 Task: Find an image of a breathtaking natural phenomenon and share it on Instagram with a description.
Action: Mouse moved to (166, 6)
Screenshot: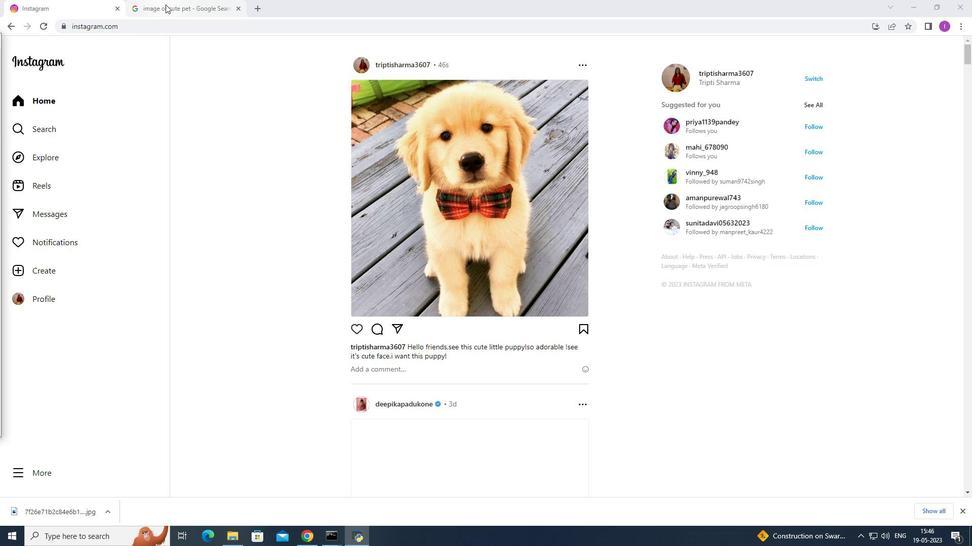 
Action: Mouse pressed left at (166, 6)
Screenshot: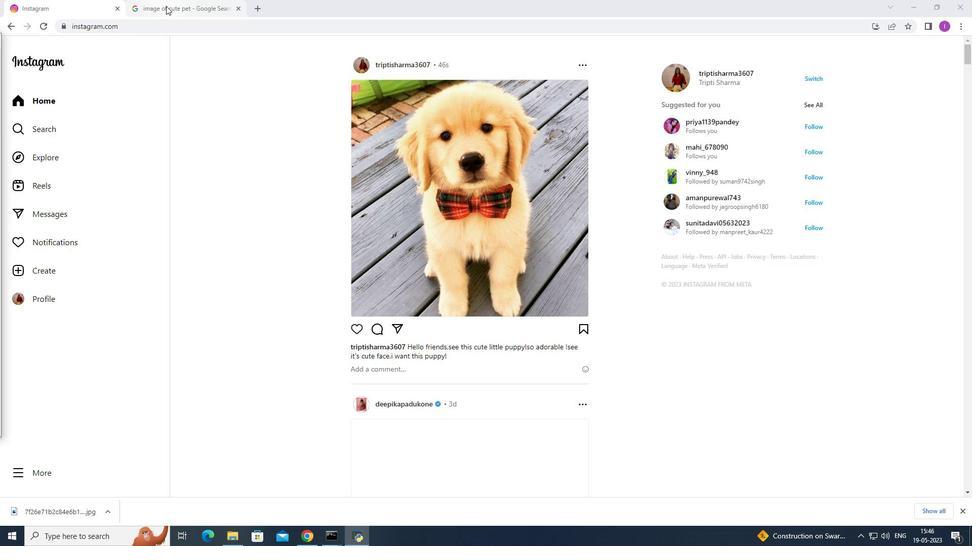 
Action: Mouse moved to (186, 58)
Screenshot: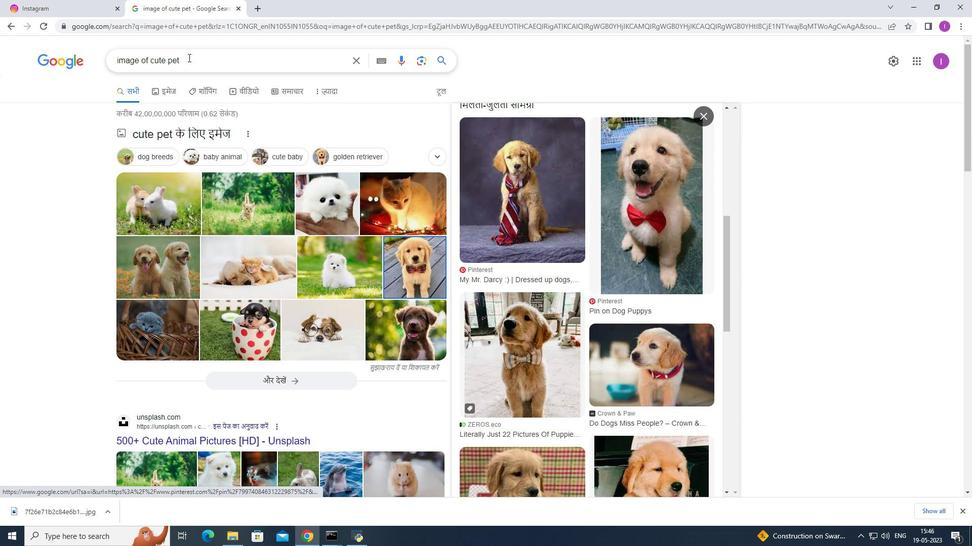 
Action: Mouse pressed left at (186, 58)
Screenshot: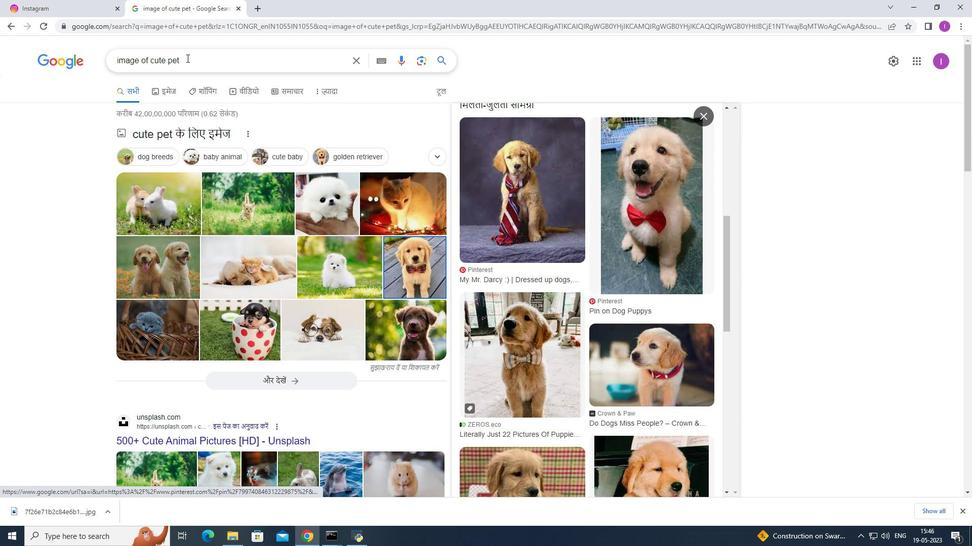
Action: Mouse moved to (226, 61)
Screenshot: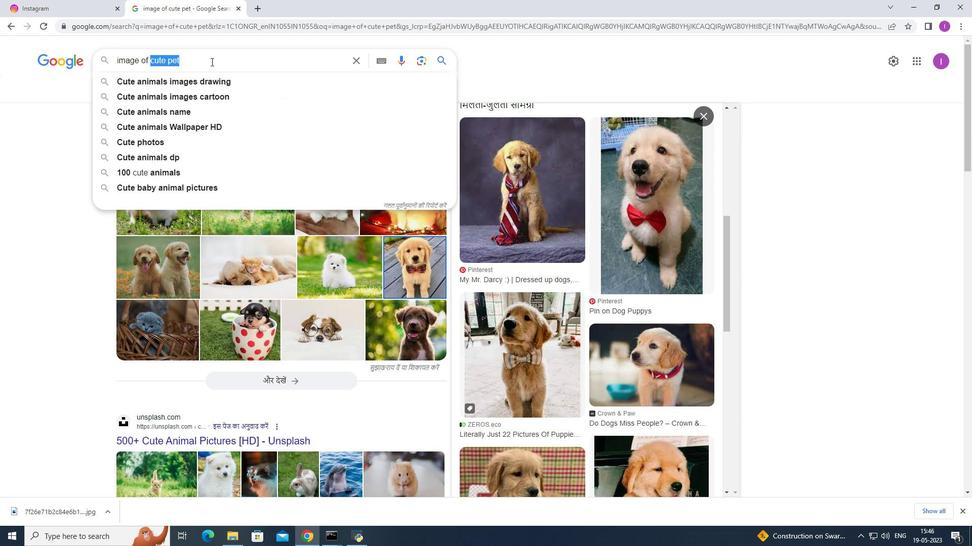 
Action: Key pressed breathtaking<Key.space>natural<Key.space>pheno
Screenshot: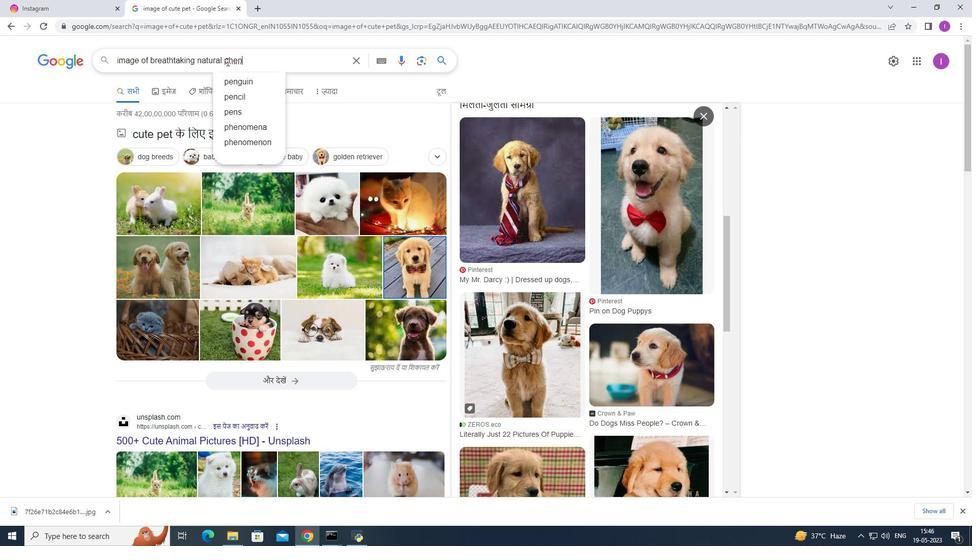 
Action: Mouse moved to (251, 96)
Screenshot: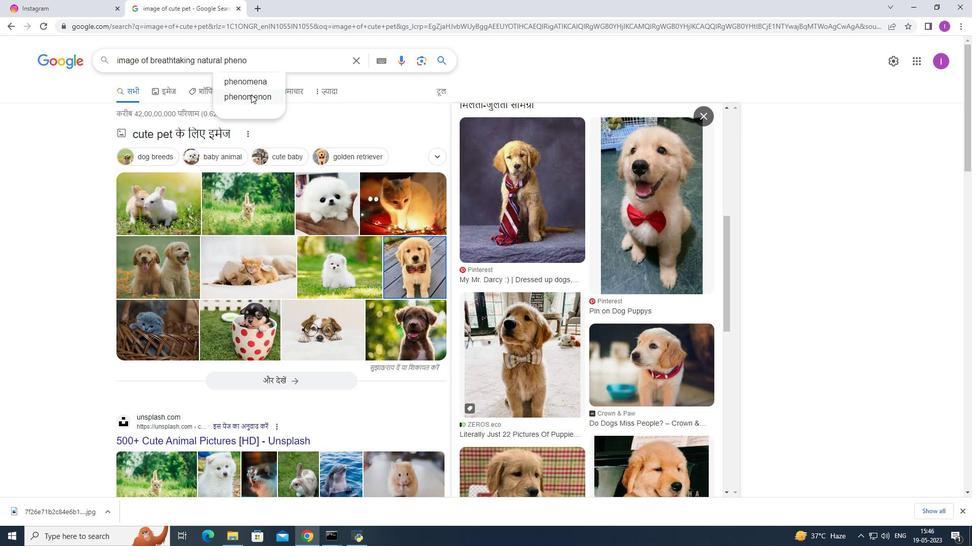 
Action: Mouse pressed left at (251, 96)
Screenshot: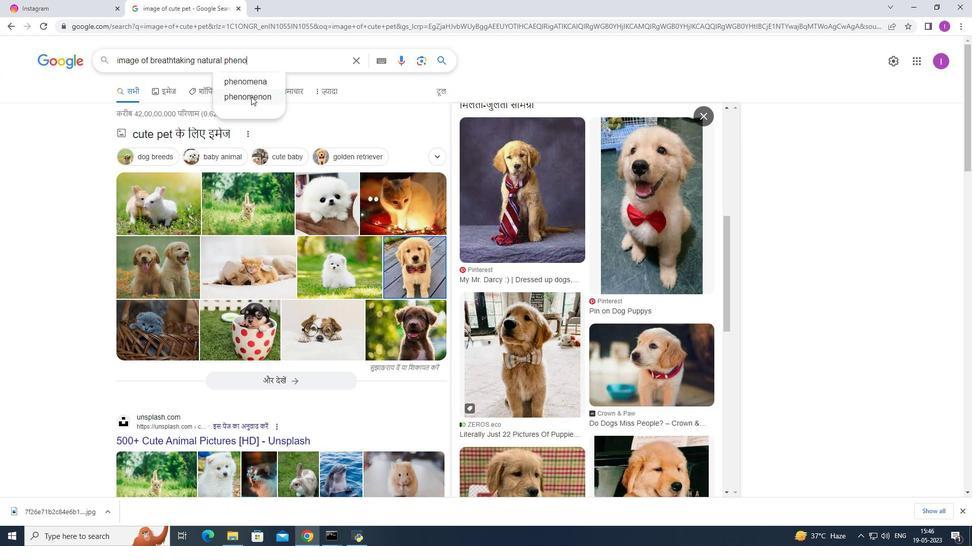 
Action: Mouse moved to (203, 133)
Screenshot: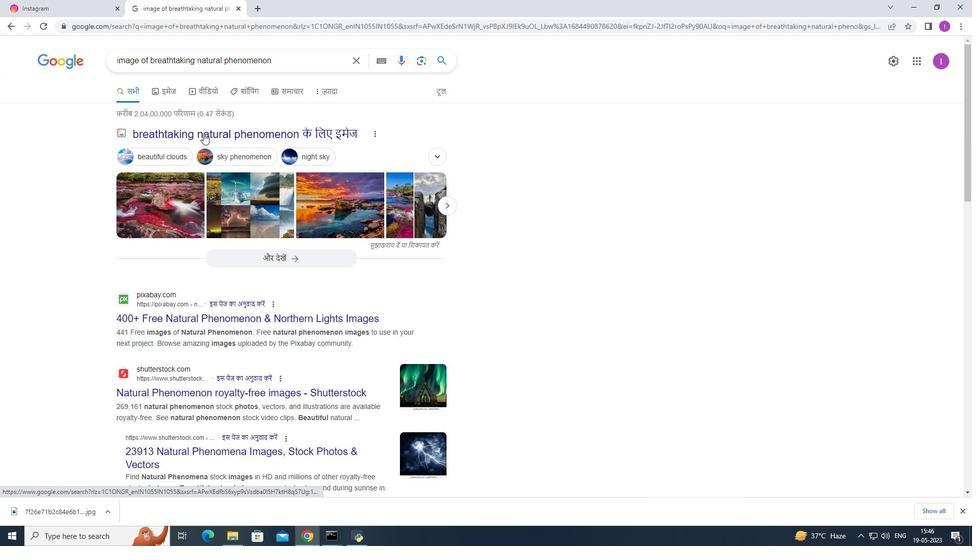 
Action: Mouse pressed left at (203, 133)
Screenshot: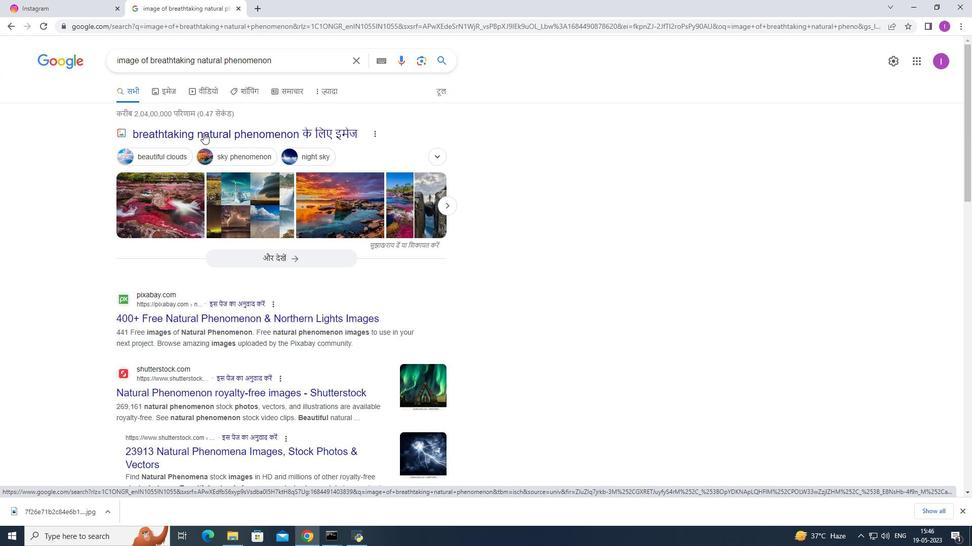 
Action: Mouse moved to (206, 198)
Screenshot: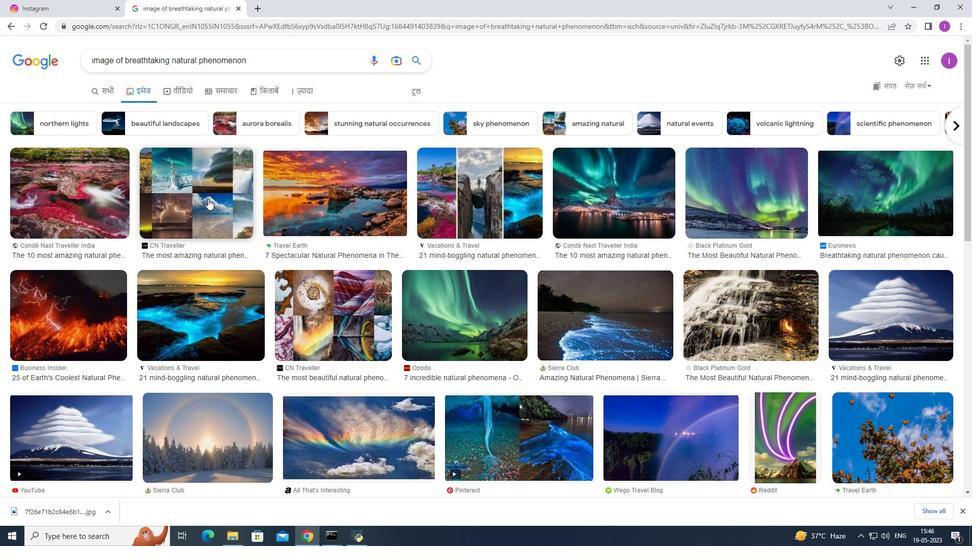 
Action: Mouse pressed left at (206, 198)
Screenshot: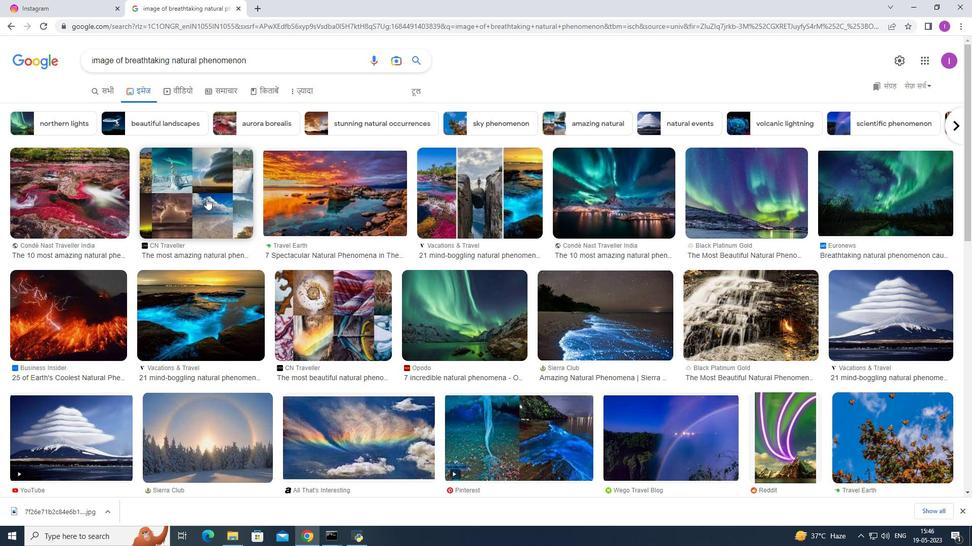 
Action: Mouse moved to (360, 225)
Screenshot: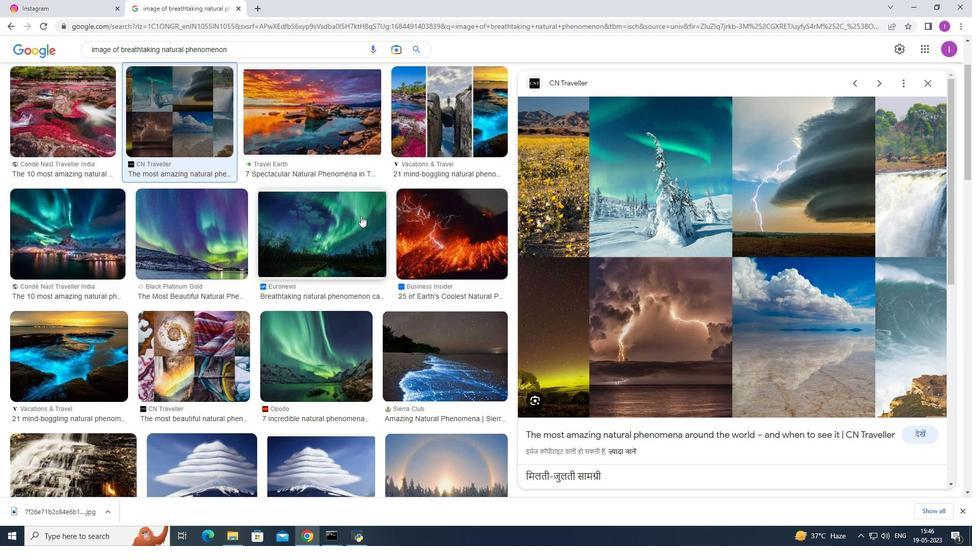 
Action: Mouse scrolled (360, 225) with delta (0, 0)
Screenshot: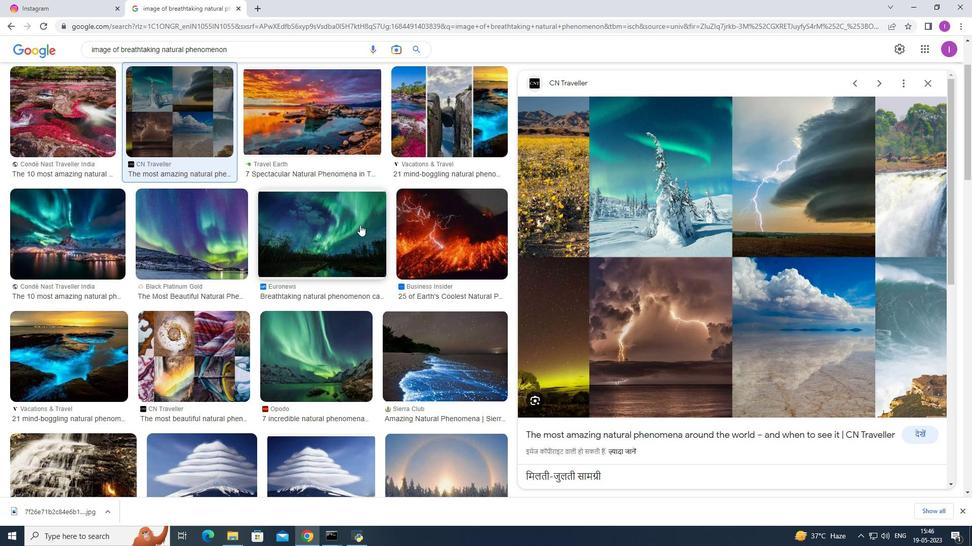 
Action: Mouse scrolled (360, 225) with delta (0, 0)
Screenshot: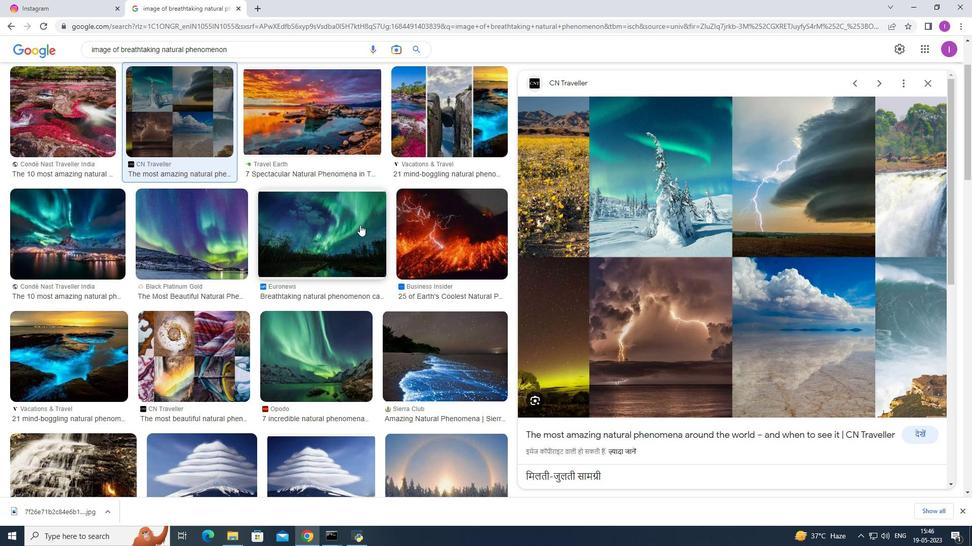 
Action: Mouse moved to (380, 292)
Screenshot: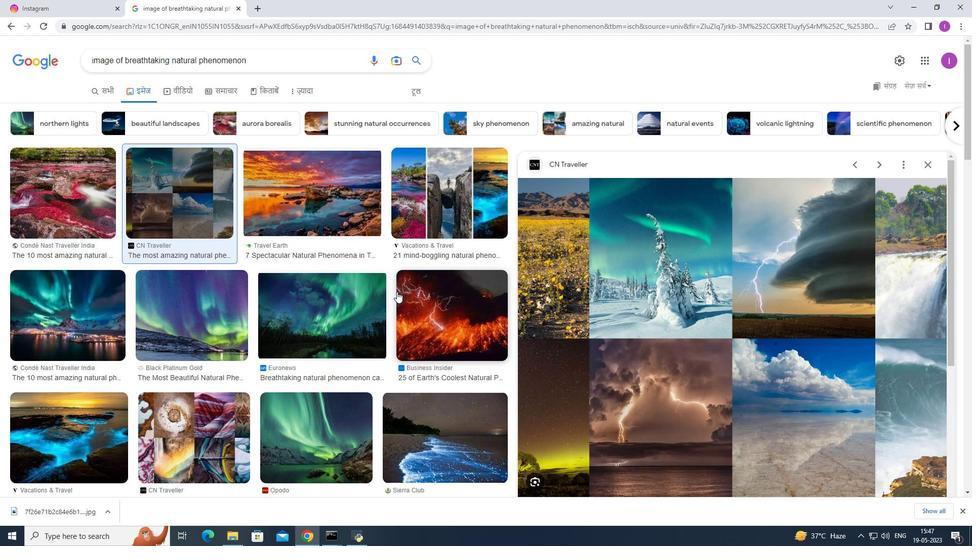 
Action: Mouse scrolled (382, 291) with delta (0, 0)
Screenshot: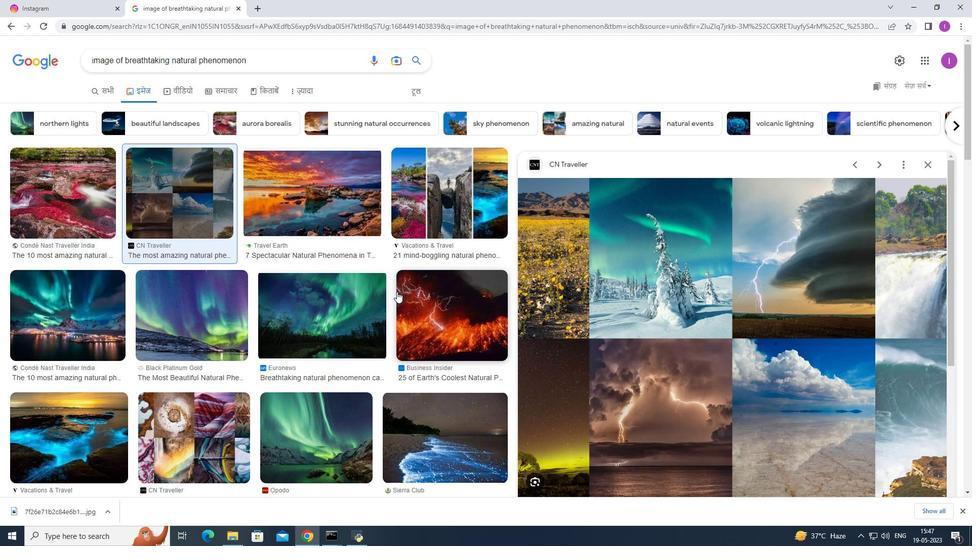 
Action: Mouse moved to (372, 290)
Screenshot: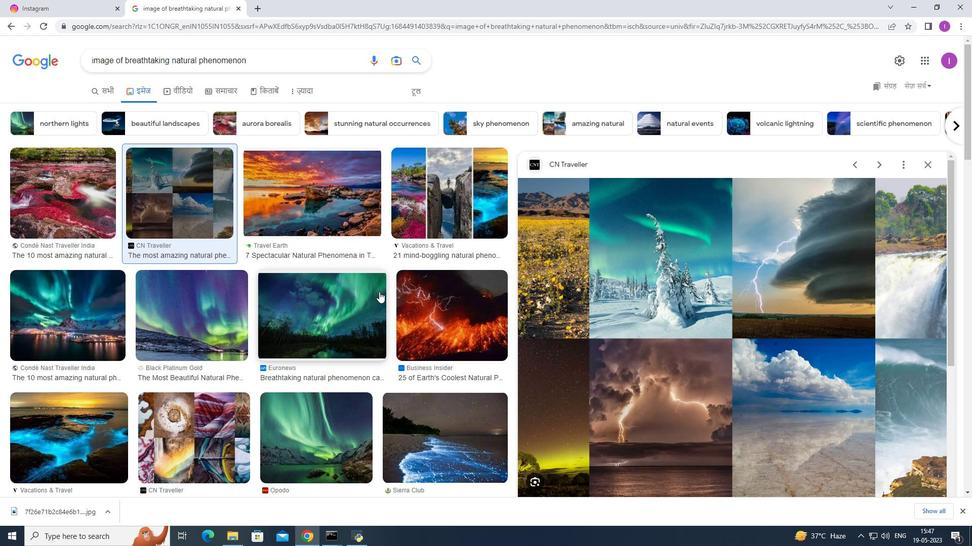 
Action: Mouse scrolled (376, 291) with delta (0, 0)
Screenshot: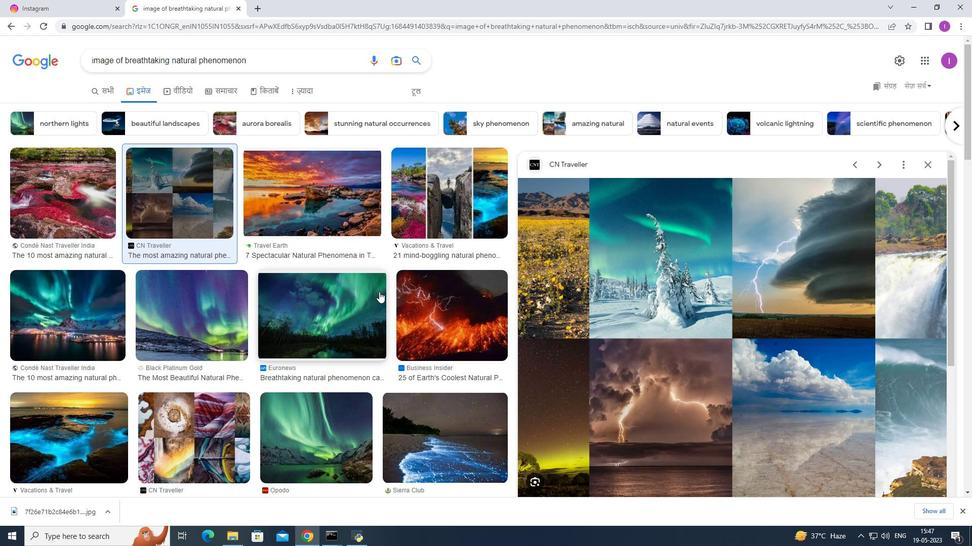 
Action: Mouse moved to (371, 290)
Screenshot: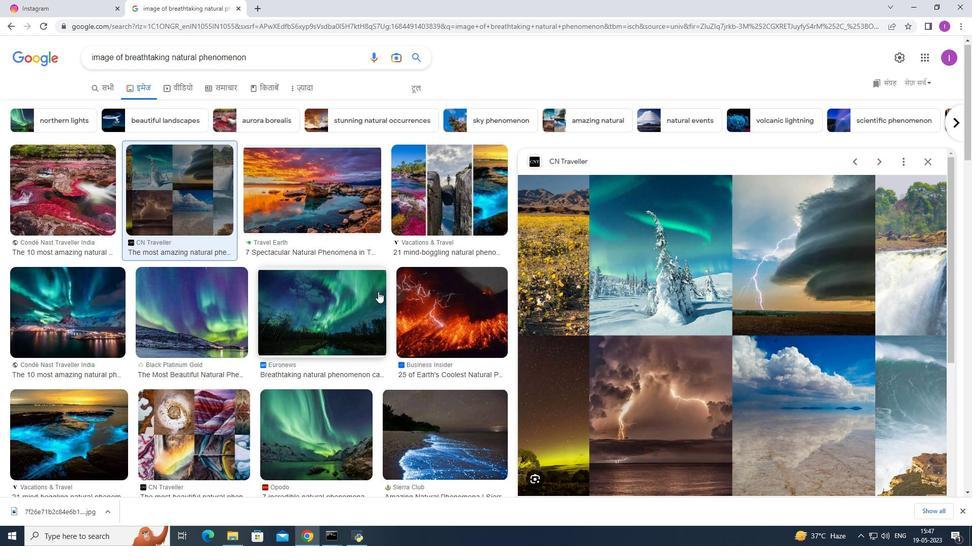 
Action: Mouse scrolled (372, 290) with delta (0, 0)
Screenshot: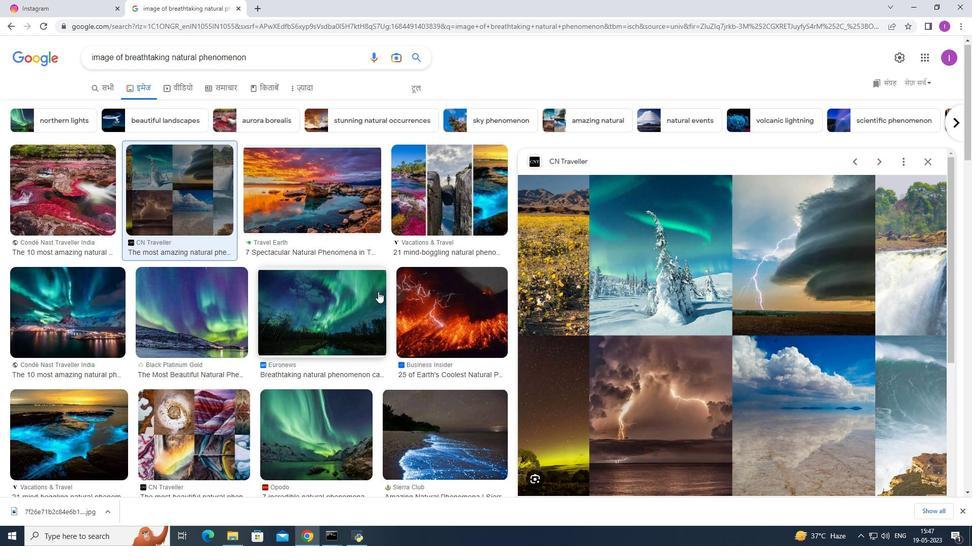 
Action: Mouse moved to (95, 283)
Screenshot: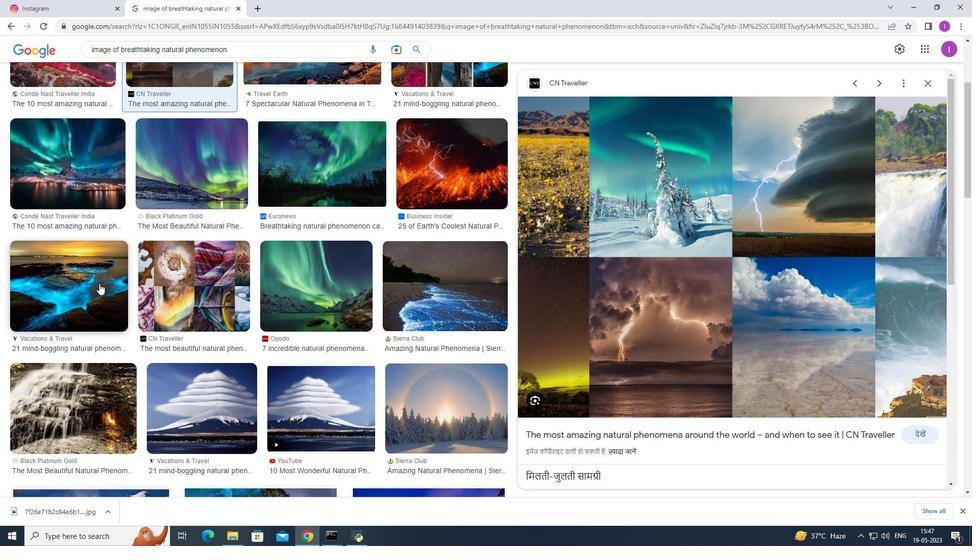 
Action: Mouse pressed left at (95, 283)
Screenshot: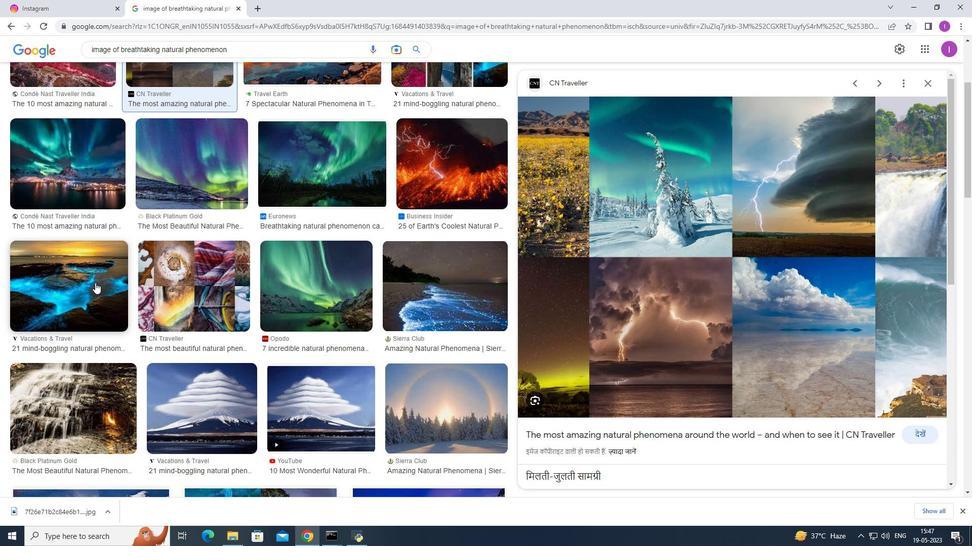 
Action: Mouse moved to (690, 223)
Screenshot: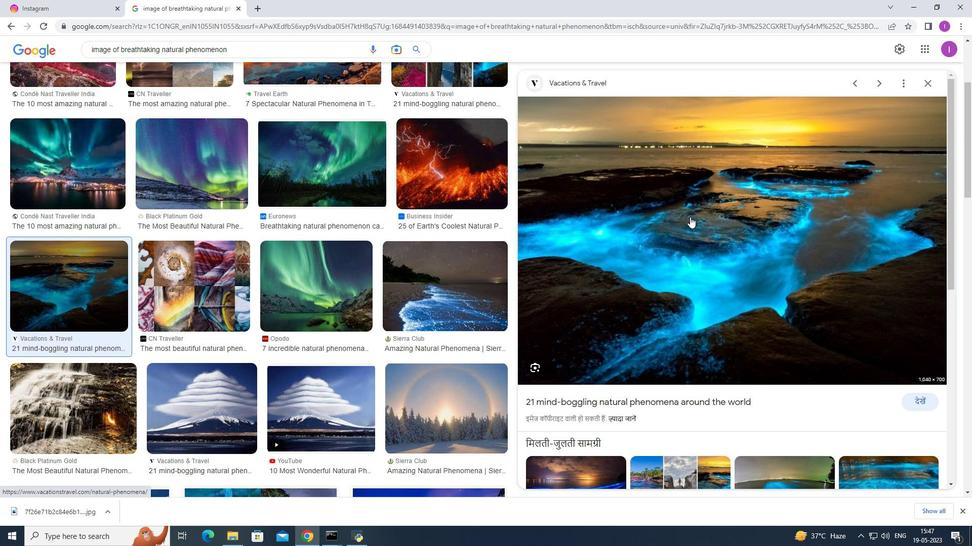 
Action: Mouse pressed right at (690, 223)
Screenshot: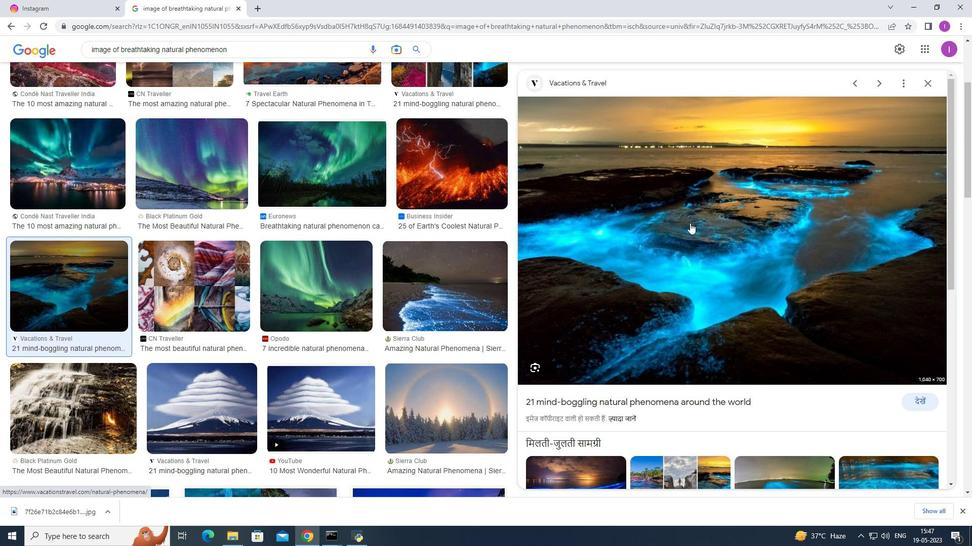 
Action: Mouse moved to (737, 333)
Screenshot: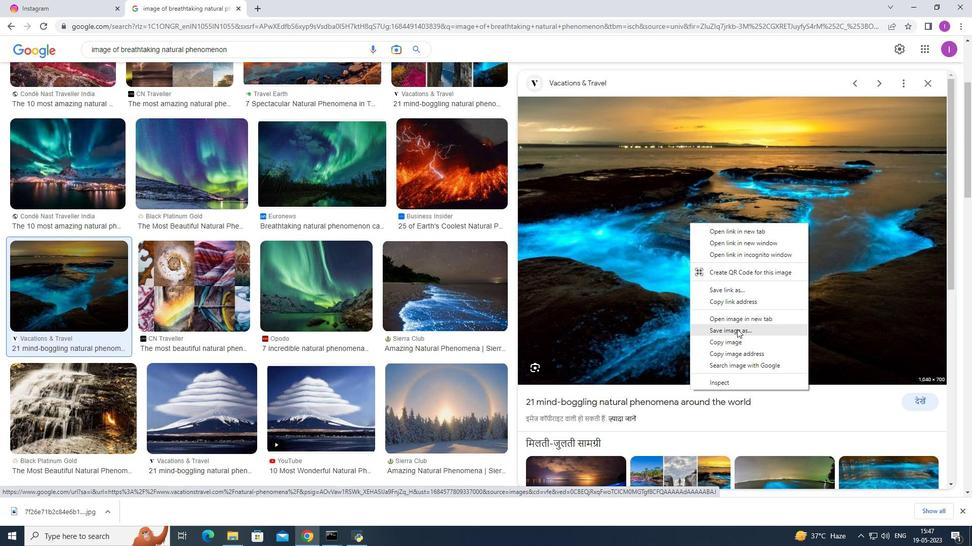 
Action: Mouse pressed left at (737, 333)
Screenshot: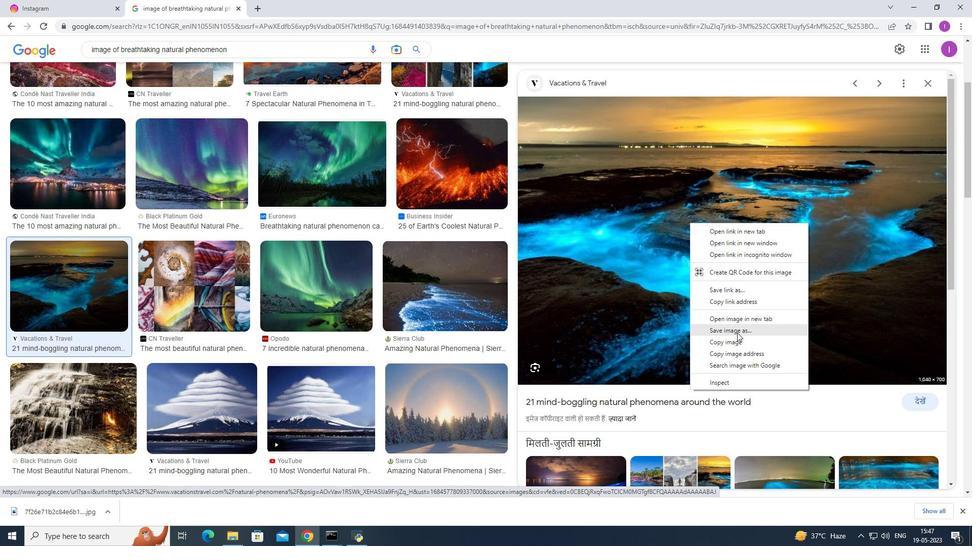 
Action: Mouse moved to (397, 255)
Screenshot: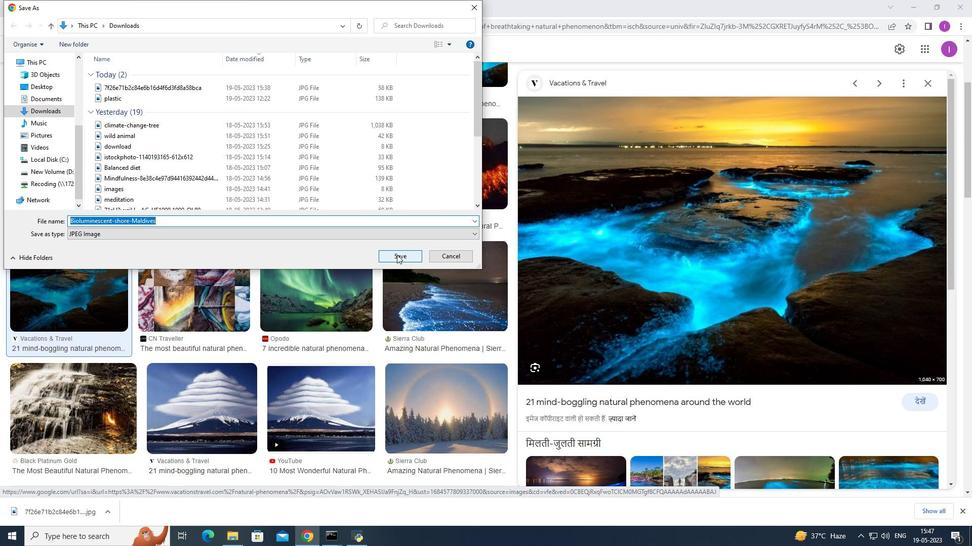 
Action: Mouse pressed left at (397, 255)
Screenshot: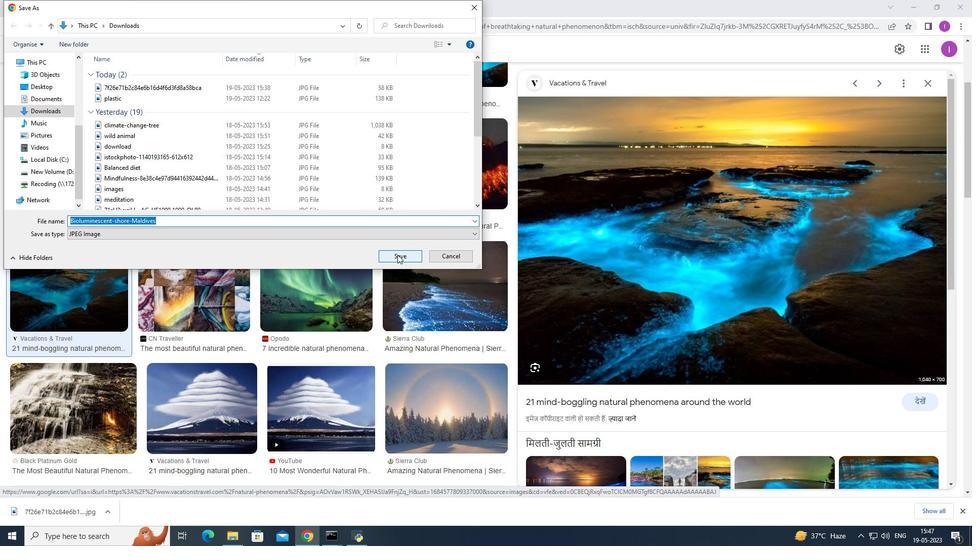 
Action: Mouse moved to (13, 28)
Screenshot: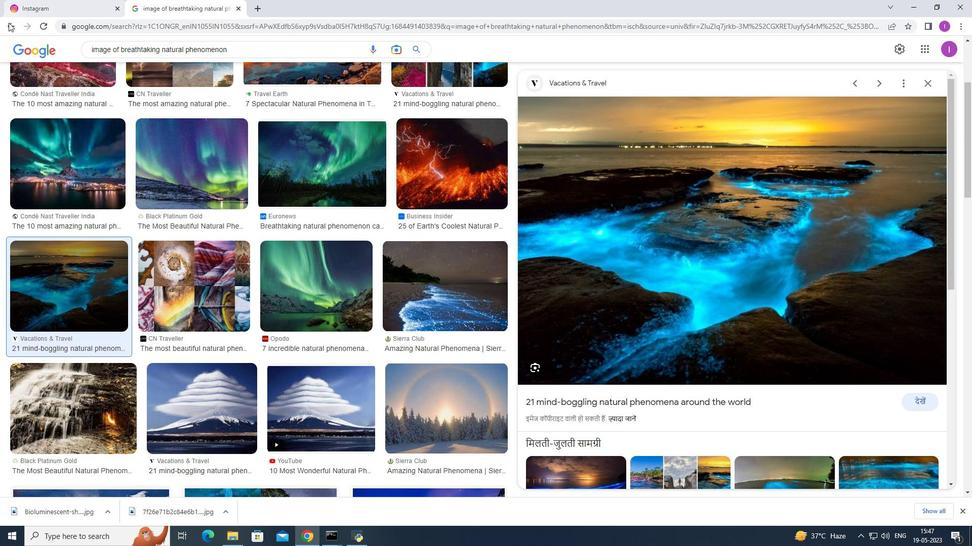 
Action: Mouse pressed left at (13, 28)
Screenshot: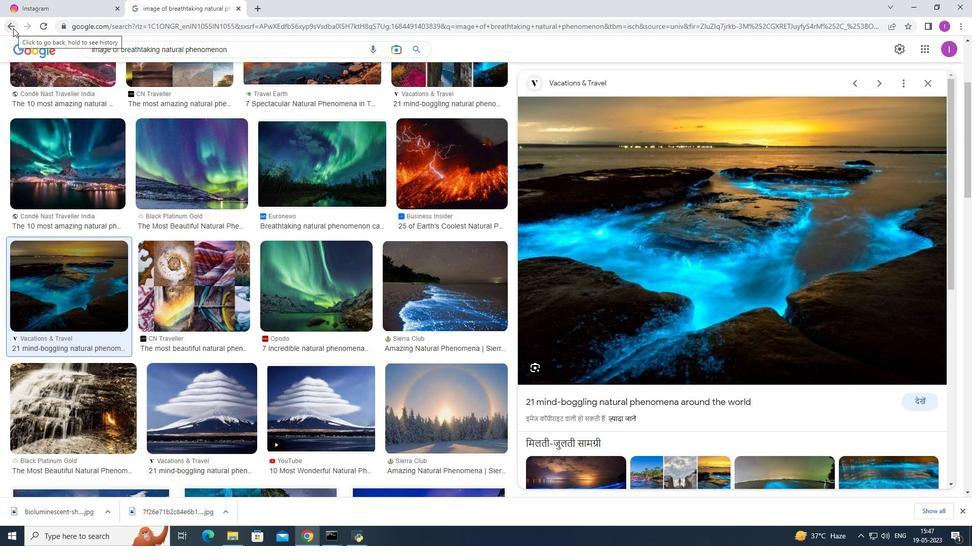 
Action: Mouse moved to (10, 26)
Screenshot: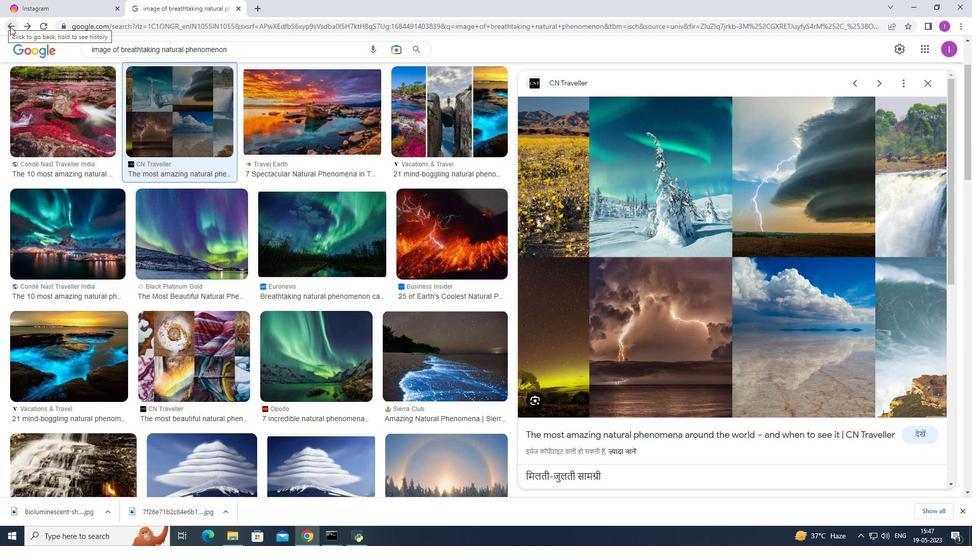 
Action: Mouse pressed left at (10, 26)
Screenshot: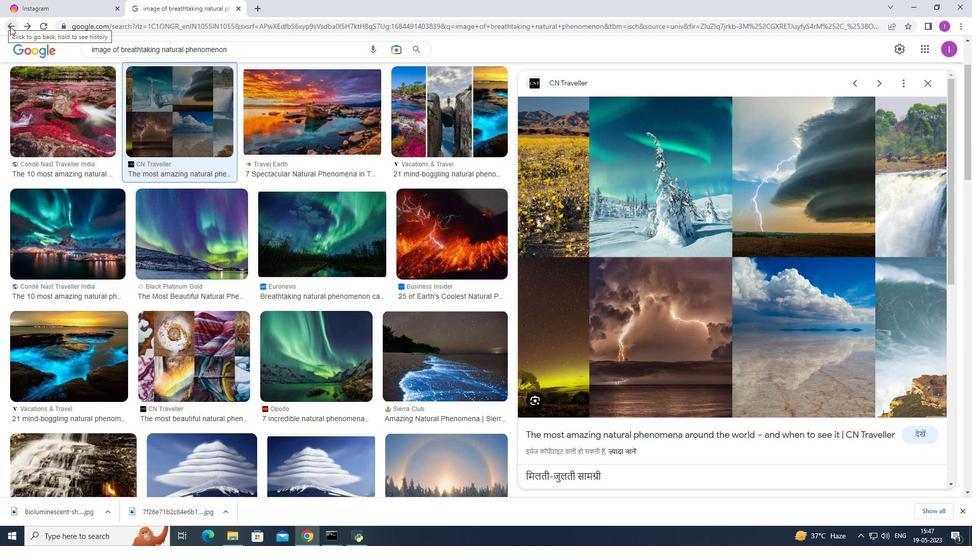 
Action: Mouse moved to (12, 27)
Screenshot: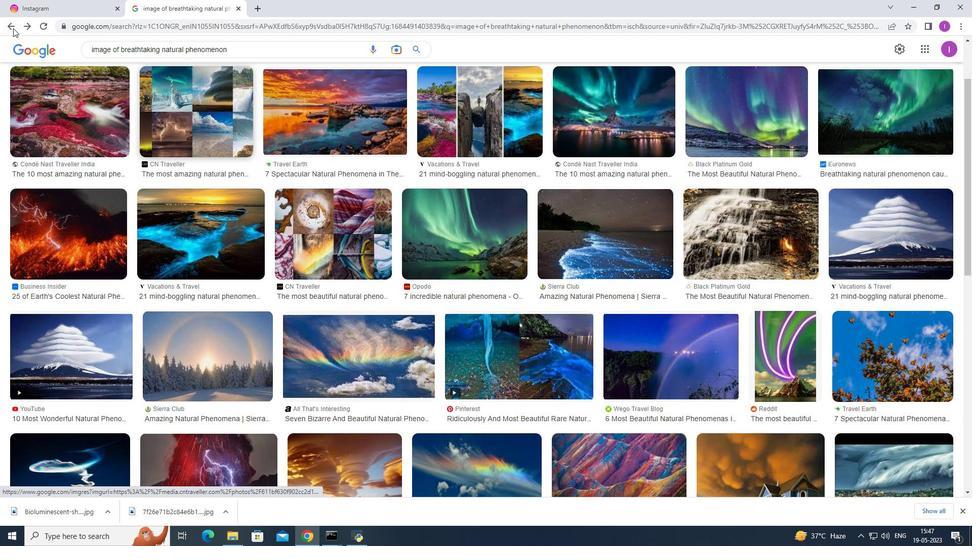 
Action: Mouse pressed left at (12, 27)
Screenshot: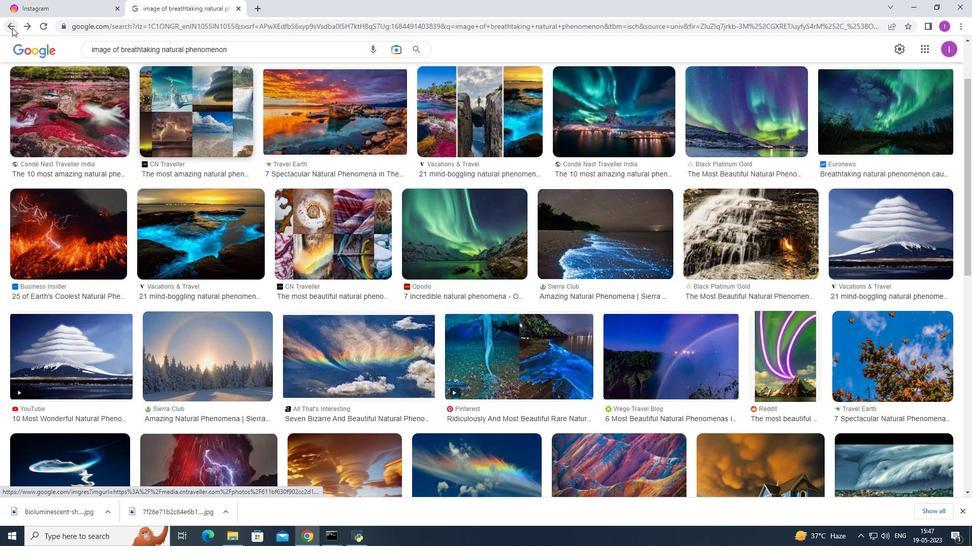 
Action: Mouse moved to (62, 7)
Screenshot: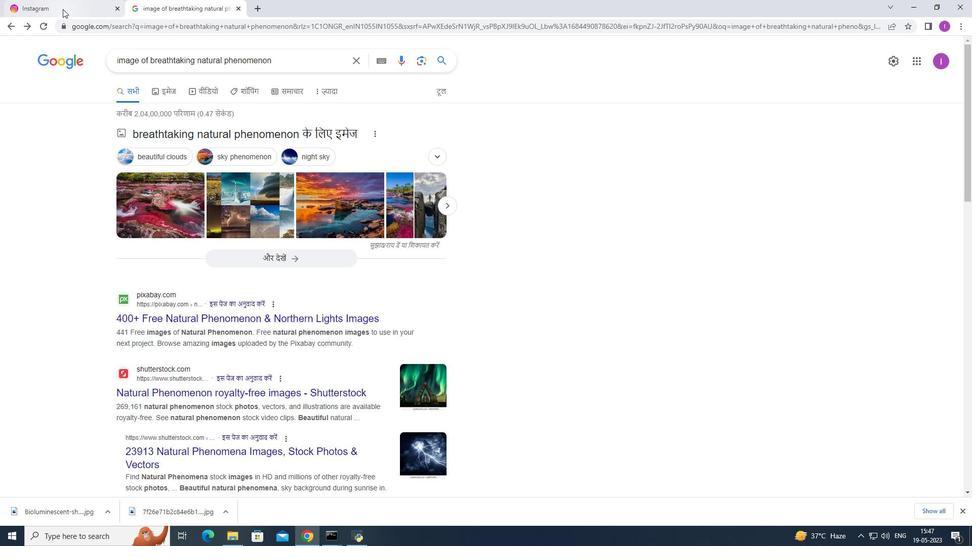 
Action: Mouse pressed left at (62, 7)
Screenshot: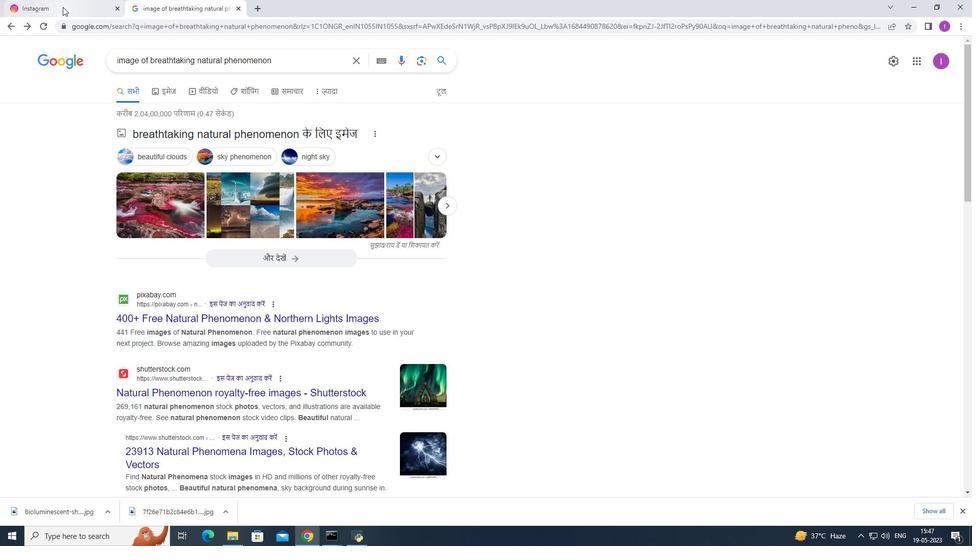 
Action: Mouse moved to (210, 11)
Screenshot: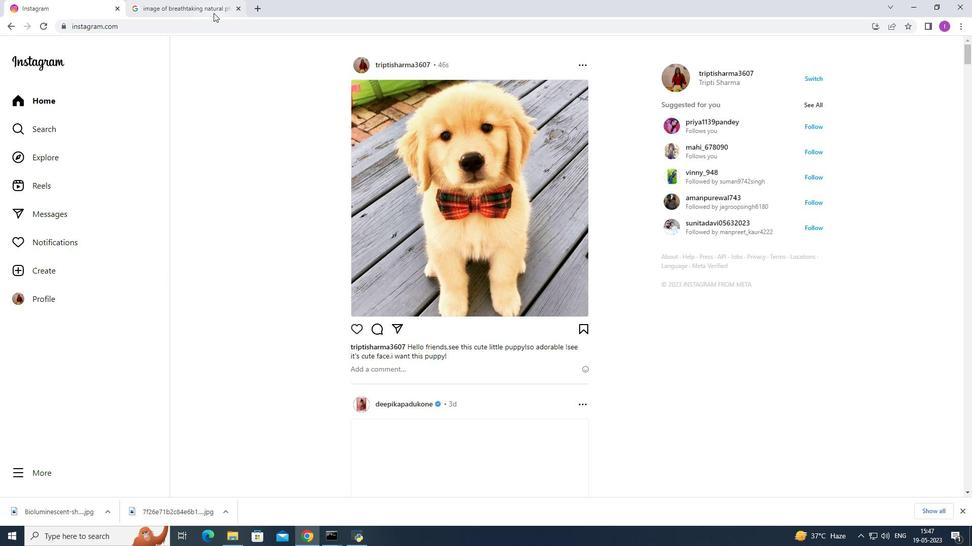 
Action: Mouse pressed left at (210, 11)
Screenshot: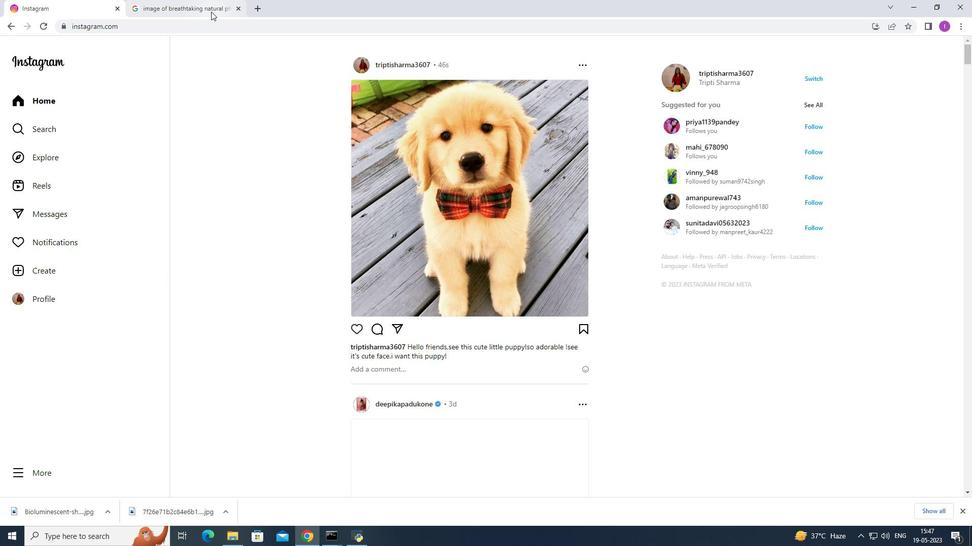 
Action: Mouse moved to (139, 60)
Screenshot: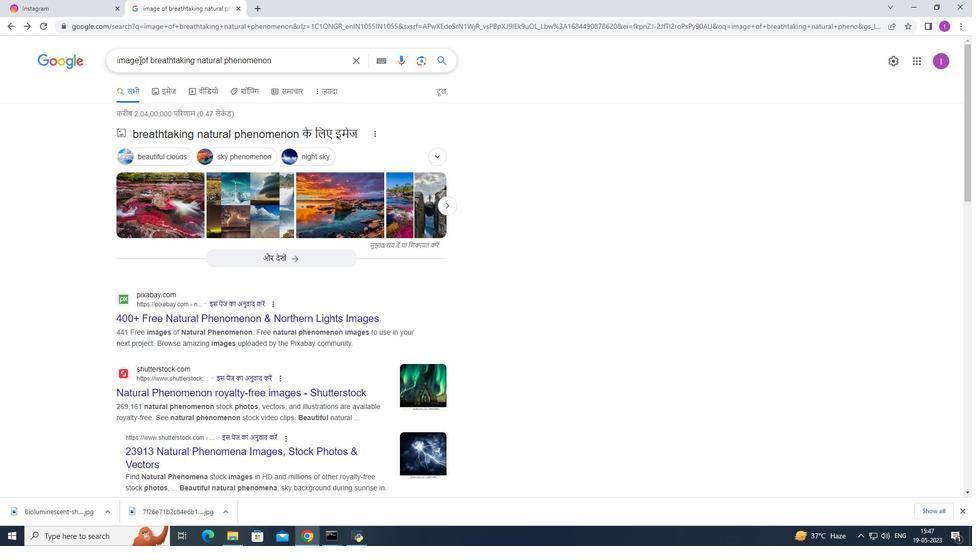 
Action: Mouse pressed left at (139, 60)
Screenshot: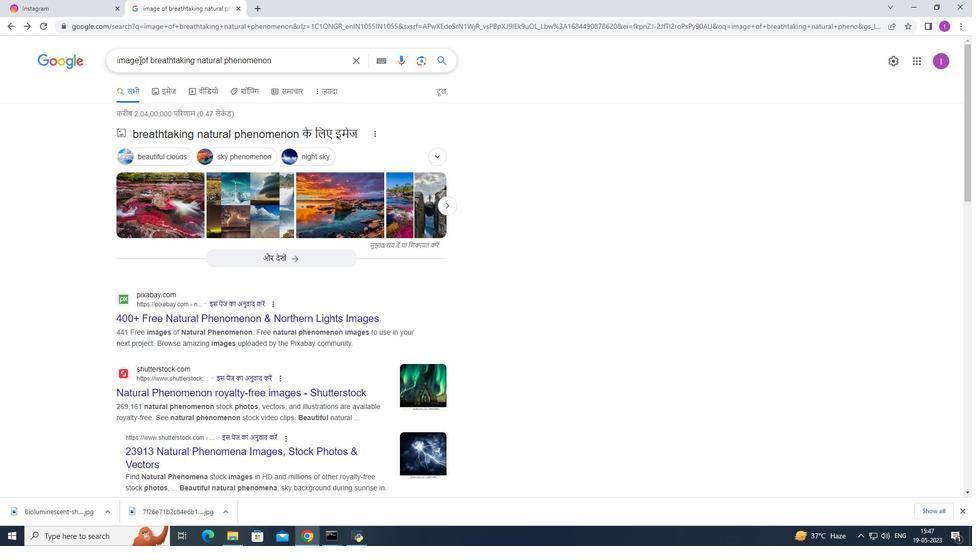 
Action: Mouse moved to (131, 65)
Screenshot: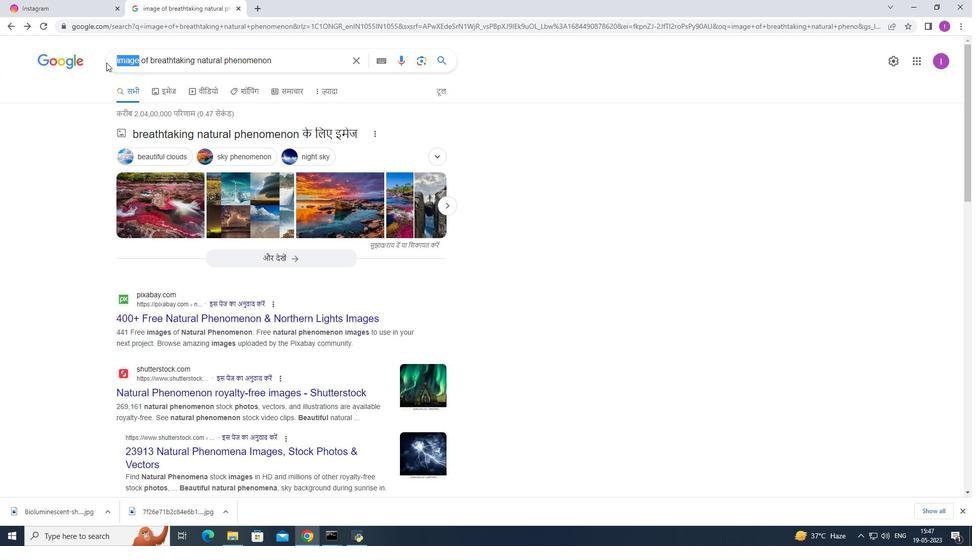 
Action: Key pressed details
Screenshot: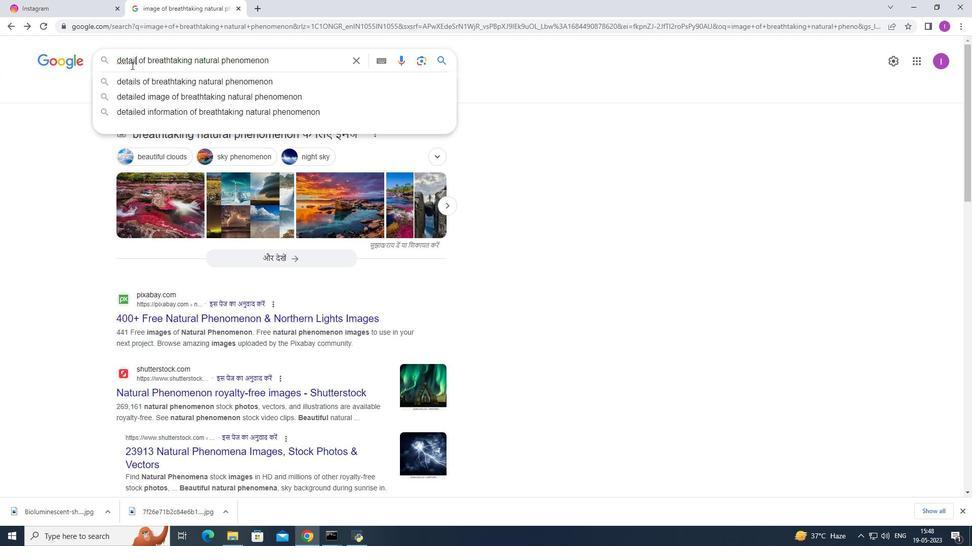 
Action: Mouse moved to (204, 83)
Screenshot: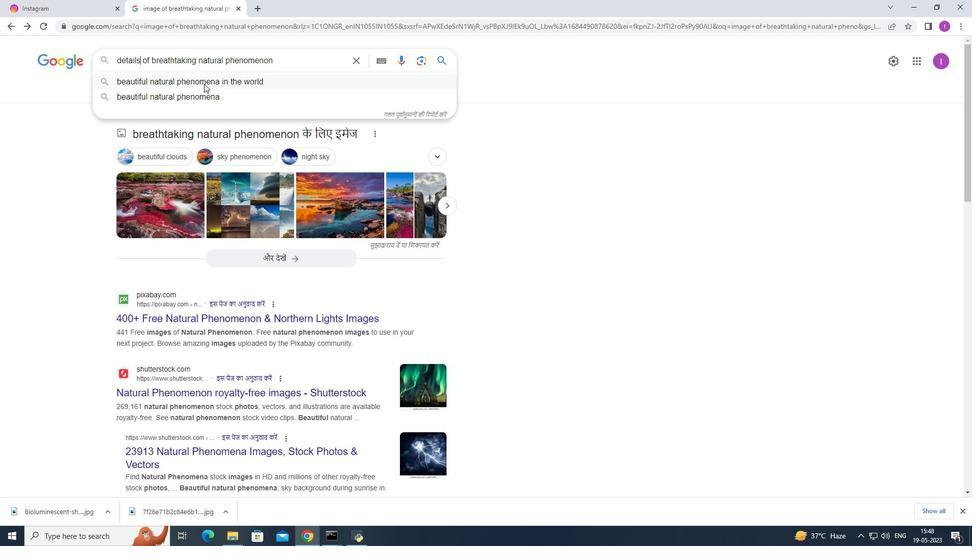 
Action: Mouse pressed left at (204, 83)
Screenshot: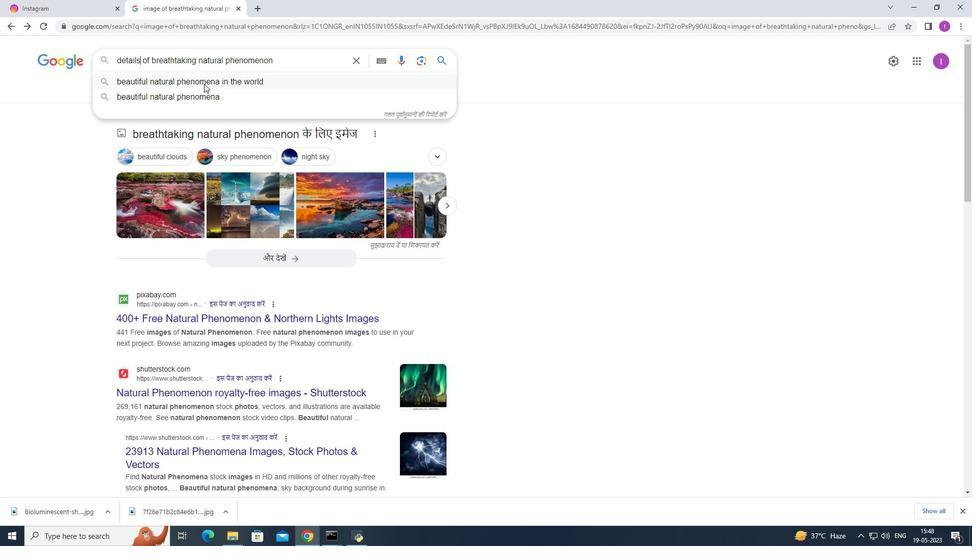 
Action: Mouse moved to (126, 90)
Screenshot: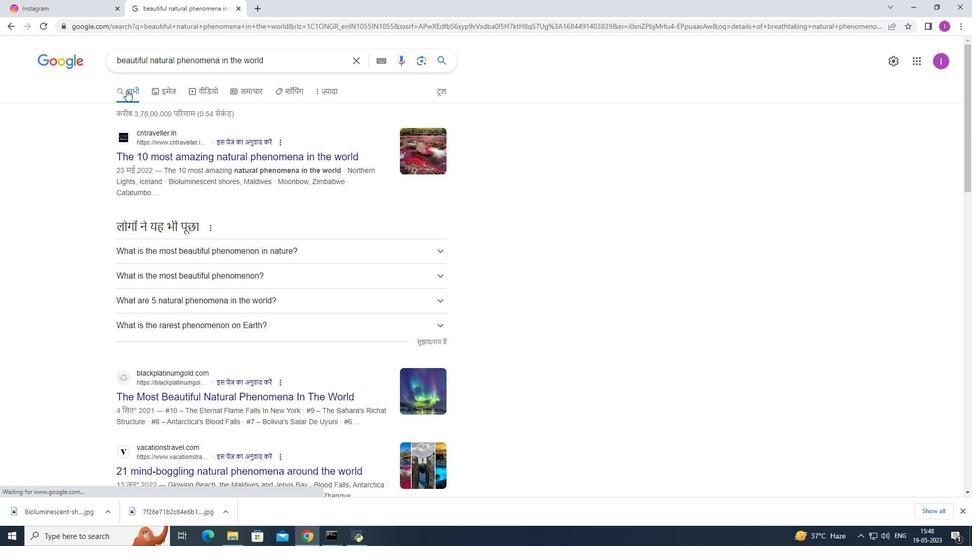 
Action: Mouse pressed left at (126, 90)
Screenshot: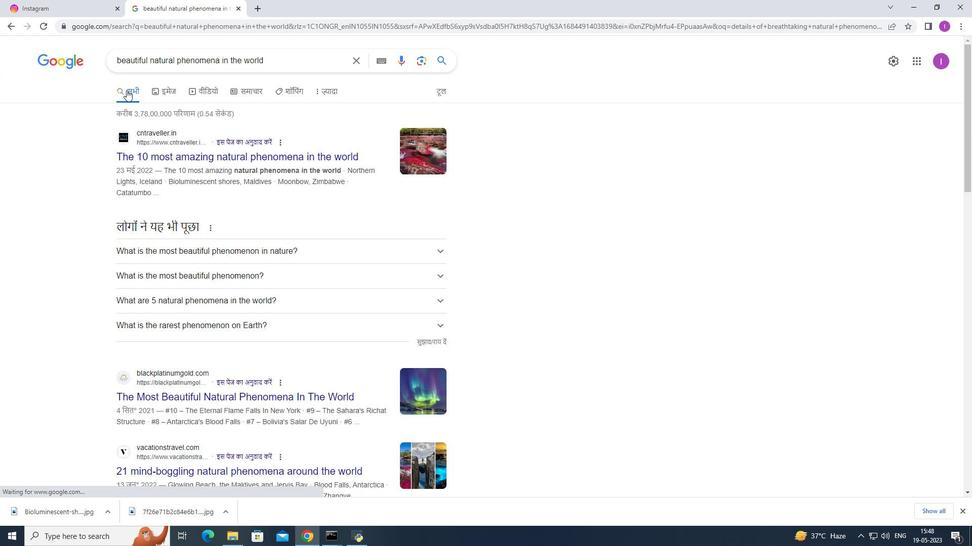 
Action: Mouse moved to (276, 214)
Screenshot: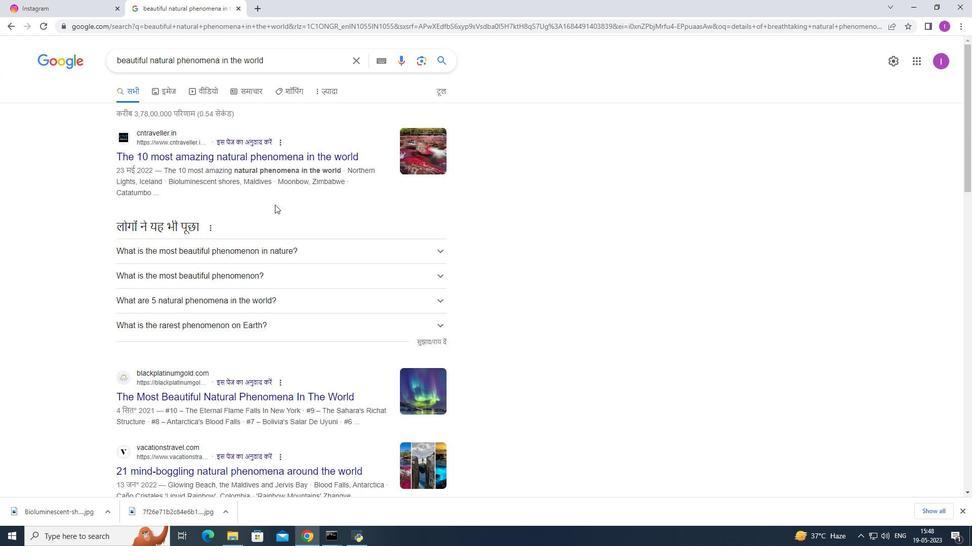 
Action: Mouse scrolled (276, 214) with delta (0, 0)
Screenshot: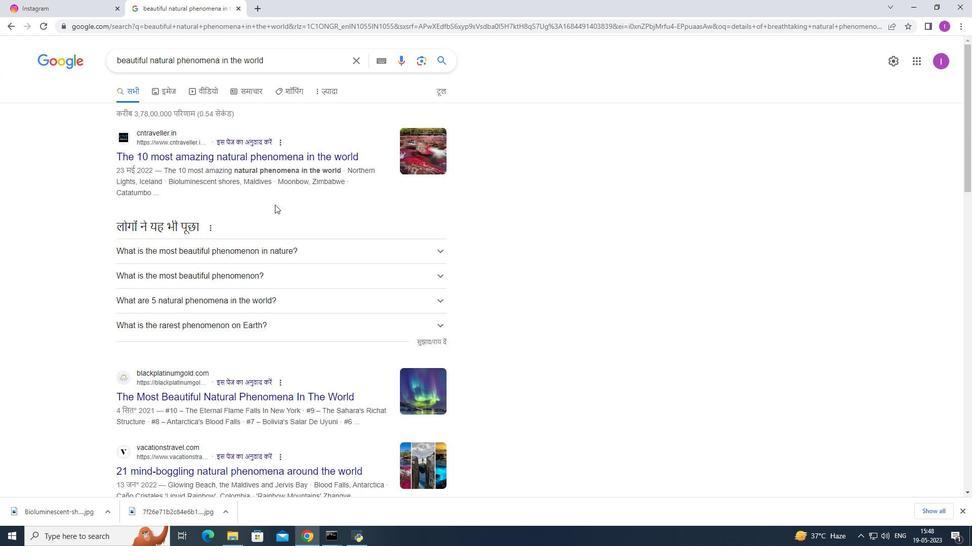 
Action: Mouse moved to (278, 218)
Screenshot: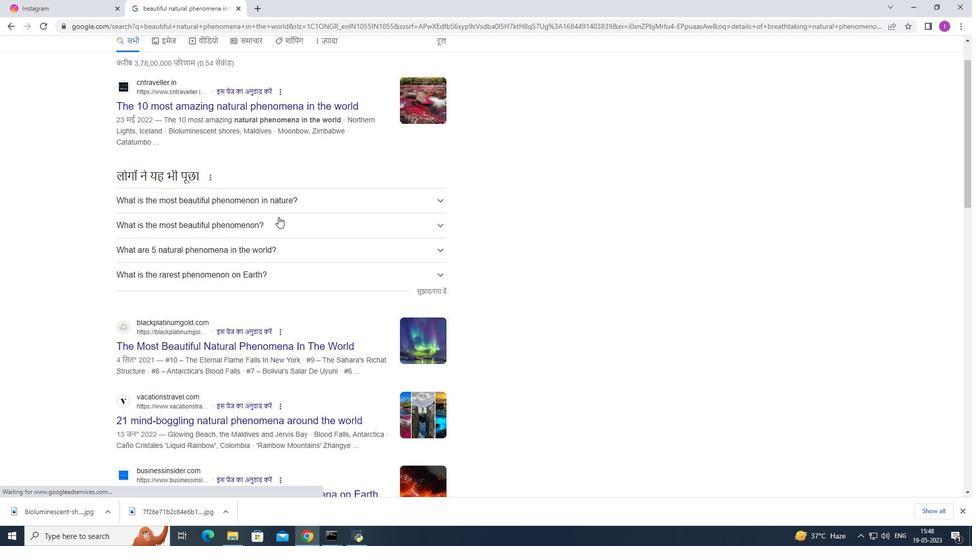 
Action: Mouse scrolled (278, 218) with delta (0, 0)
Screenshot: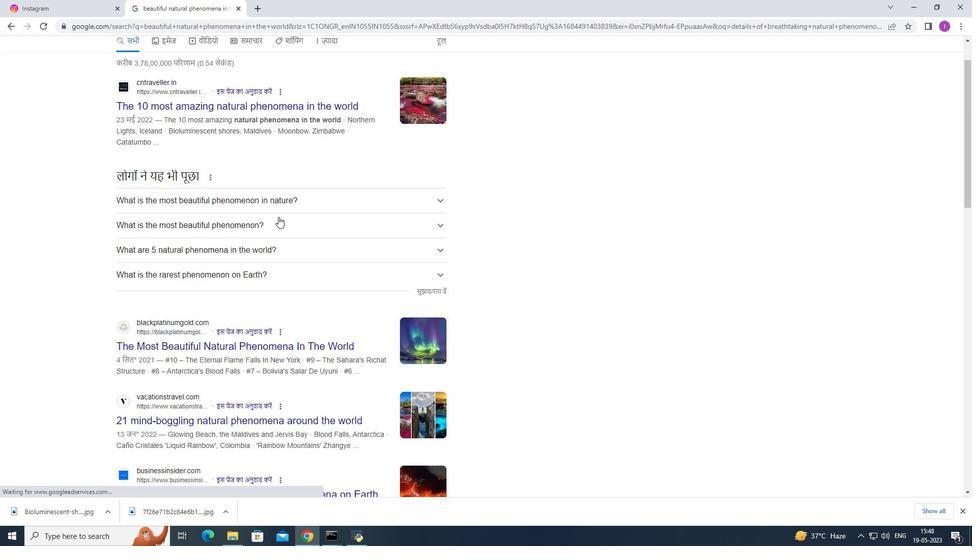
Action: Mouse scrolled (278, 218) with delta (0, 0)
Screenshot: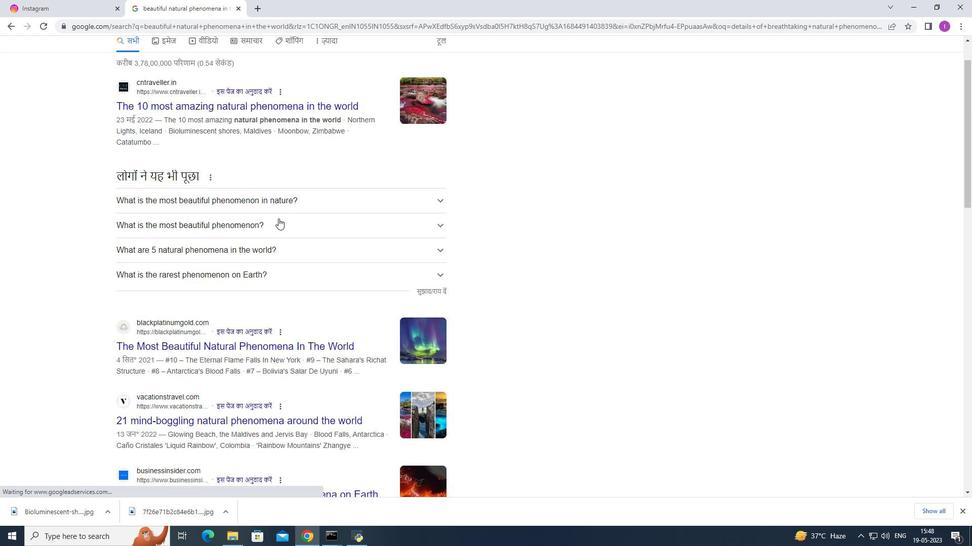 
Action: Mouse moved to (280, 229)
Screenshot: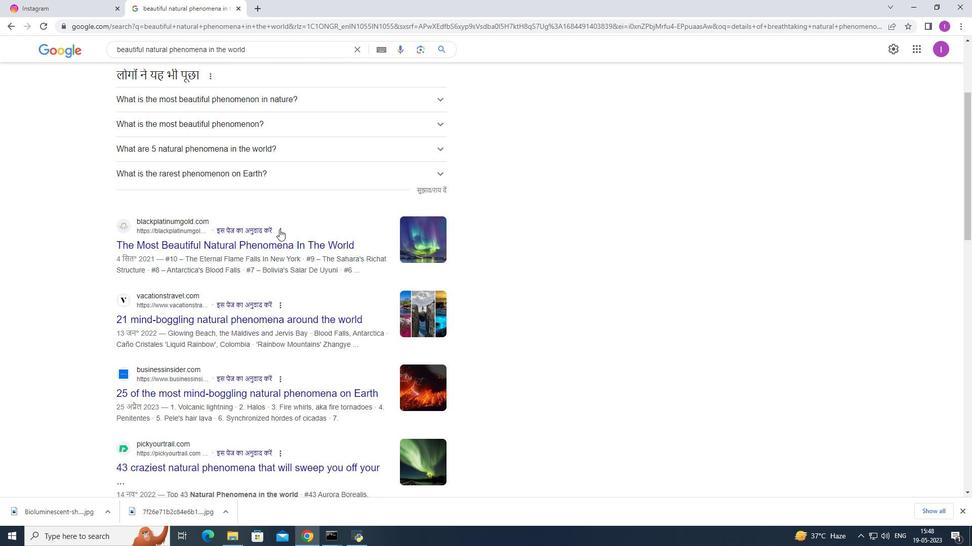 
Action: Mouse scrolled (280, 228) with delta (0, 0)
Screenshot: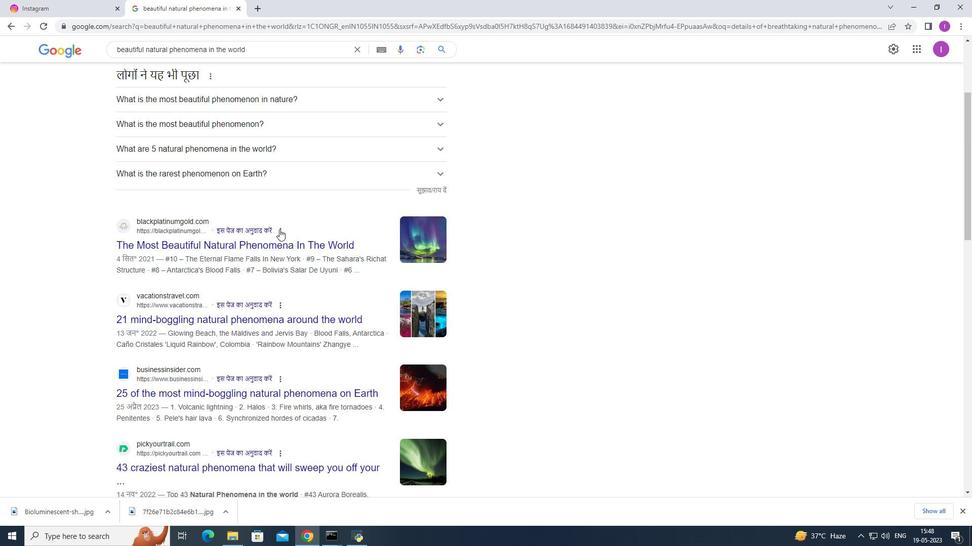 
Action: Mouse scrolled (280, 228) with delta (0, 0)
Screenshot: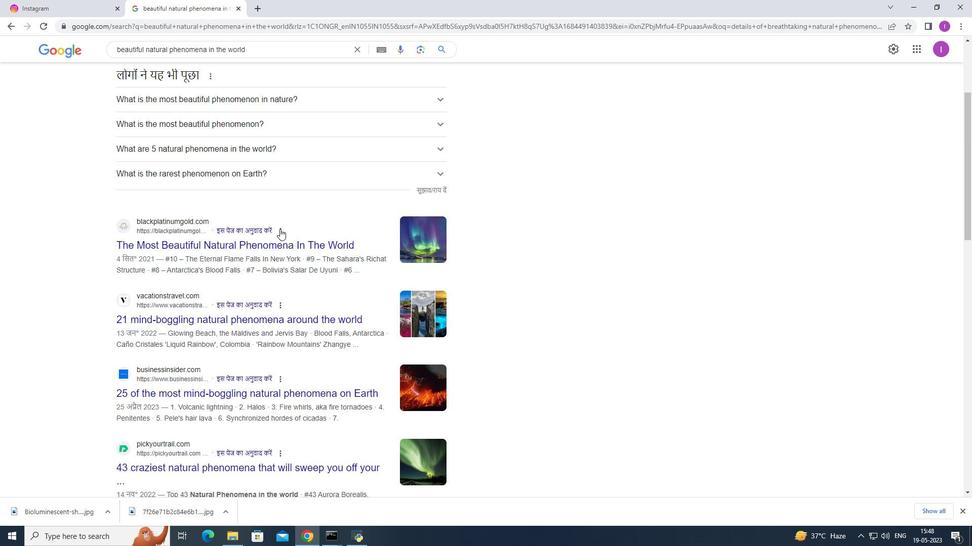 
Action: Mouse moved to (284, 226)
Screenshot: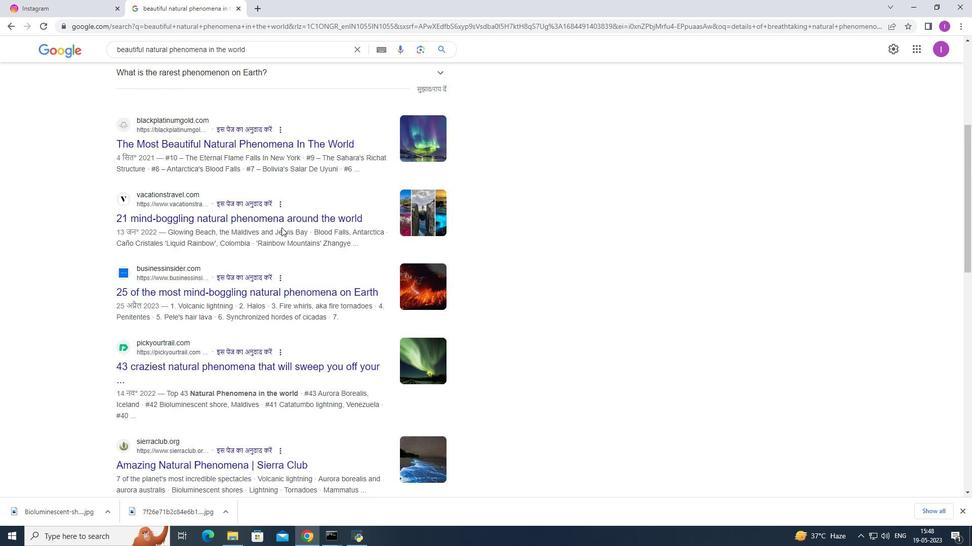 
Action: Mouse scrolled (284, 226) with delta (0, 0)
Screenshot: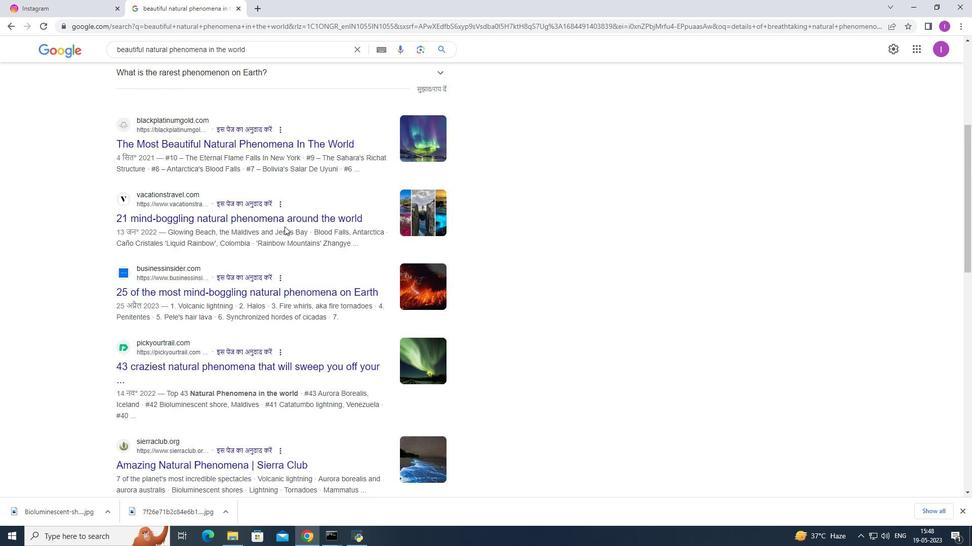 
Action: Mouse scrolled (284, 226) with delta (0, 0)
Screenshot: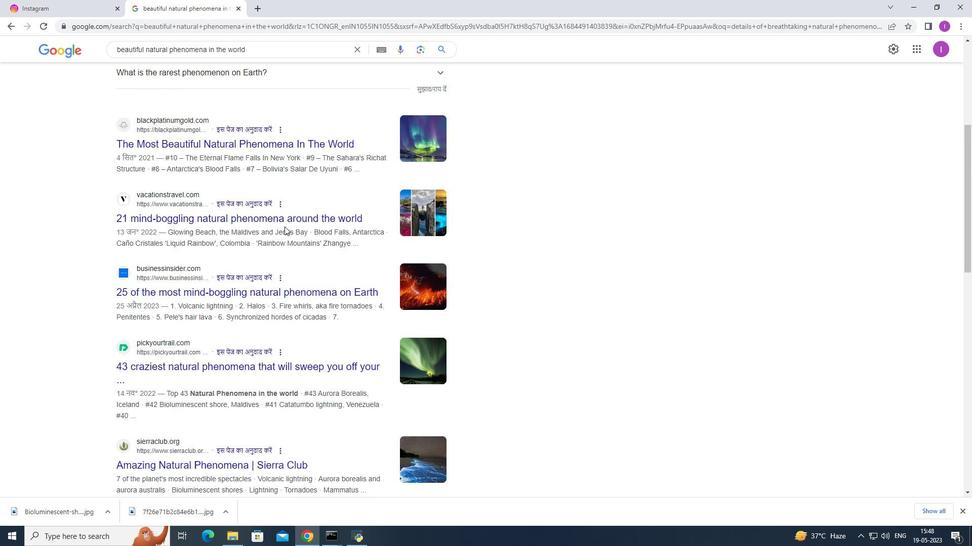 
Action: Mouse moved to (284, 226)
Screenshot: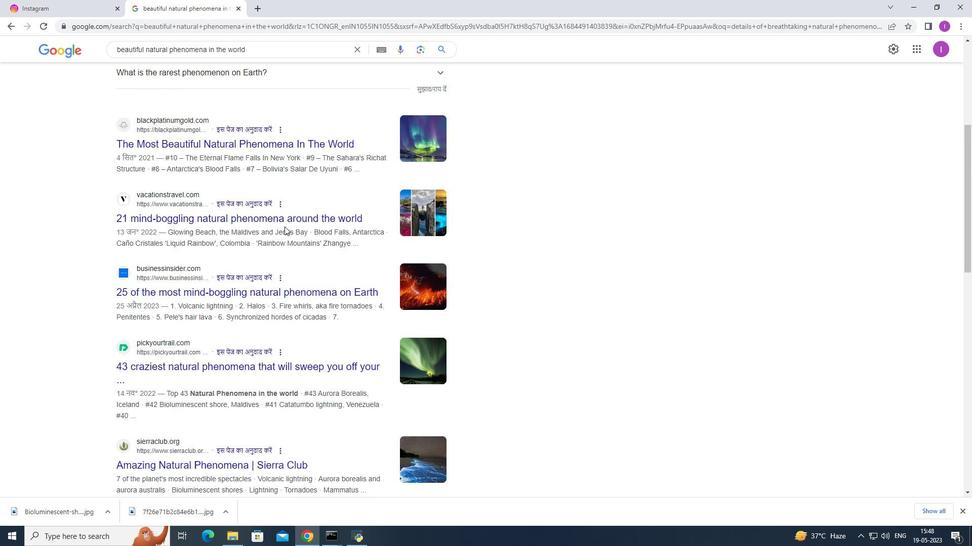 
Action: Mouse scrolled (284, 226) with delta (0, 0)
Screenshot: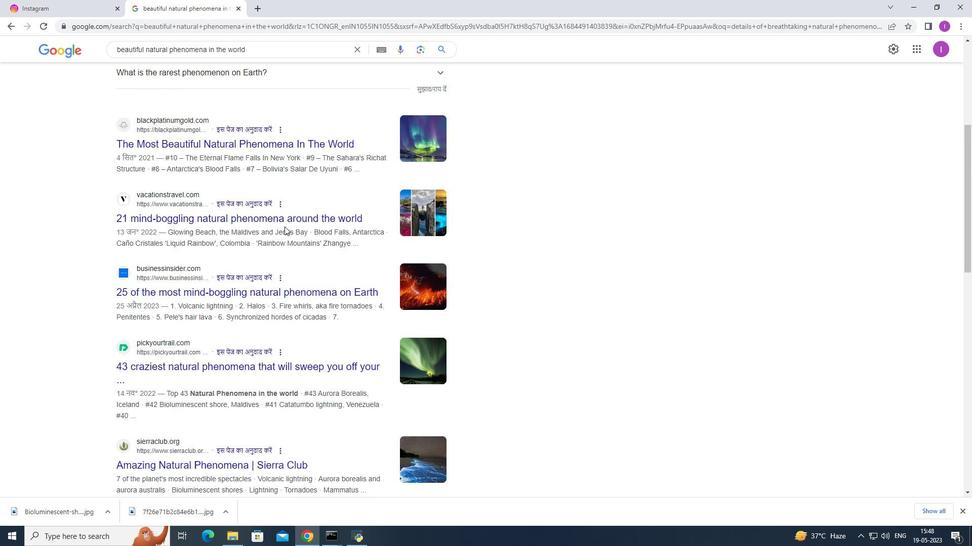 
Action: Mouse scrolled (284, 226) with delta (0, 0)
Screenshot: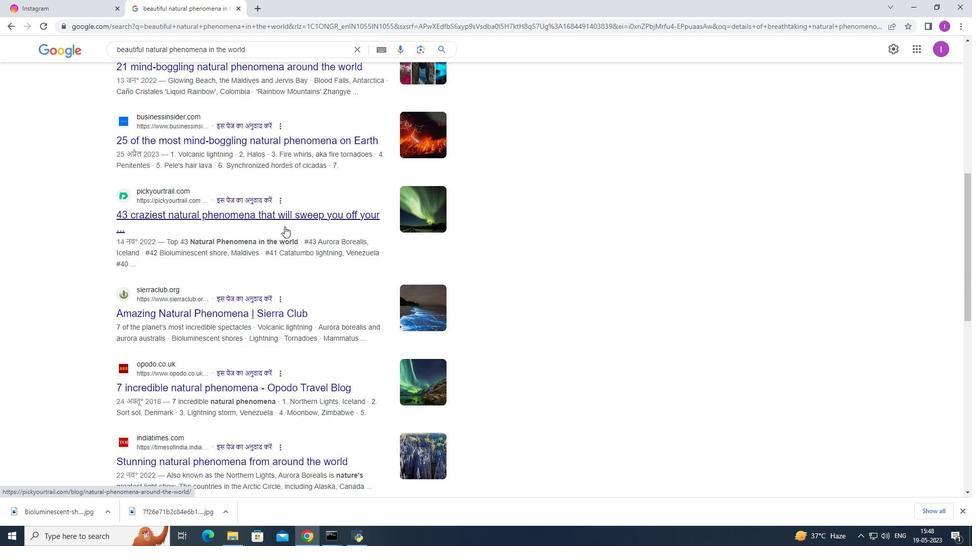 
Action: Mouse scrolled (284, 226) with delta (0, 0)
Screenshot: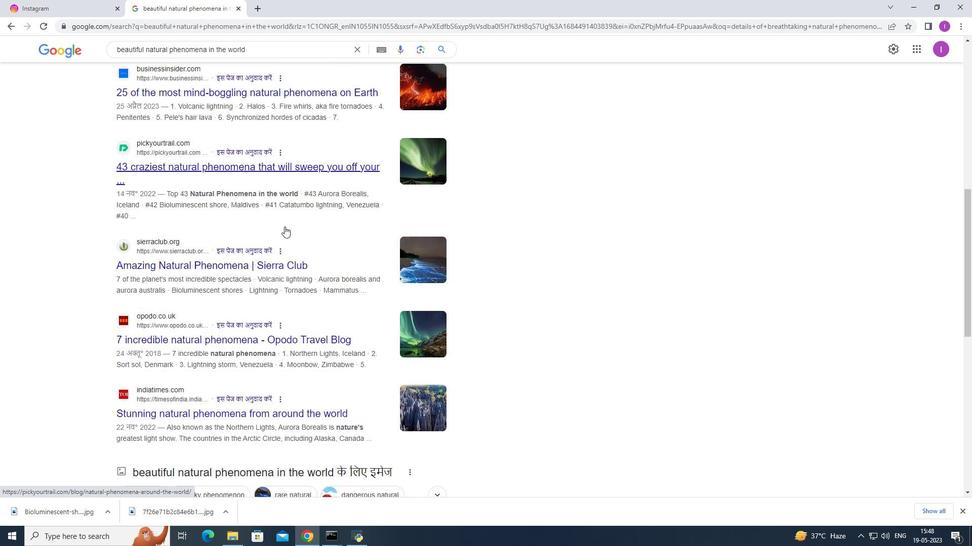 
Action: Mouse moved to (194, 210)
Screenshot: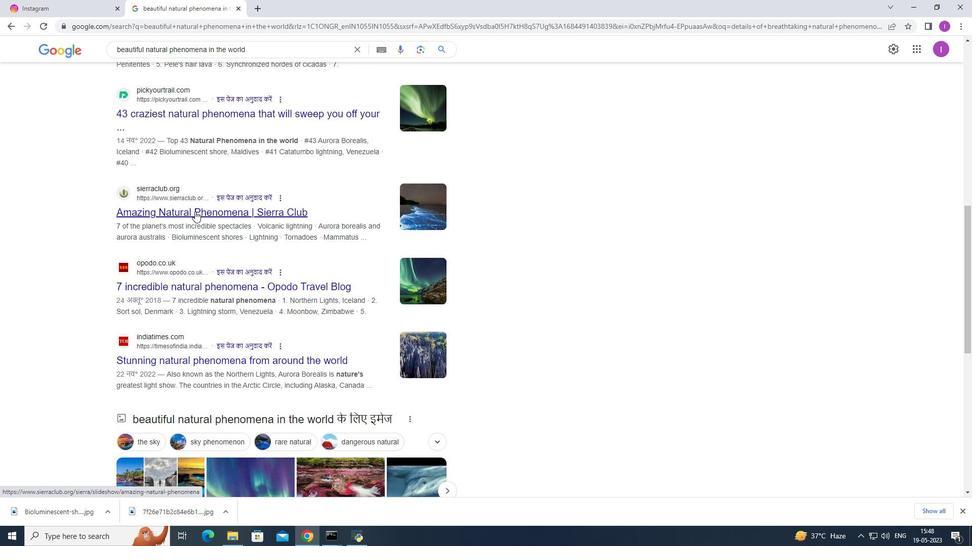 
Action: Mouse pressed left at (194, 210)
Screenshot: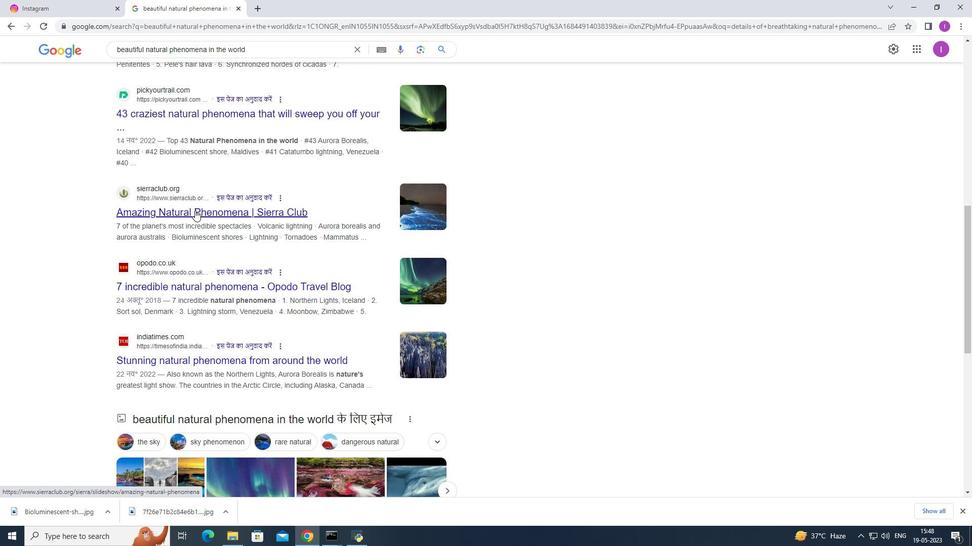 
Action: Mouse pressed left at (194, 210)
Screenshot: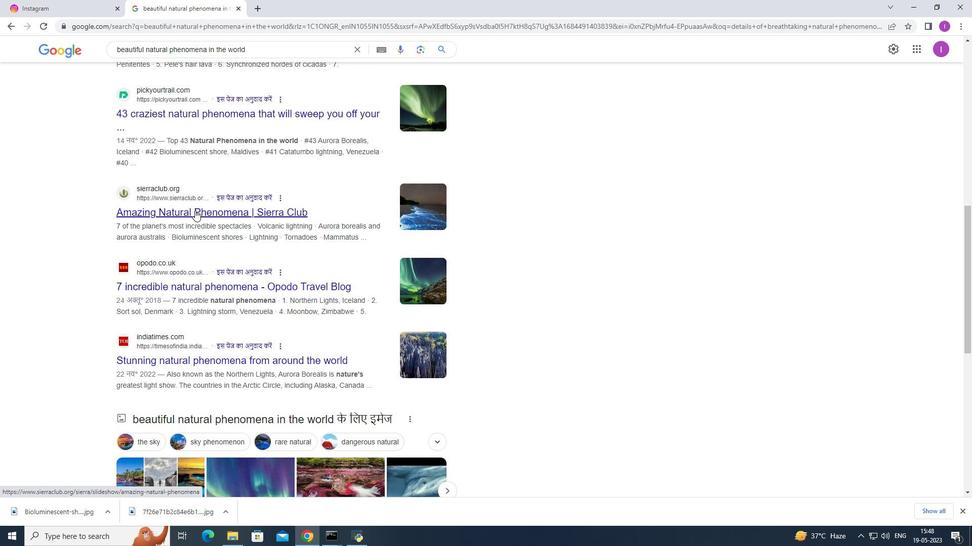 
Action: Mouse moved to (178, 218)
Screenshot: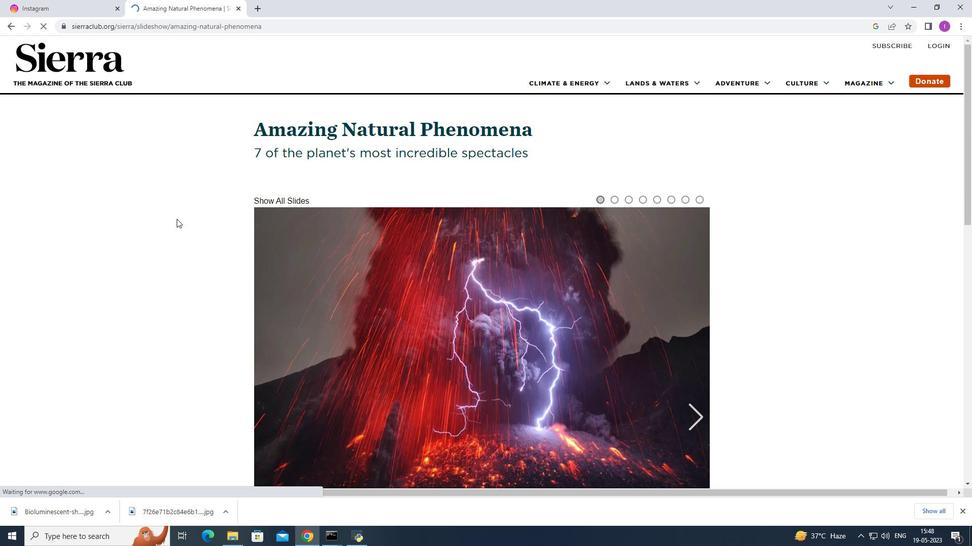 
Action: Mouse scrolled (178, 217) with delta (0, 0)
Screenshot: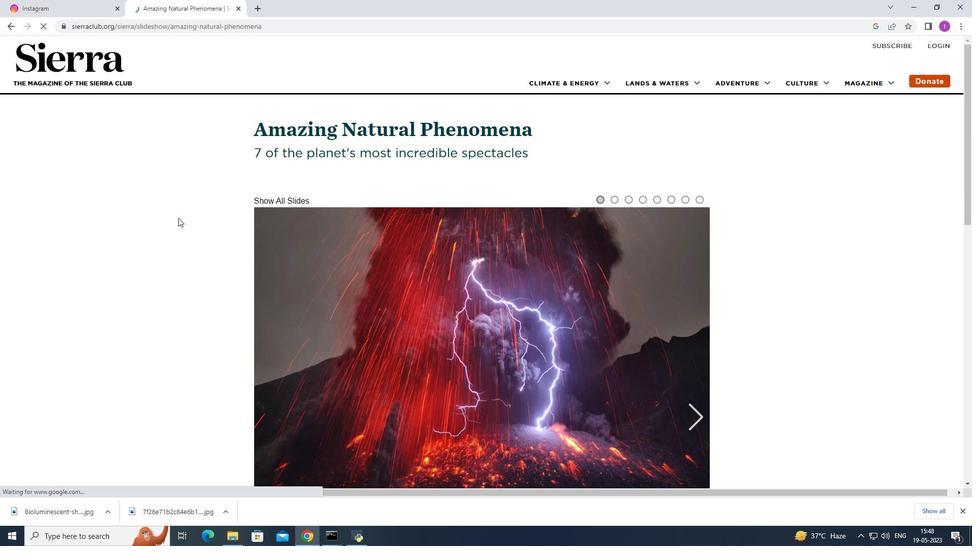 
Action: Mouse scrolled (178, 217) with delta (0, 0)
Screenshot: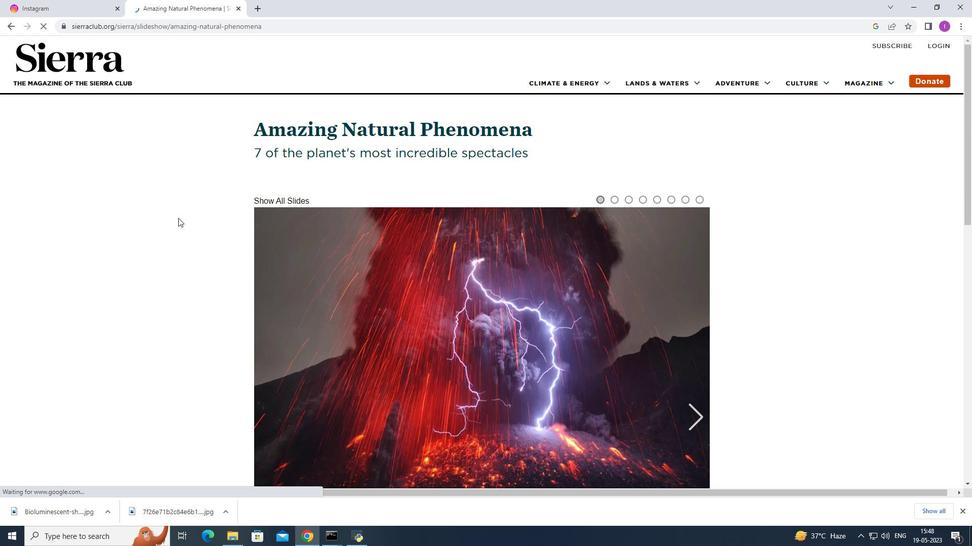 
Action: Mouse scrolled (178, 217) with delta (0, 0)
Screenshot: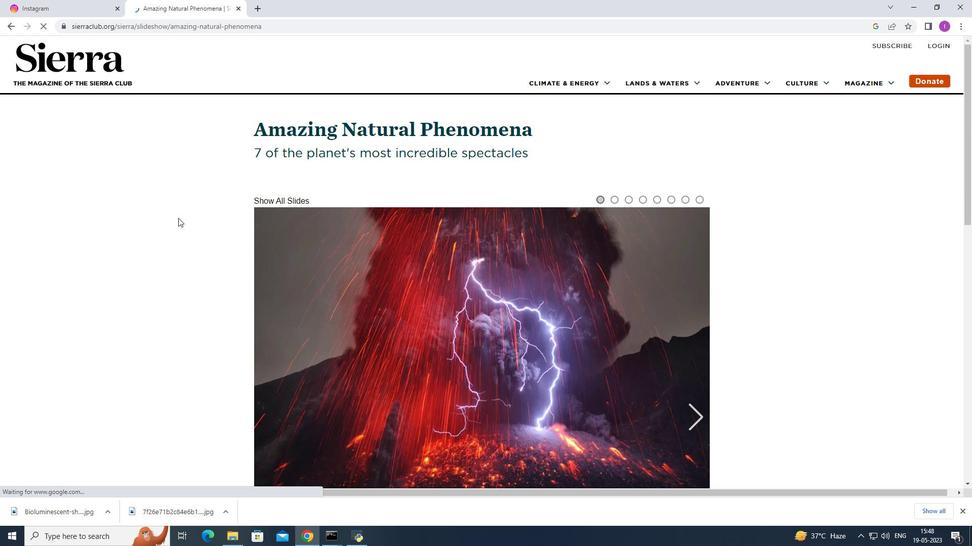 
Action: Mouse moved to (186, 213)
Screenshot: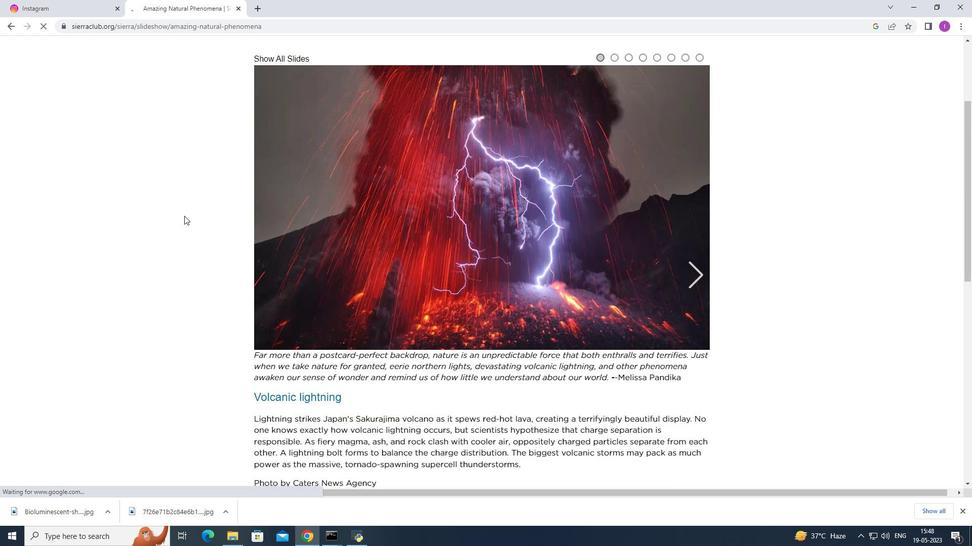 
Action: Mouse scrolled (186, 213) with delta (0, 0)
Screenshot: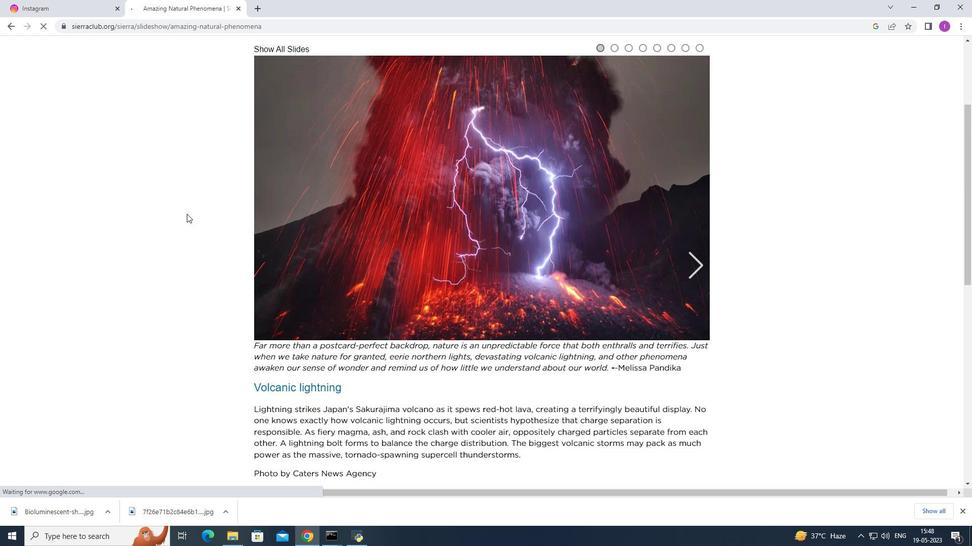 
Action: Mouse scrolled (186, 213) with delta (0, 0)
Screenshot: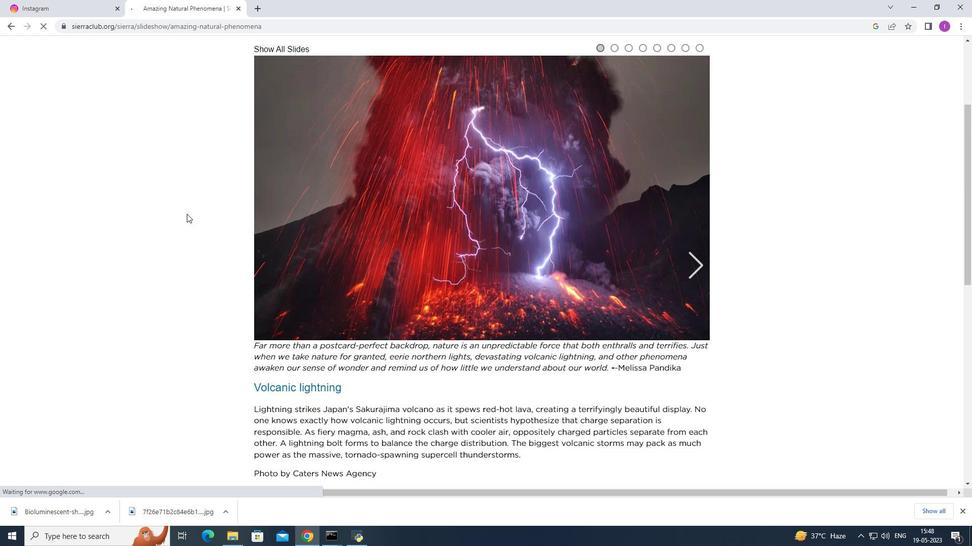 
Action: Mouse scrolled (186, 213) with delta (0, 0)
Screenshot: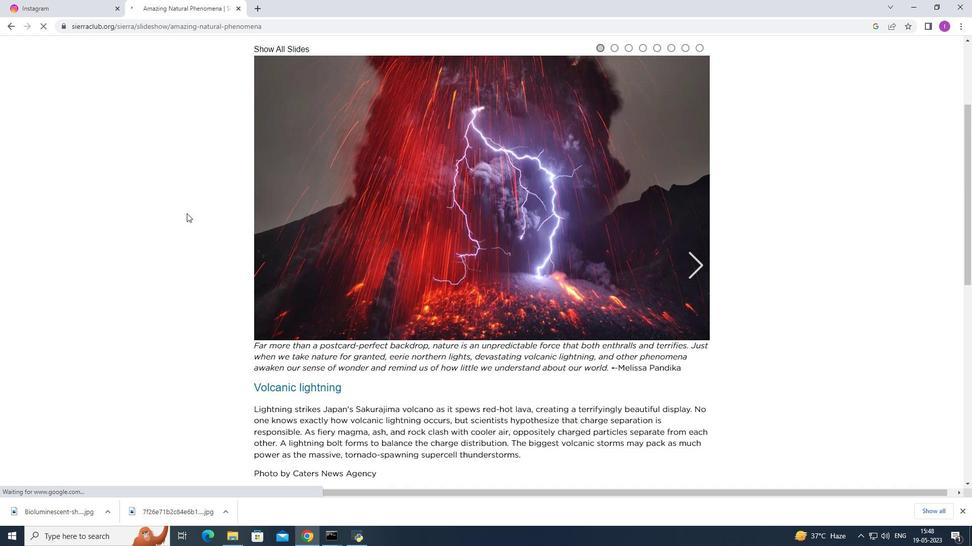 
Action: Mouse moved to (326, 222)
Screenshot: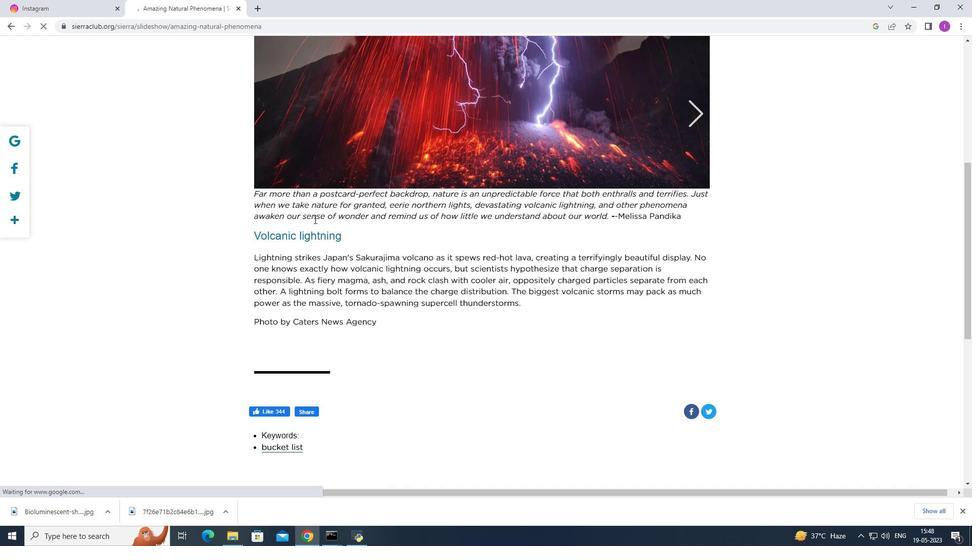 
Action: Mouse scrolled (326, 221) with delta (0, 0)
Screenshot: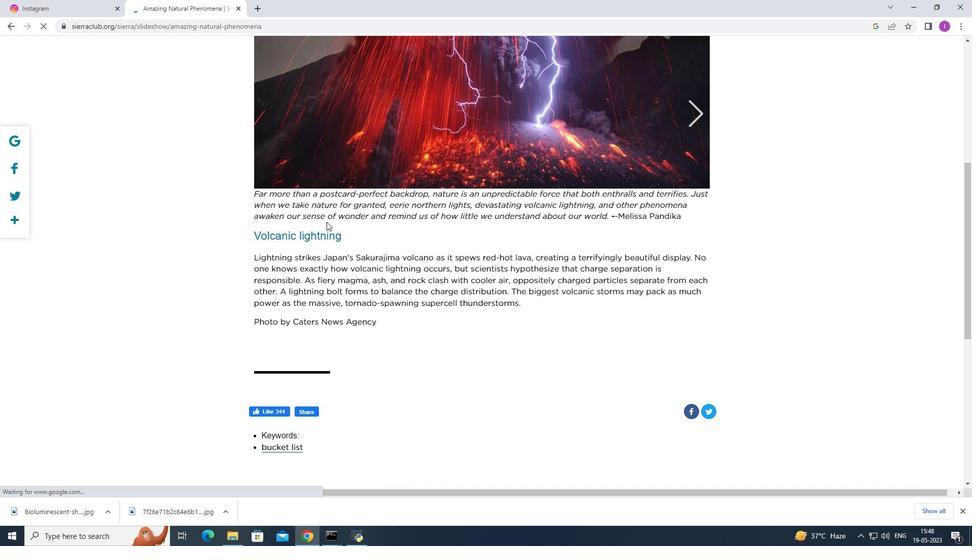 
Action: Mouse moved to (327, 224)
Screenshot: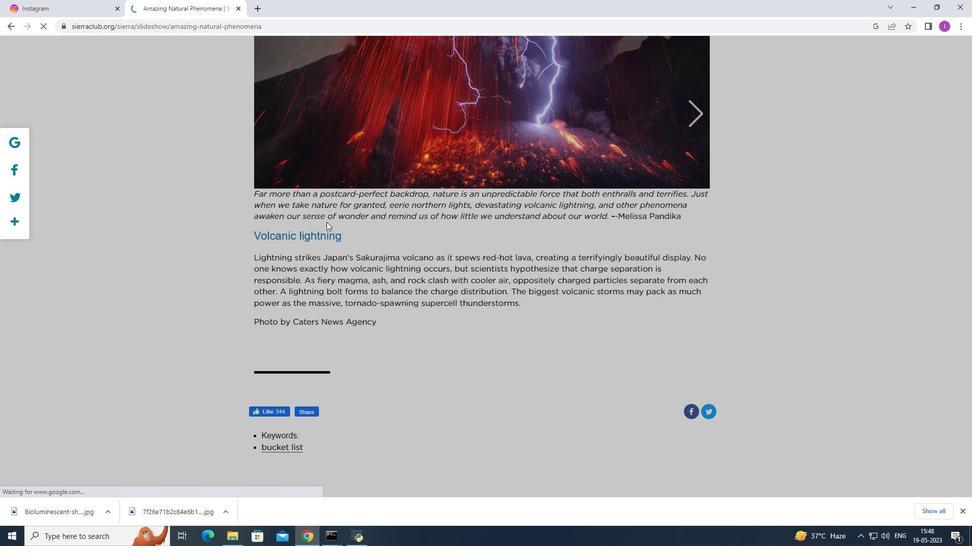 
Action: Mouse scrolled (327, 223) with delta (0, 0)
Screenshot: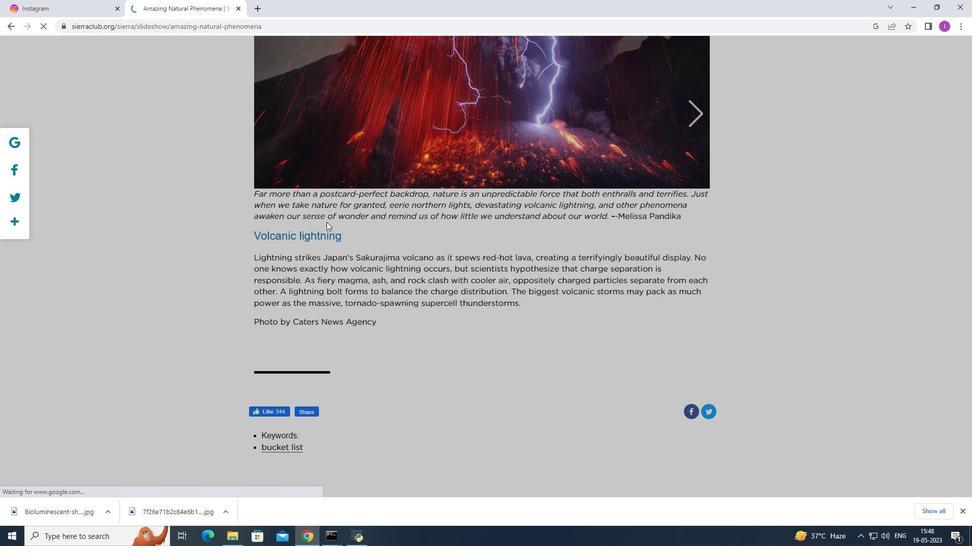 
Action: Mouse moved to (327, 224)
Screenshot: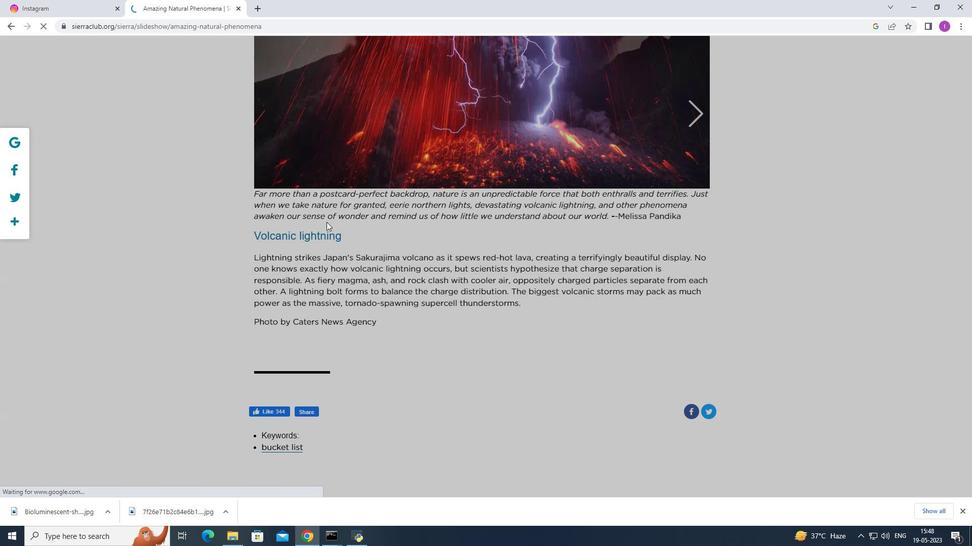 
Action: Mouse scrolled (327, 223) with delta (0, 0)
Screenshot: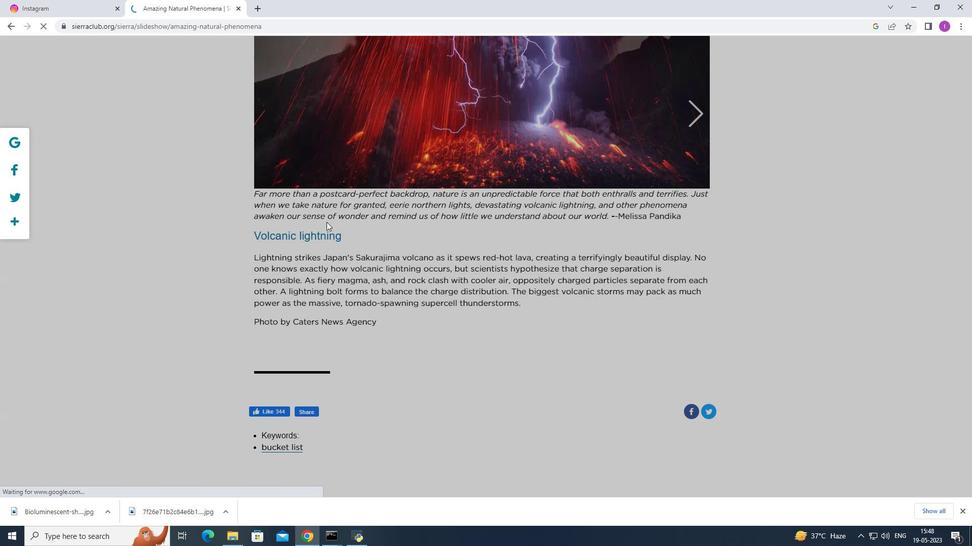 
Action: Mouse moved to (327, 226)
Screenshot: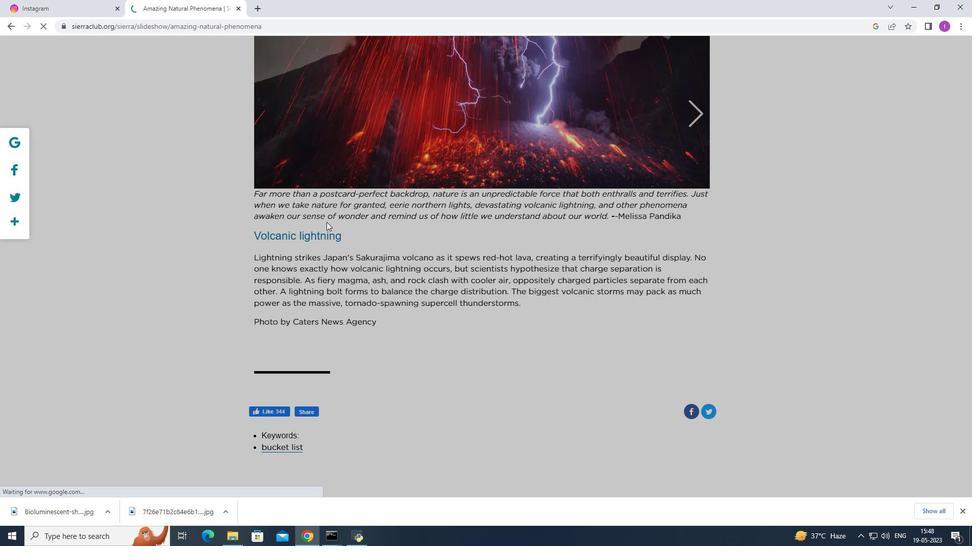 
Action: Mouse scrolled (327, 224) with delta (0, 0)
Screenshot: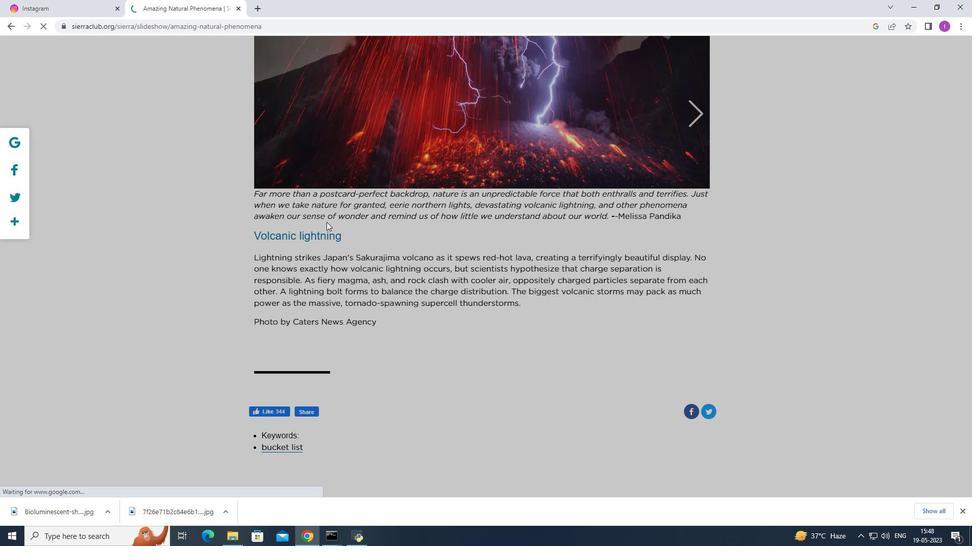
Action: Mouse moved to (8, 22)
Screenshot: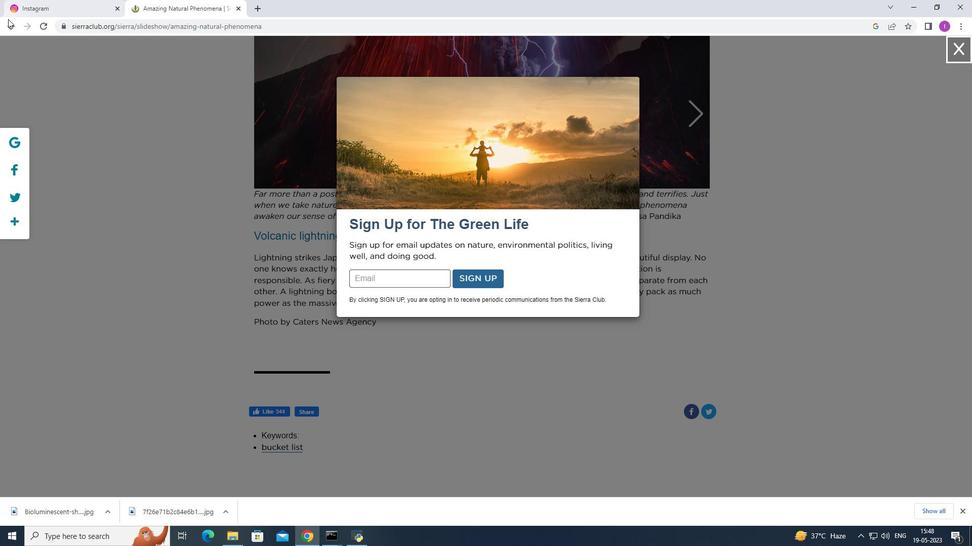 
Action: Mouse pressed left at (8, 22)
Screenshot: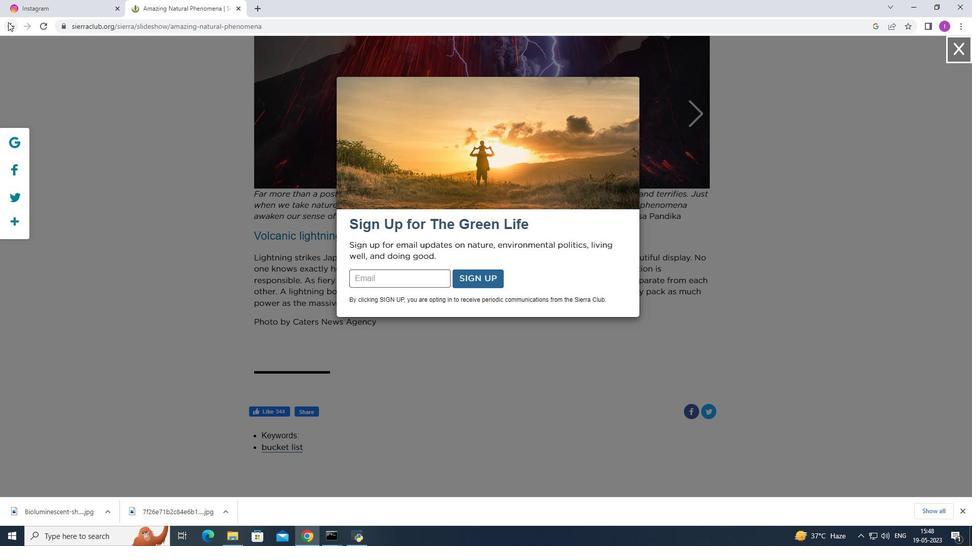 
Action: Mouse moved to (357, 255)
Screenshot: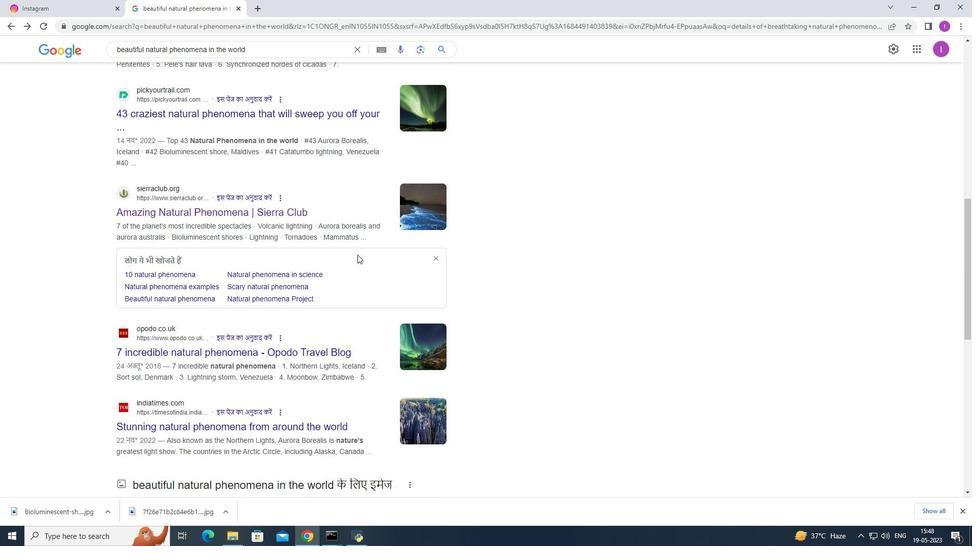
Action: Mouse scrolled (357, 255) with delta (0, 0)
Screenshot: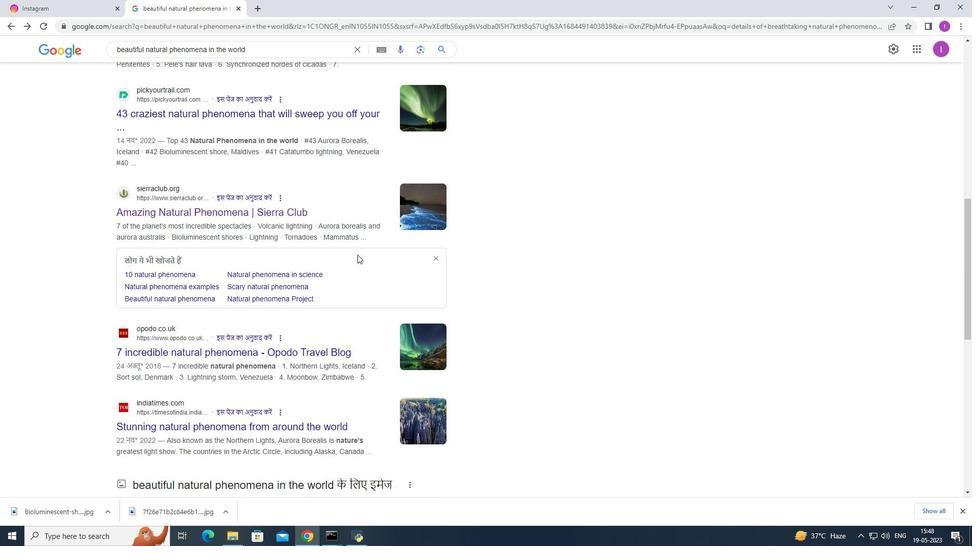
Action: Mouse moved to (357, 256)
Screenshot: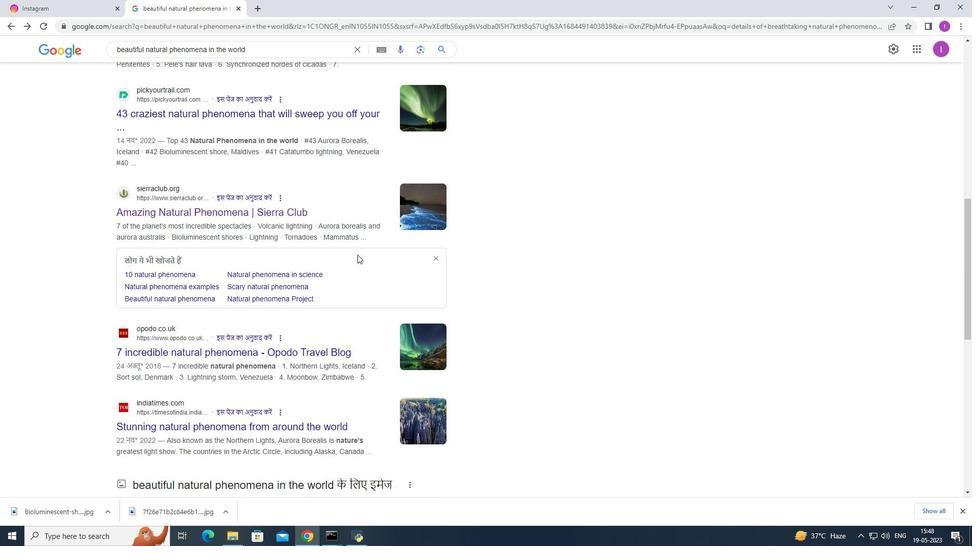 
Action: Mouse scrolled (357, 256) with delta (0, 0)
Screenshot: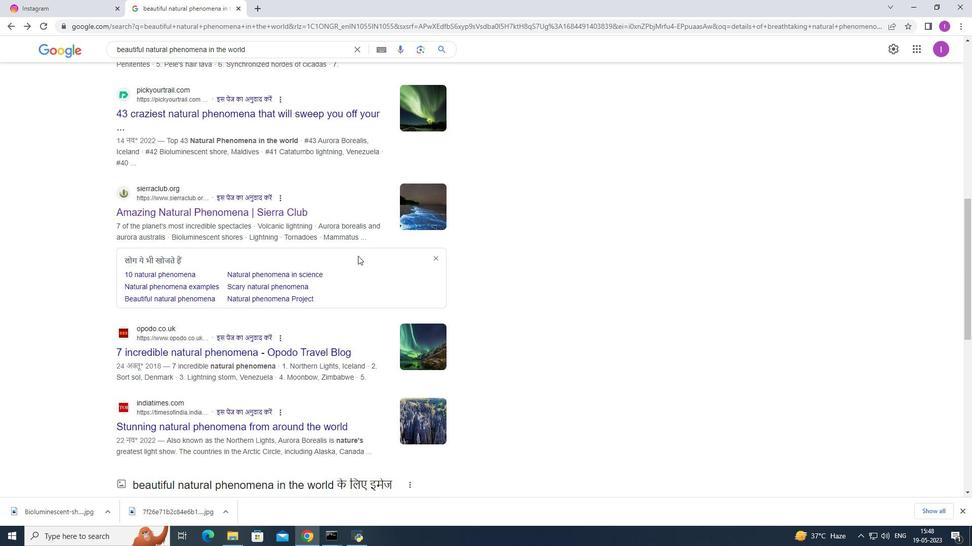 
Action: Mouse moved to (358, 255)
Screenshot: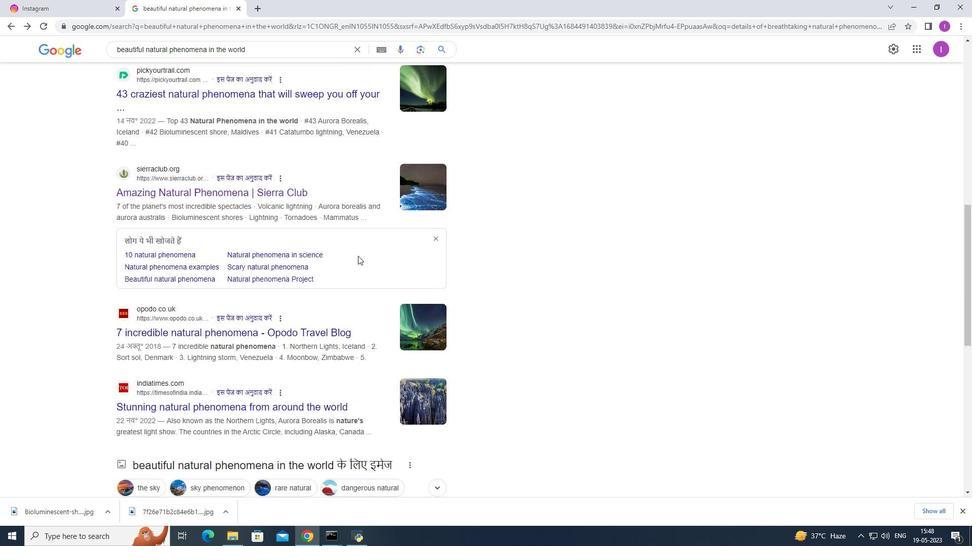 
Action: Mouse scrolled (358, 256) with delta (0, 0)
Screenshot: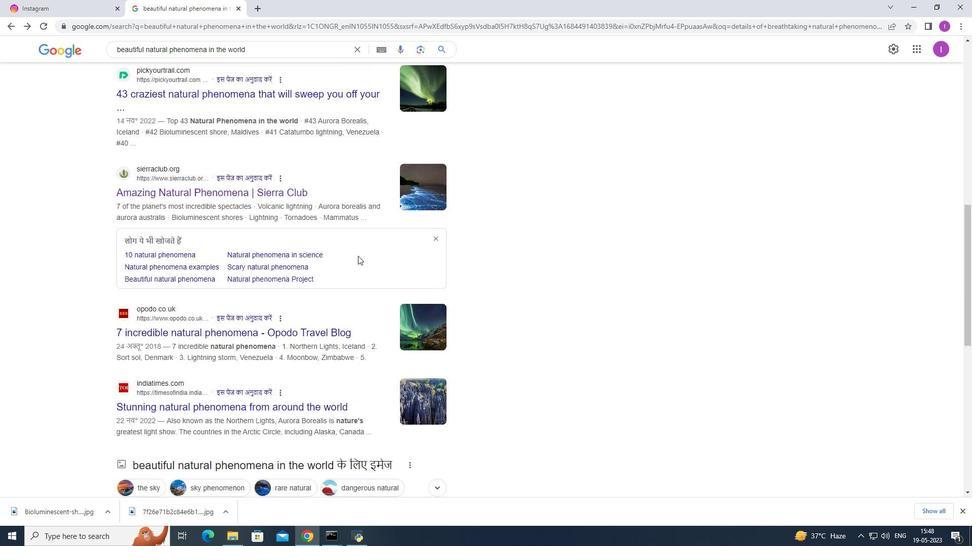 
Action: Mouse moved to (360, 246)
Screenshot: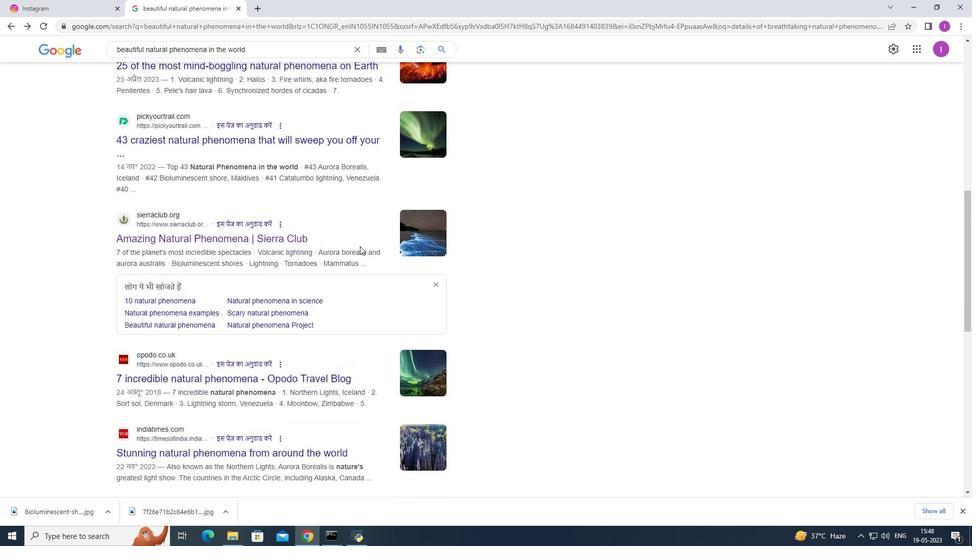 
Action: Mouse scrolled (360, 246) with delta (0, 0)
Screenshot: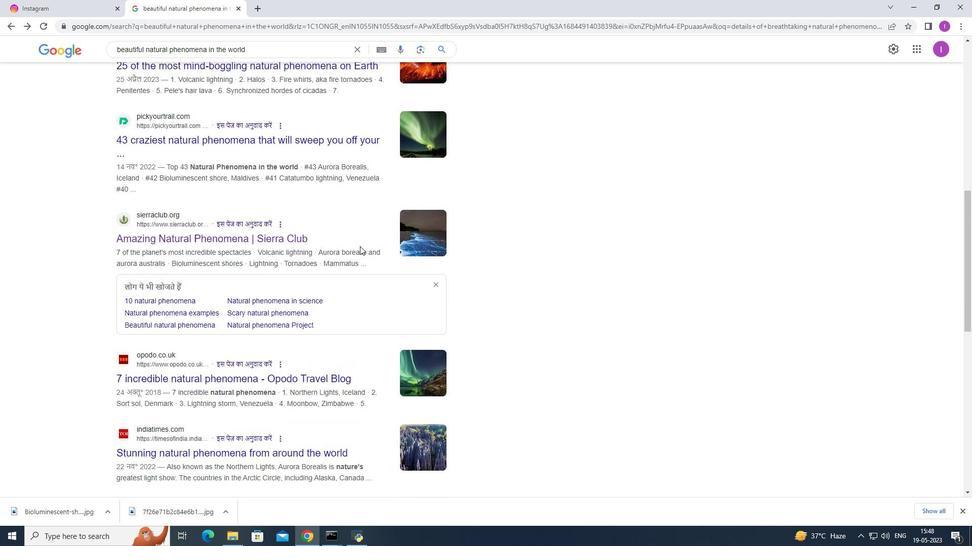 
Action: Mouse scrolled (360, 246) with delta (0, 0)
Screenshot: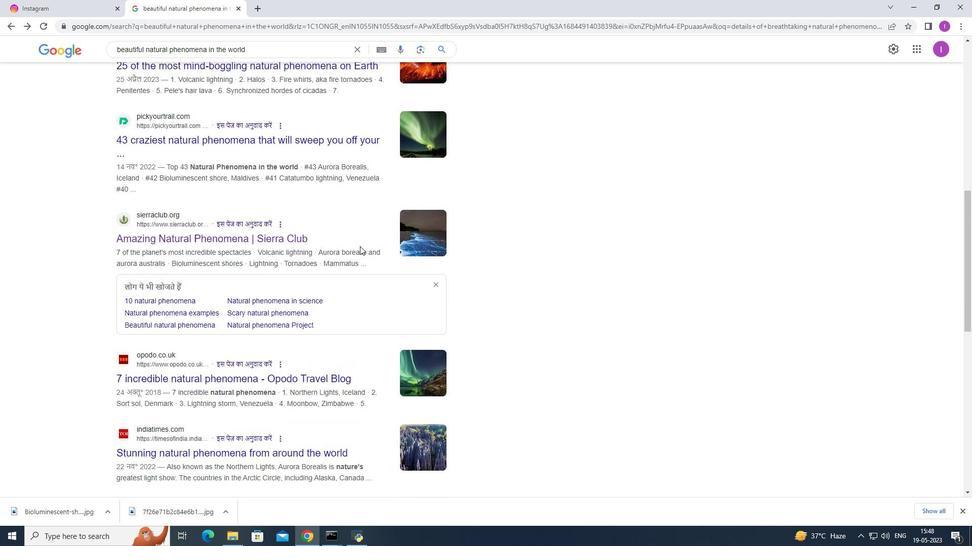 
Action: Mouse scrolled (360, 246) with delta (0, 0)
Screenshot: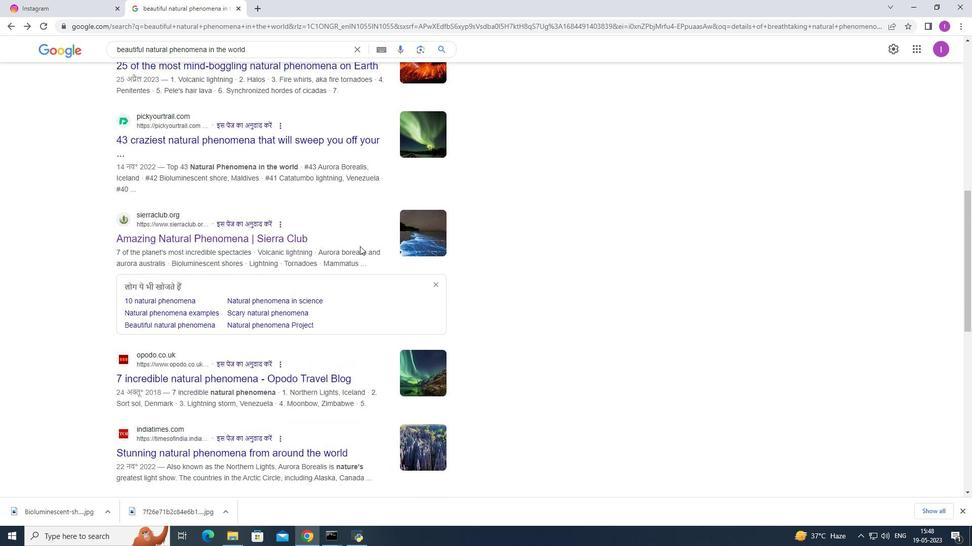 
Action: Mouse scrolled (360, 246) with delta (0, 0)
Screenshot: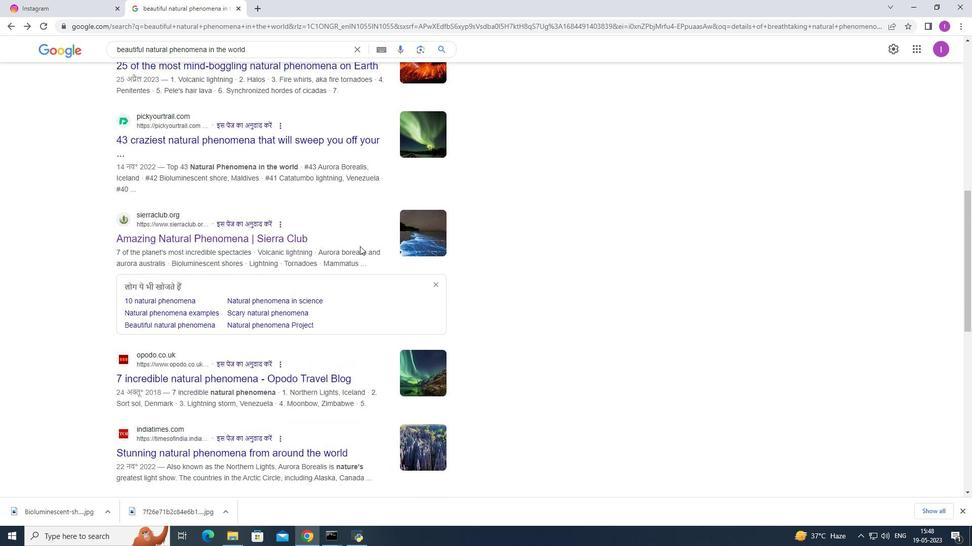 
Action: Mouse moved to (361, 240)
Screenshot: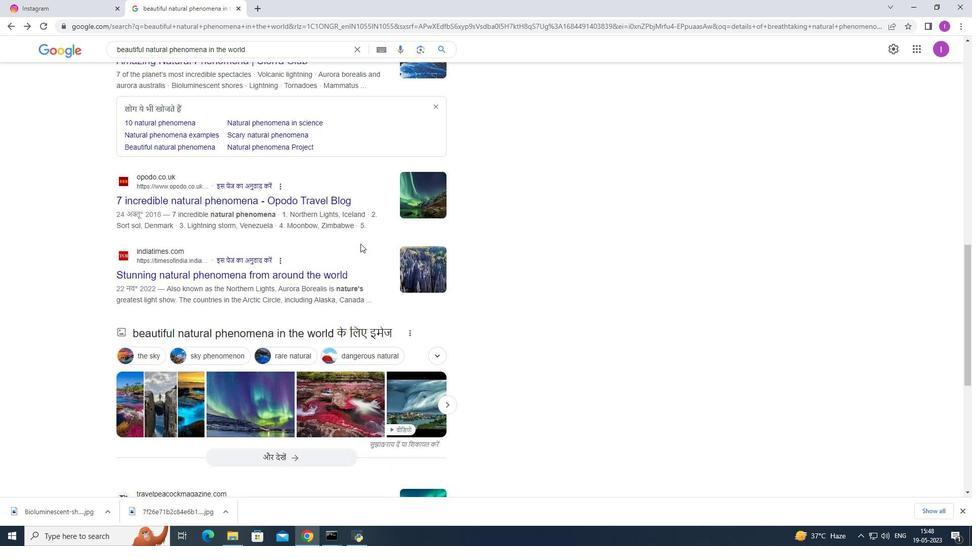 
Action: Mouse scrolled (361, 240) with delta (0, 0)
Screenshot: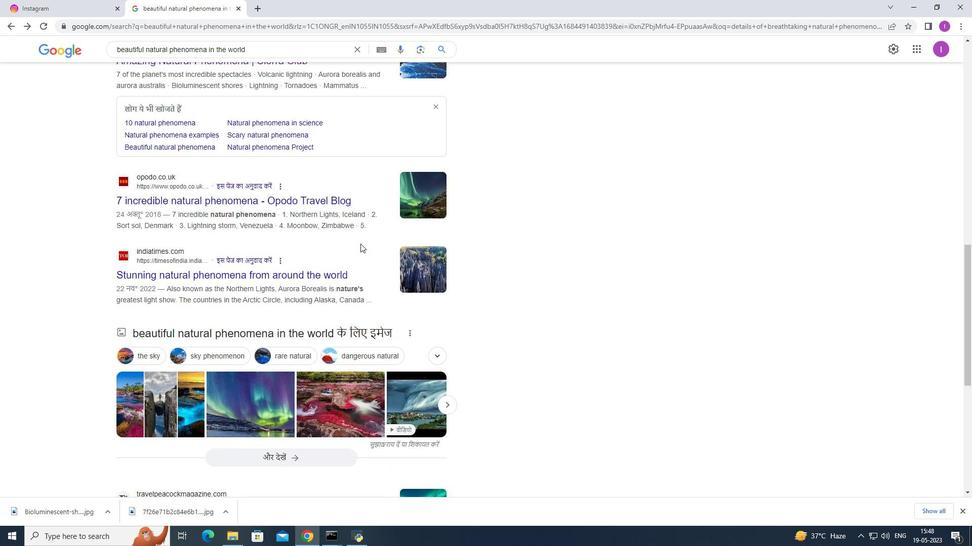 
Action: Mouse scrolled (361, 240) with delta (0, 0)
Screenshot: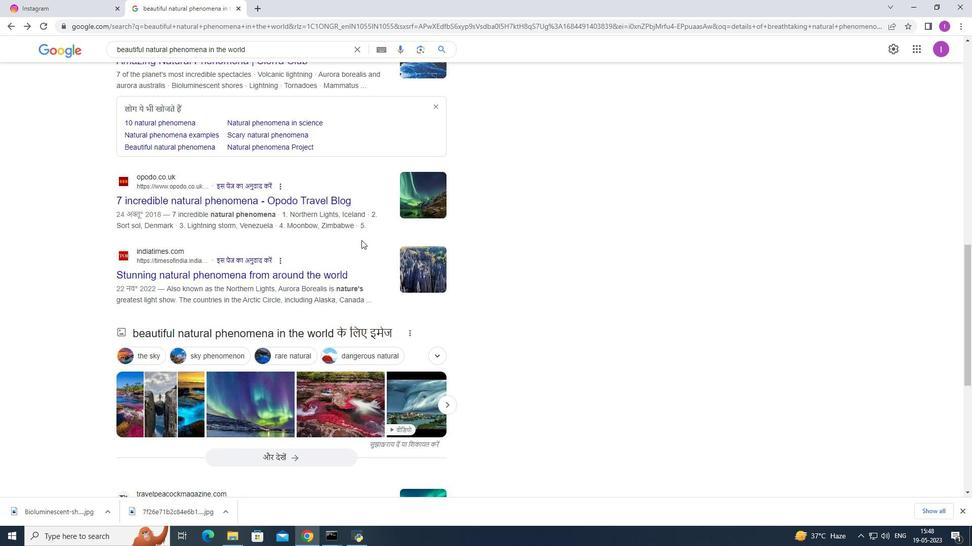 
Action: Mouse scrolled (361, 241) with delta (0, 0)
Screenshot: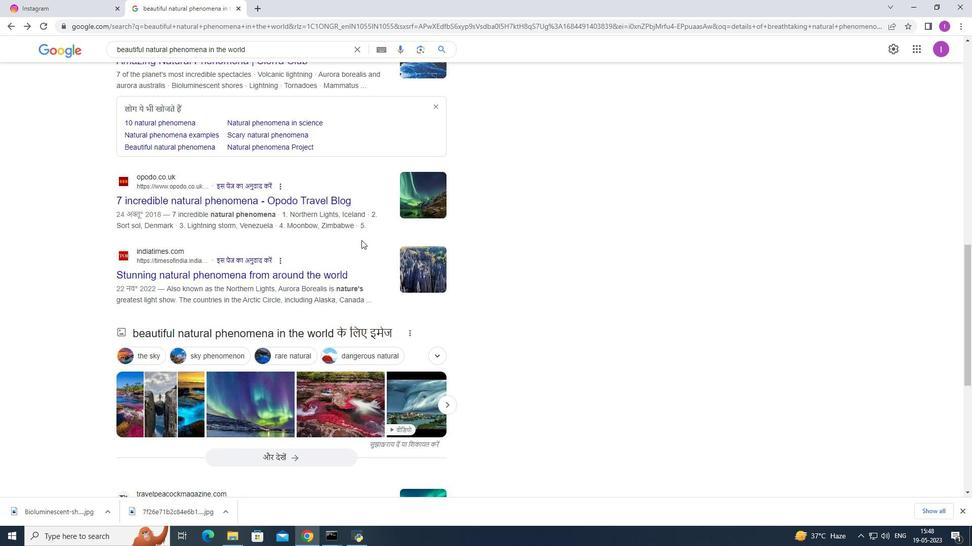 
Action: Mouse moved to (362, 240)
Screenshot: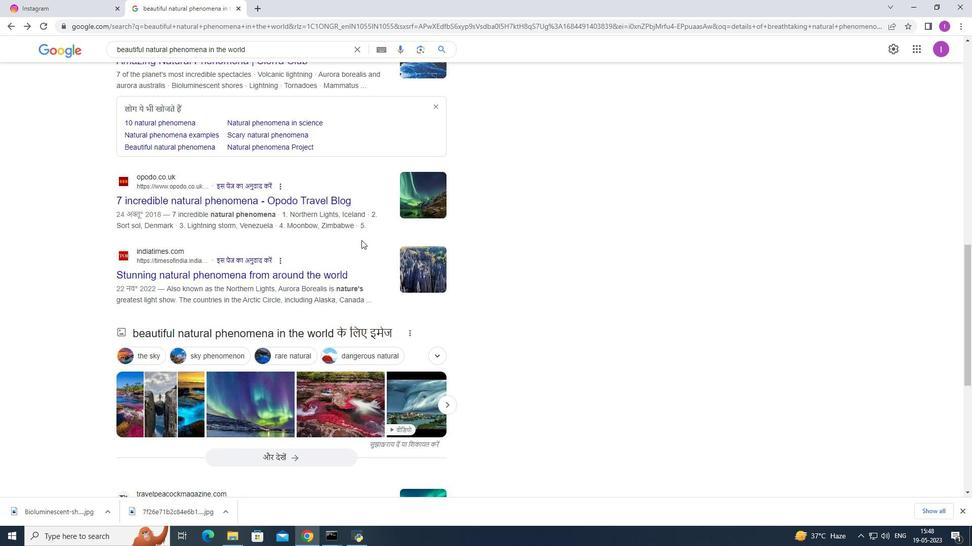 
Action: Mouse scrolled (362, 239) with delta (0, 0)
Screenshot: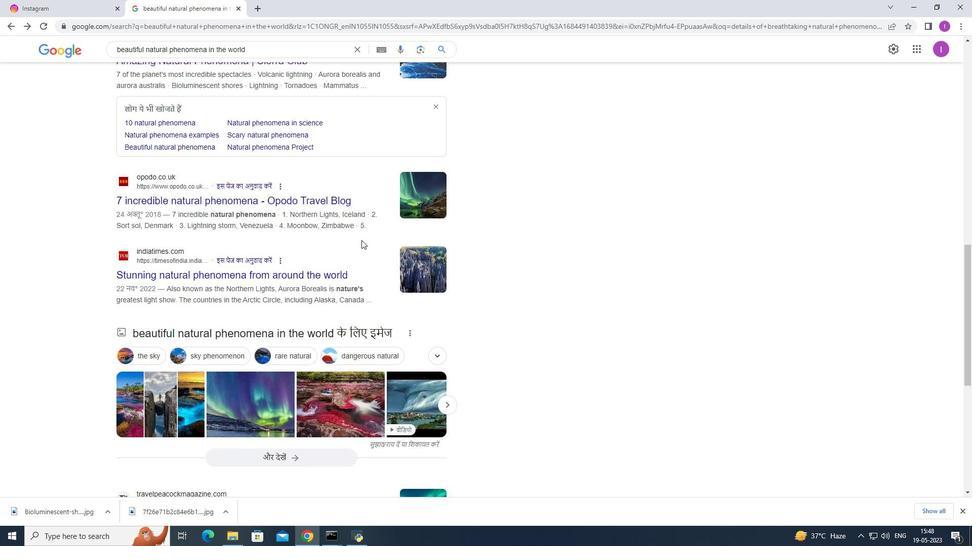 
Action: Mouse moved to (362, 237)
Screenshot: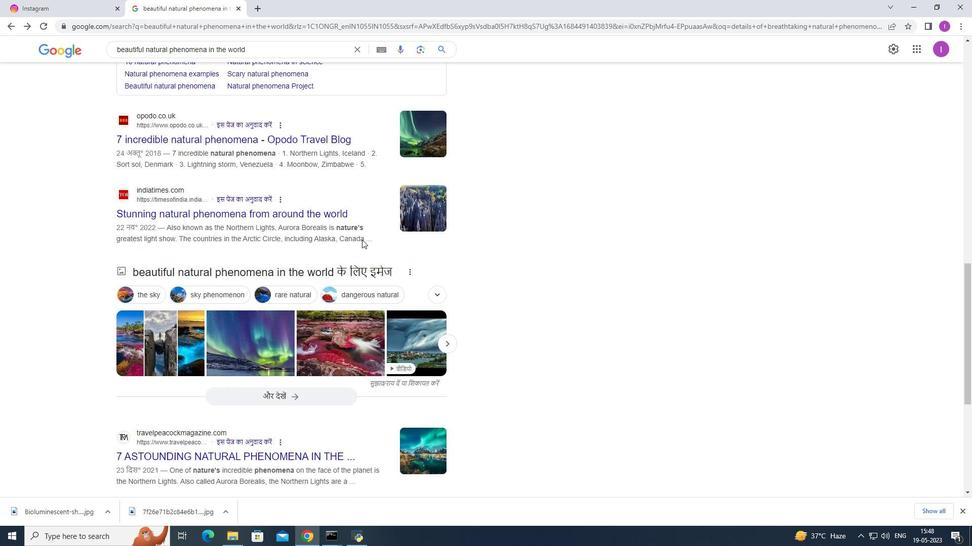 
Action: Mouse scrolled (362, 237) with delta (0, 0)
Screenshot: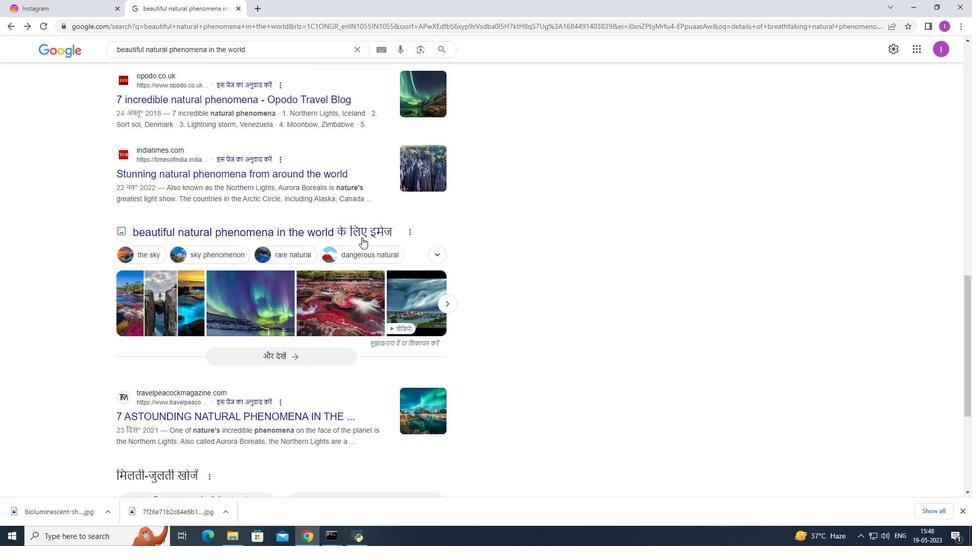 
Action: Mouse scrolled (362, 237) with delta (0, 0)
Screenshot: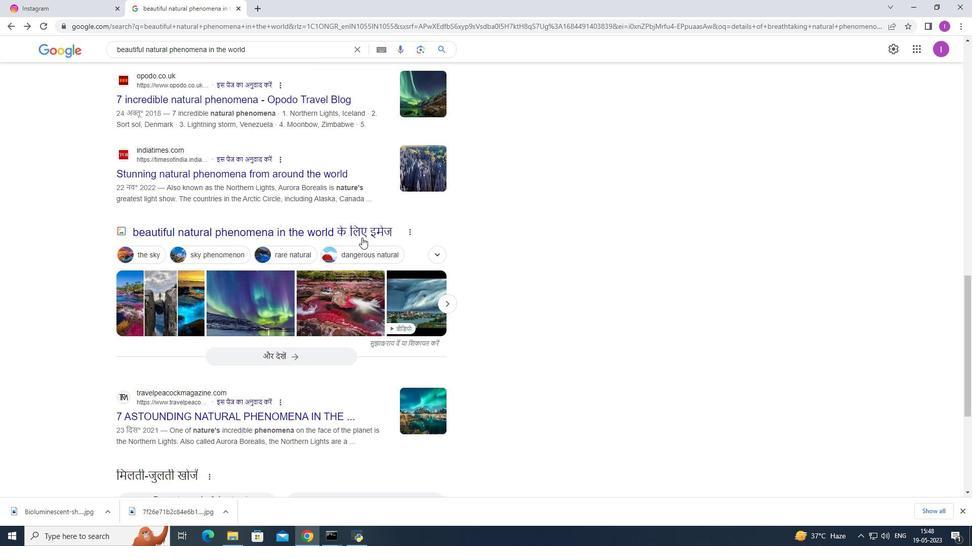 
Action: Mouse scrolled (362, 237) with delta (0, 0)
Screenshot: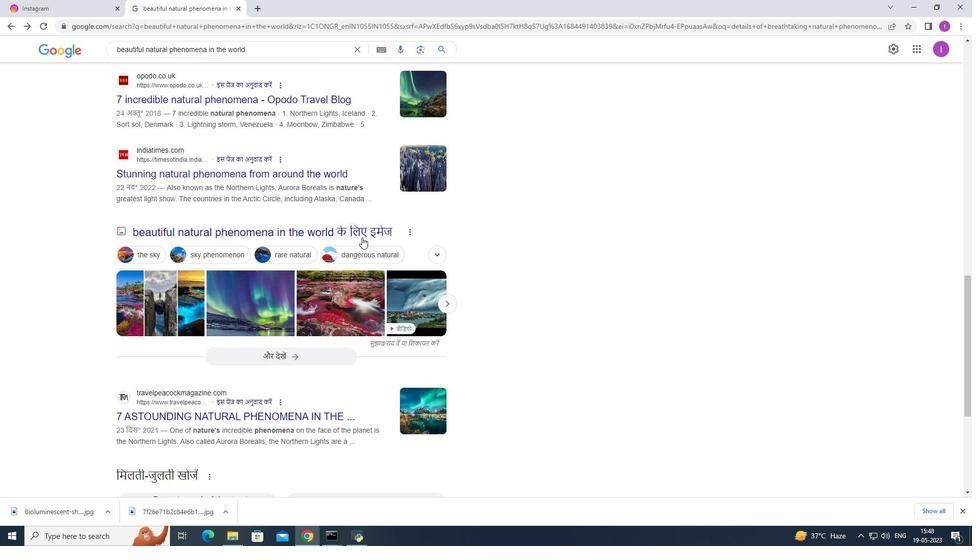
Action: Mouse scrolled (362, 237) with delta (0, 0)
Screenshot: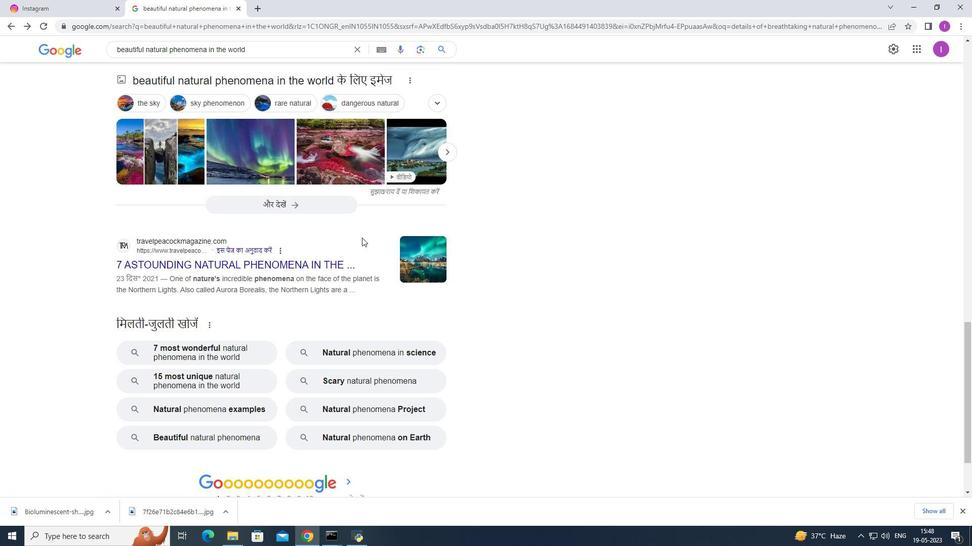 
Action: Mouse scrolled (362, 237) with delta (0, 0)
Screenshot: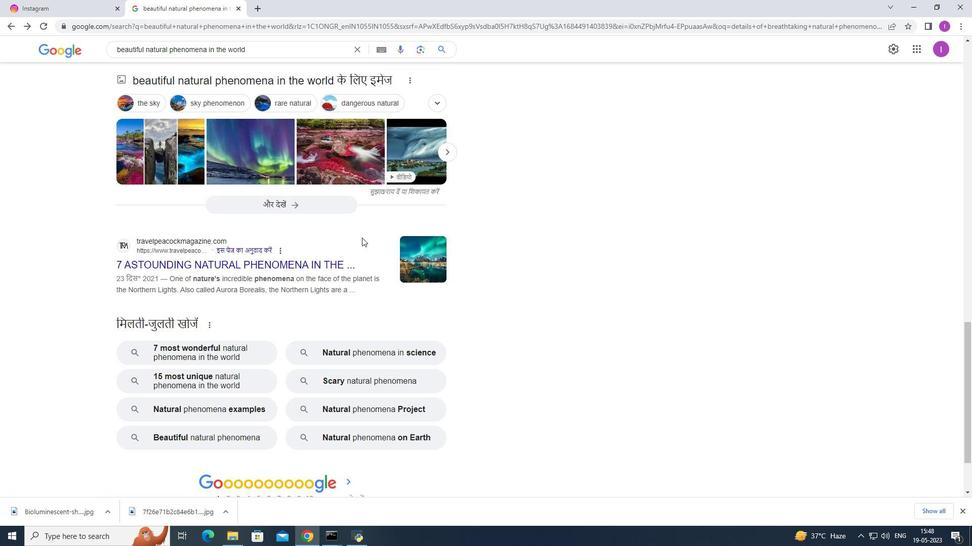 
Action: Mouse scrolled (362, 237) with delta (0, 0)
Screenshot: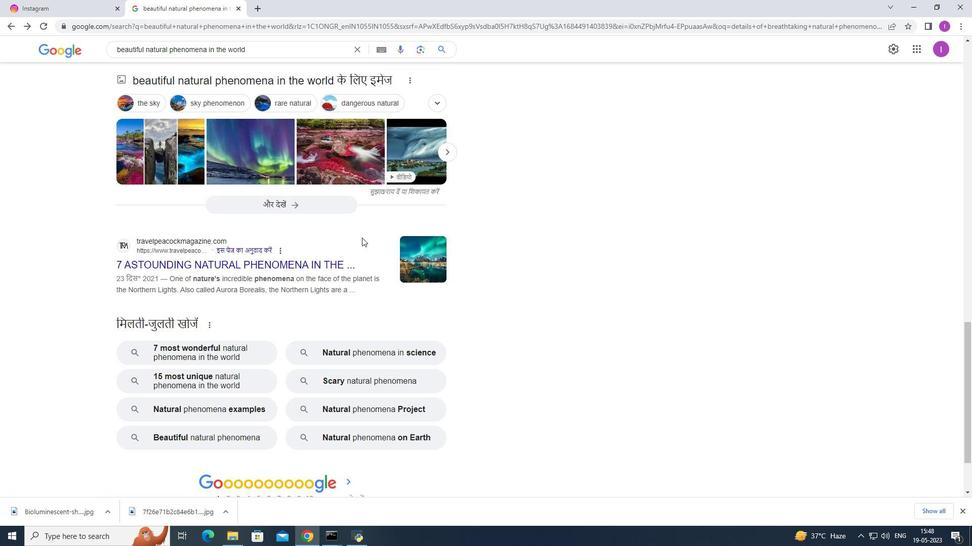
Action: Mouse moved to (365, 233)
Screenshot: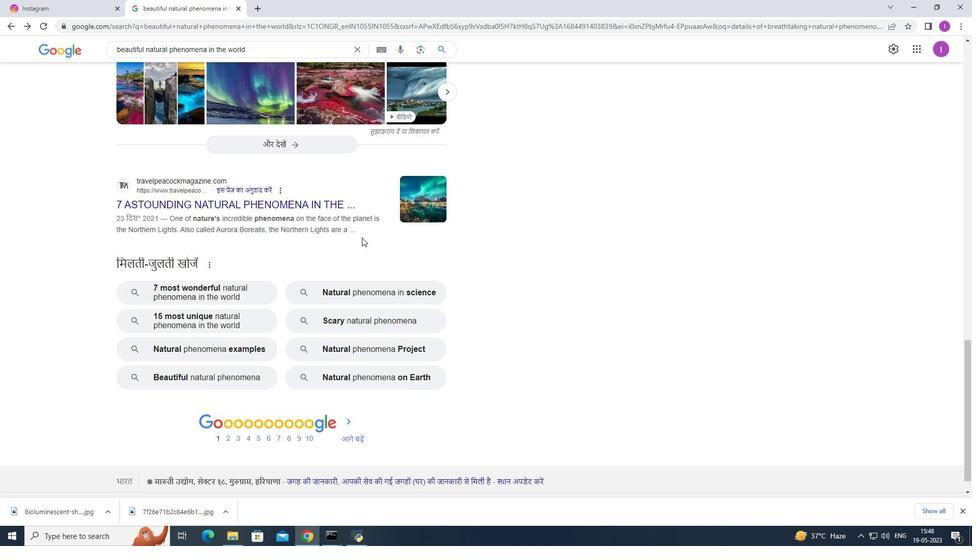 
Action: Mouse scrolled (365, 234) with delta (0, 0)
Screenshot: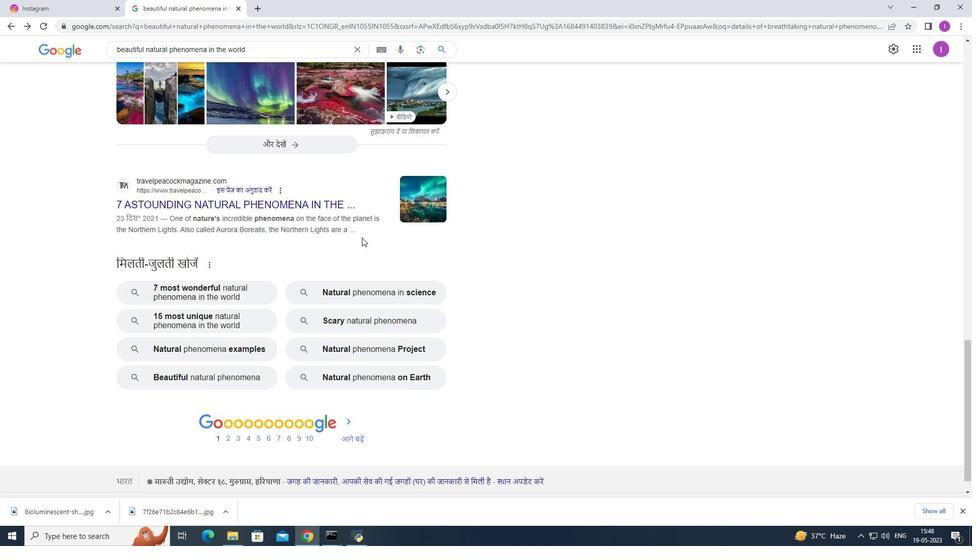 
Action: Mouse moved to (365, 233)
Screenshot: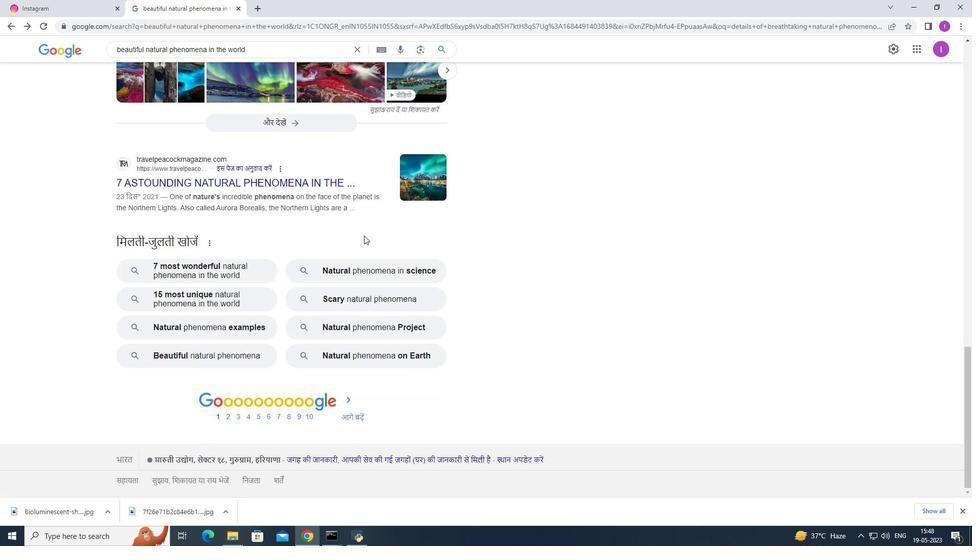 
Action: Mouse scrolled (365, 233) with delta (0, 0)
Screenshot: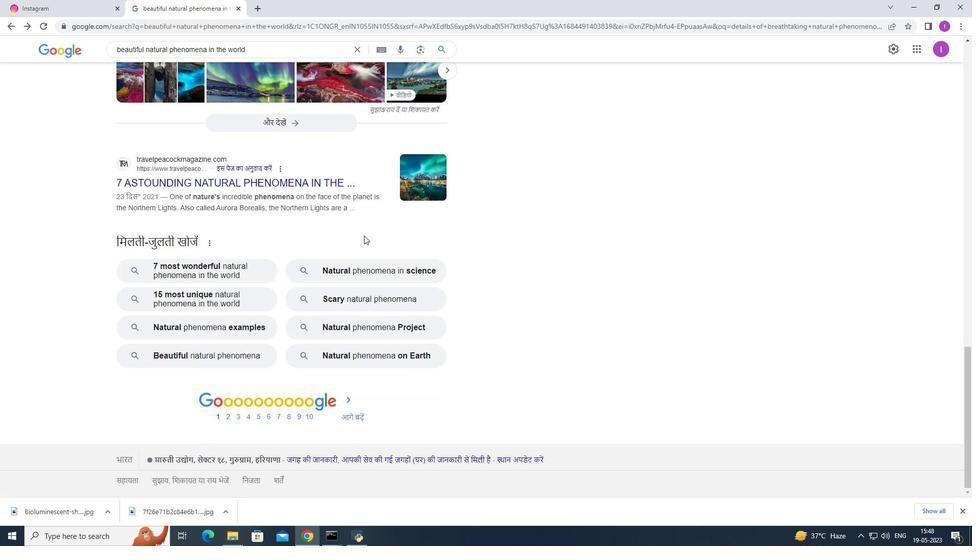 
Action: Mouse moved to (365, 232)
Screenshot: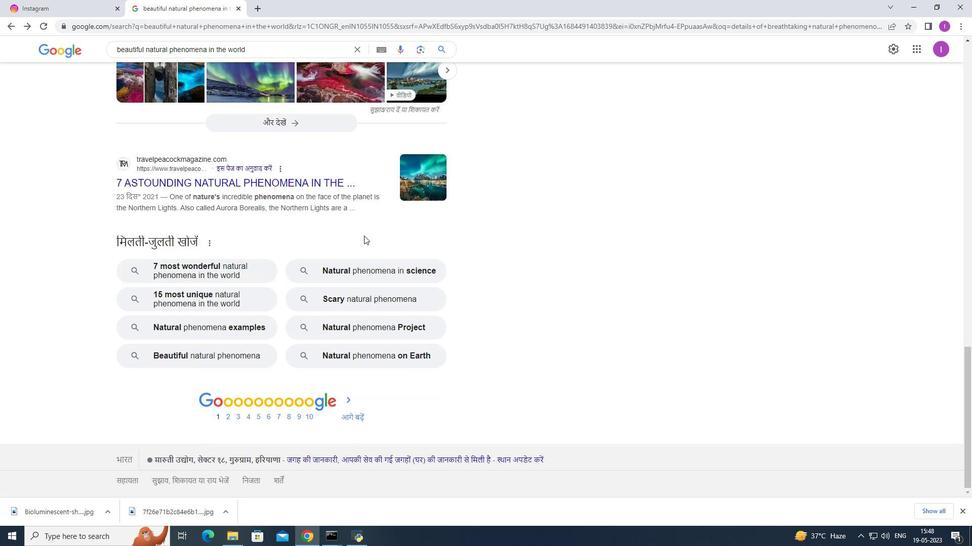 
Action: Mouse scrolled (365, 233) with delta (0, 0)
Screenshot: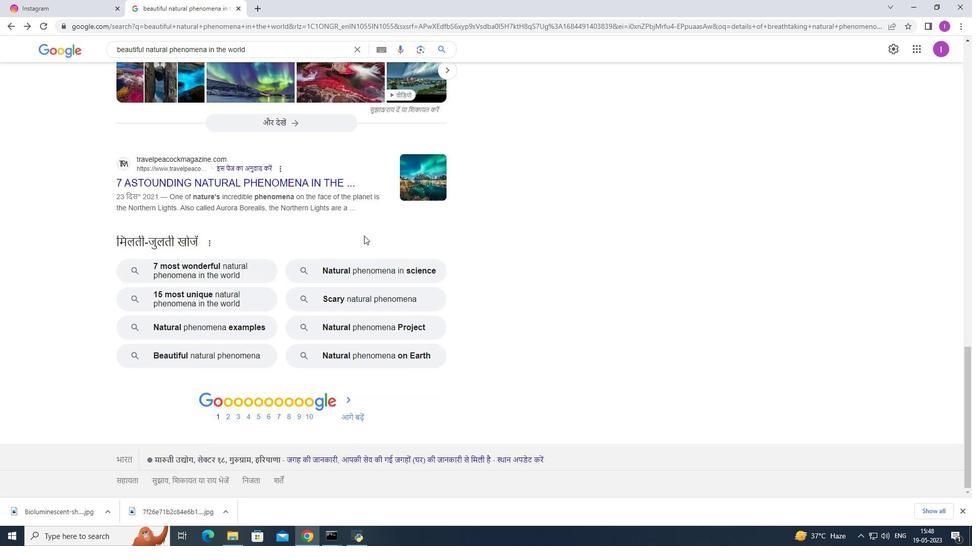 
Action: Mouse scrolled (365, 233) with delta (0, 0)
Screenshot: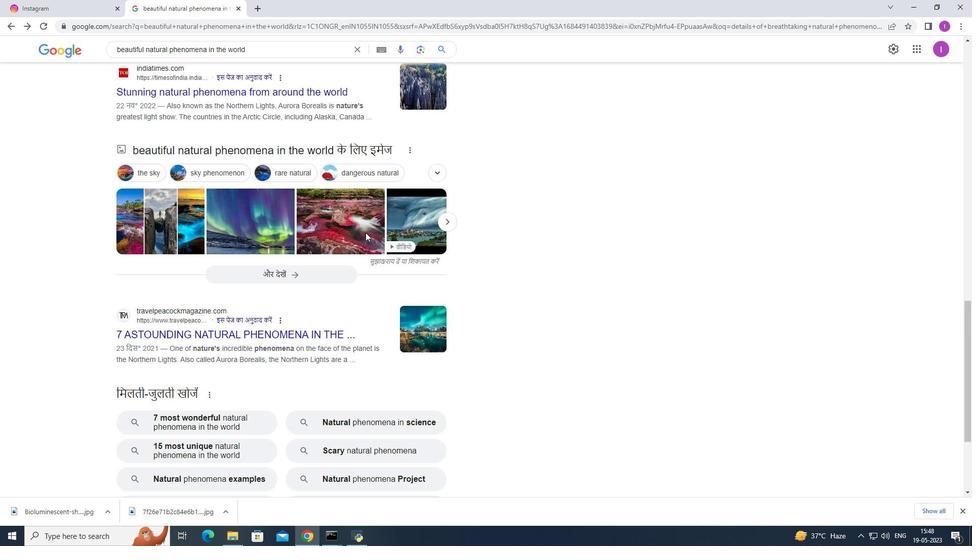 
Action: Mouse scrolled (365, 233) with delta (0, 0)
Screenshot: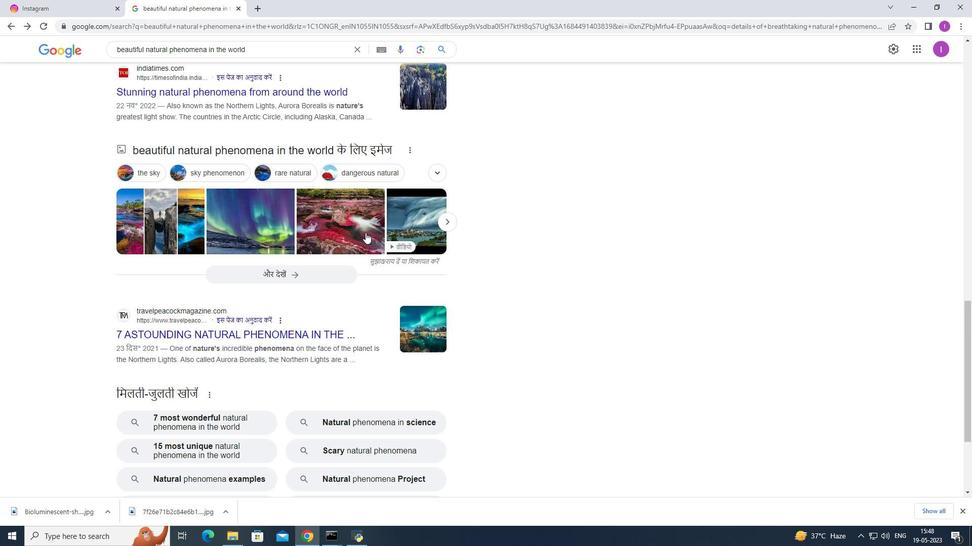 
Action: Mouse scrolled (365, 233) with delta (0, 0)
Screenshot: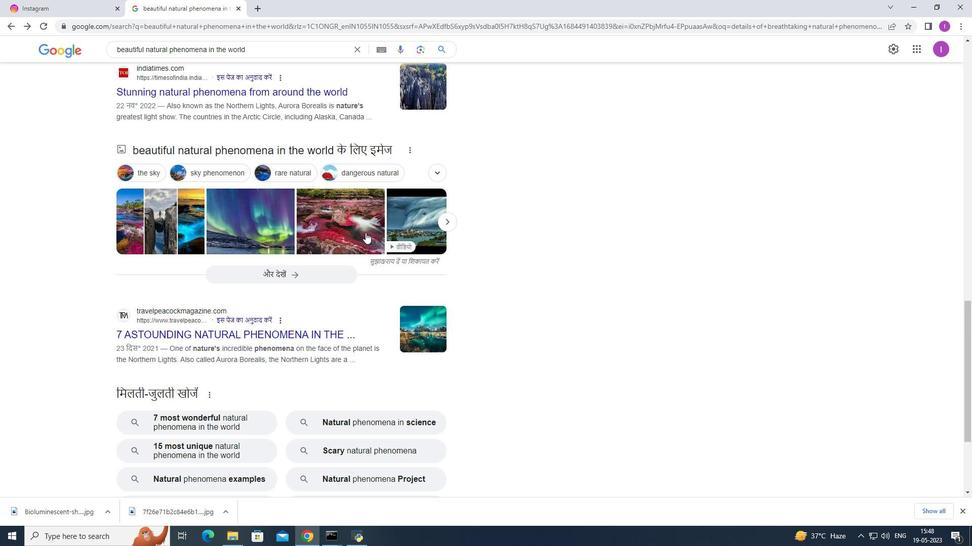 
Action: Mouse scrolled (365, 233) with delta (0, 0)
Screenshot: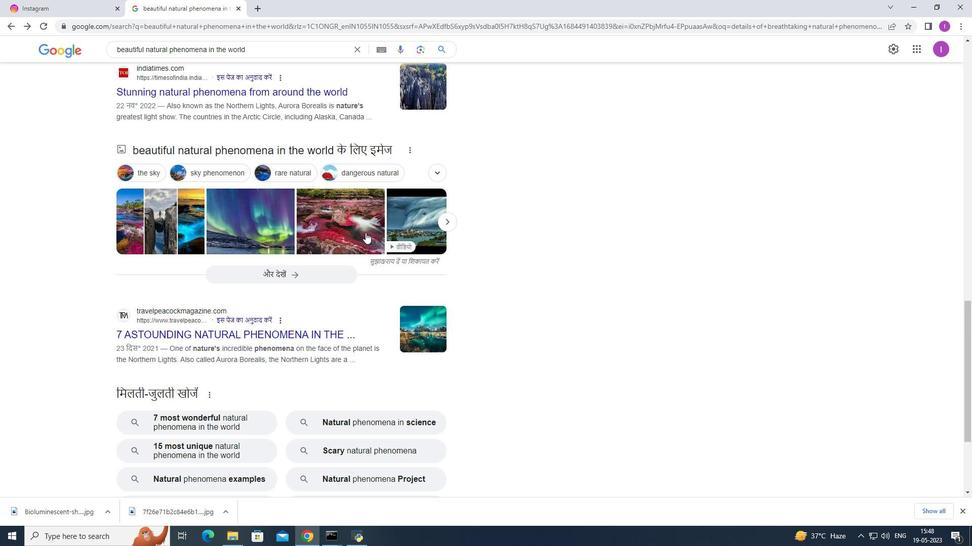 
Action: Mouse moved to (366, 230)
Screenshot: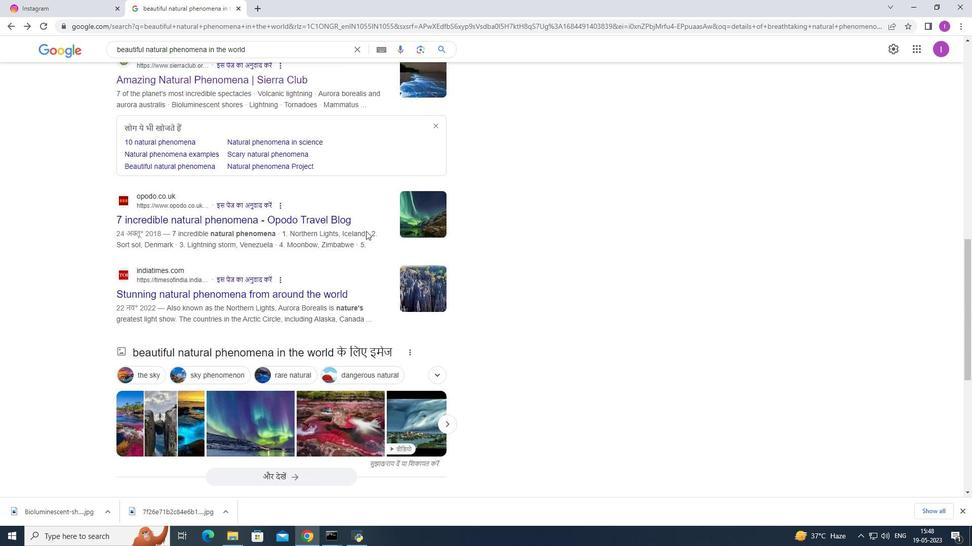 
Action: Mouse scrolled (366, 231) with delta (0, 0)
Screenshot: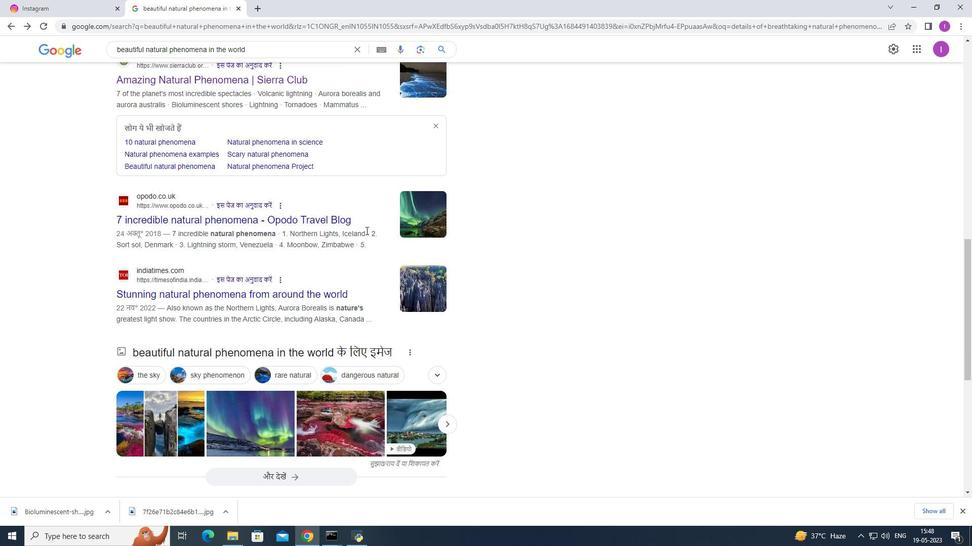 
Action: Mouse scrolled (366, 231) with delta (0, 0)
Screenshot: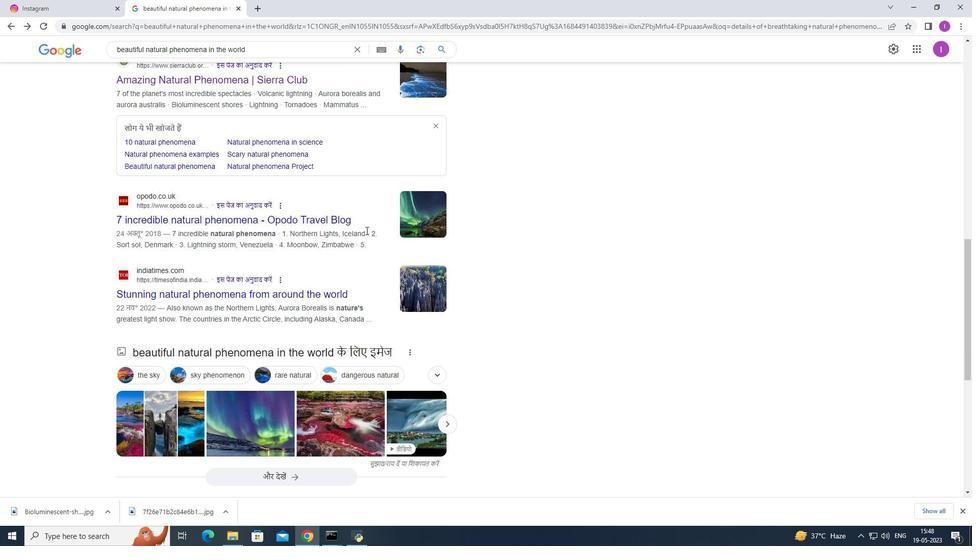 
Action: Mouse scrolled (366, 231) with delta (0, 0)
Screenshot: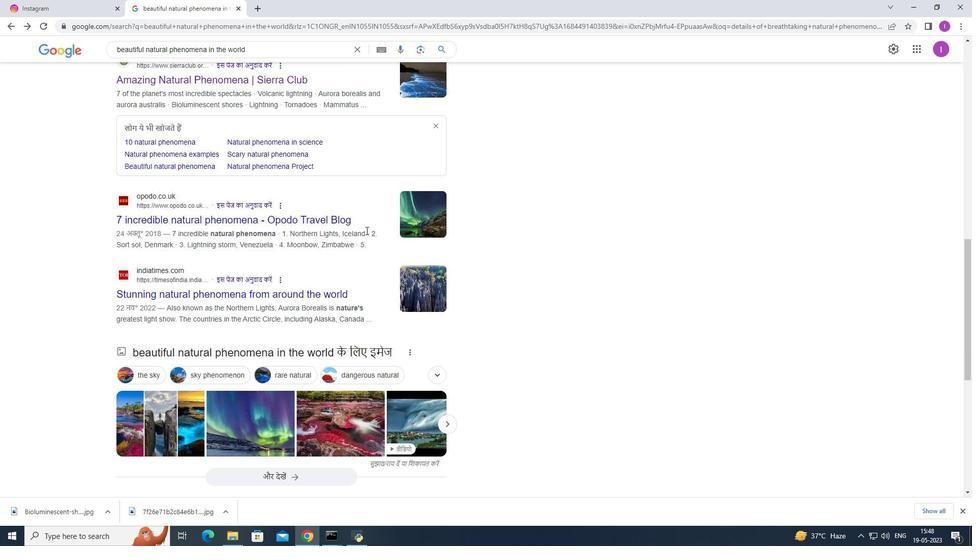 
Action: Mouse scrolled (366, 231) with delta (0, 0)
Screenshot: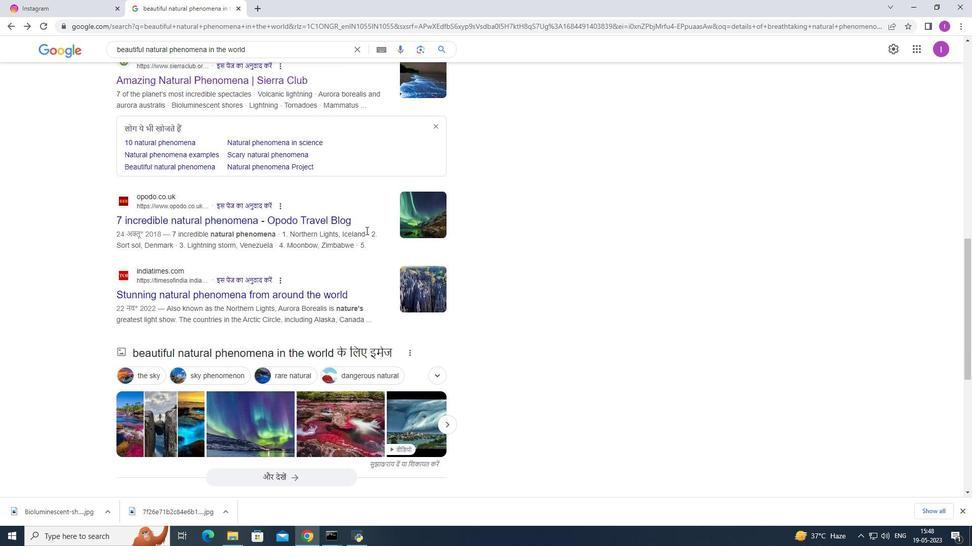 
Action: Mouse scrolled (366, 231) with delta (0, 0)
Screenshot: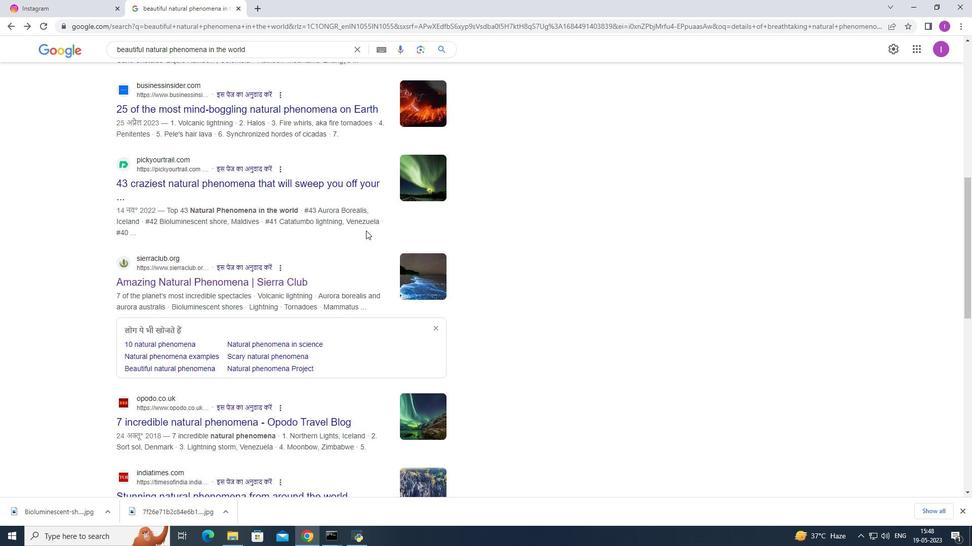 
Action: Mouse scrolled (366, 231) with delta (0, 0)
Screenshot: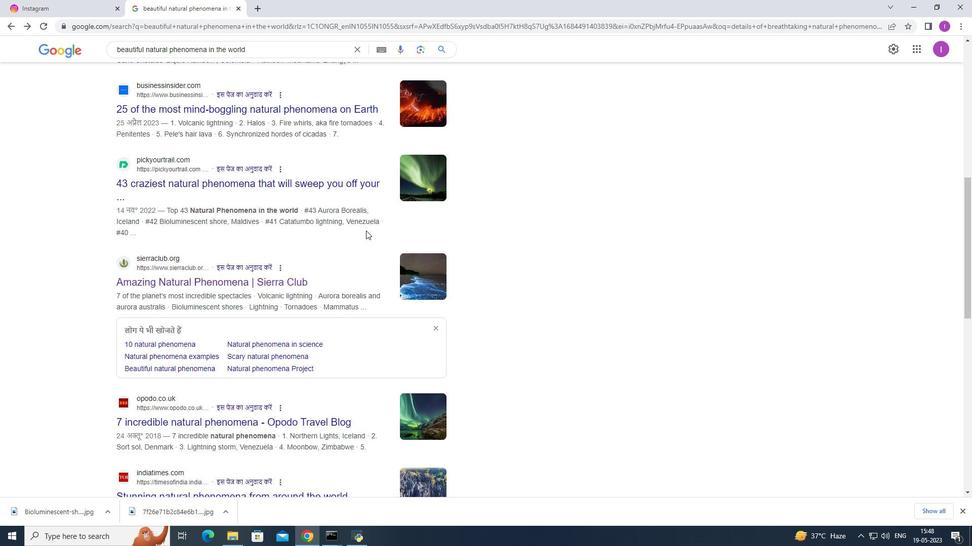 
Action: Mouse moved to (230, 286)
Screenshot: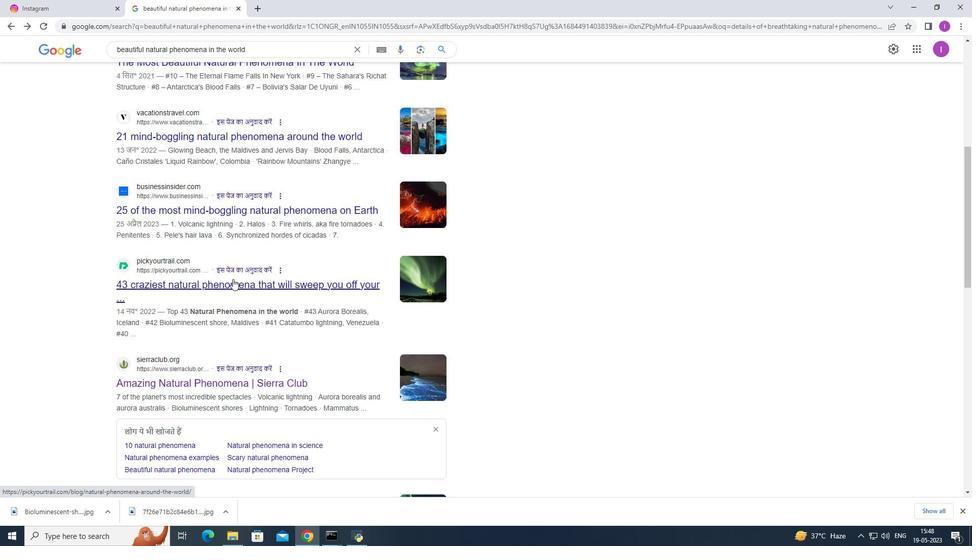 
Action: Mouse pressed left at (230, 286)
Screenshot: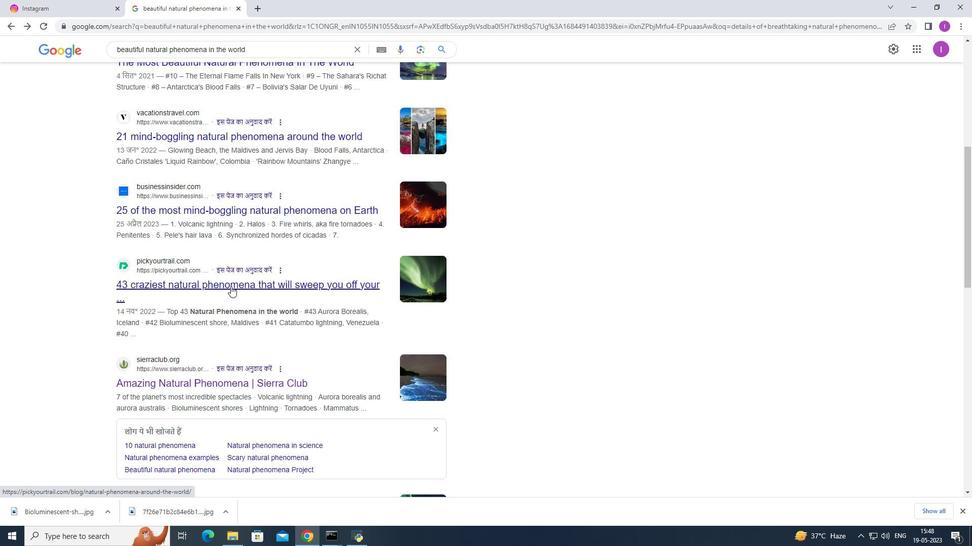 
Action: Mouse moved to (230, 286)
Screenshot: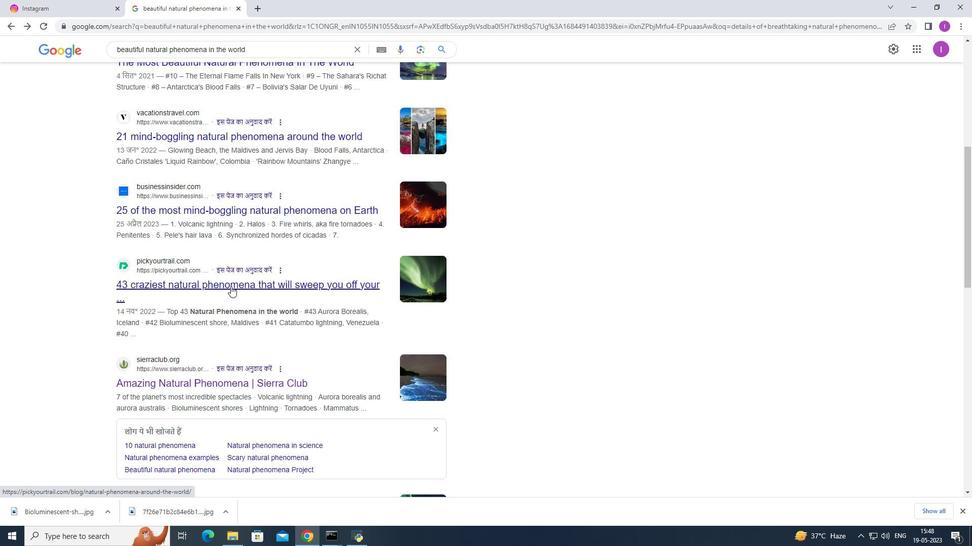 
Action: Mouse pressed left at (230, 286)
Screenshot: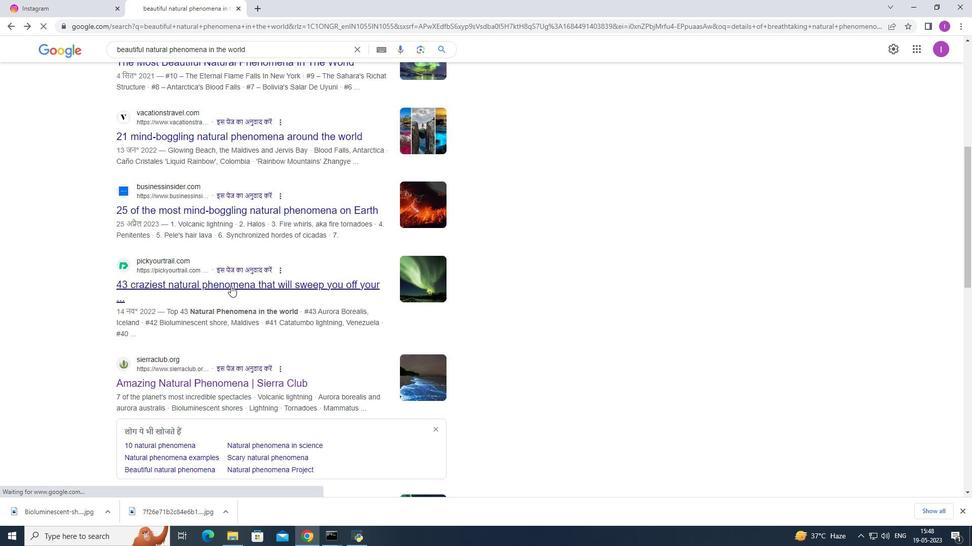 
Action: Mouse pressed left at (230, 286)
Screenshot: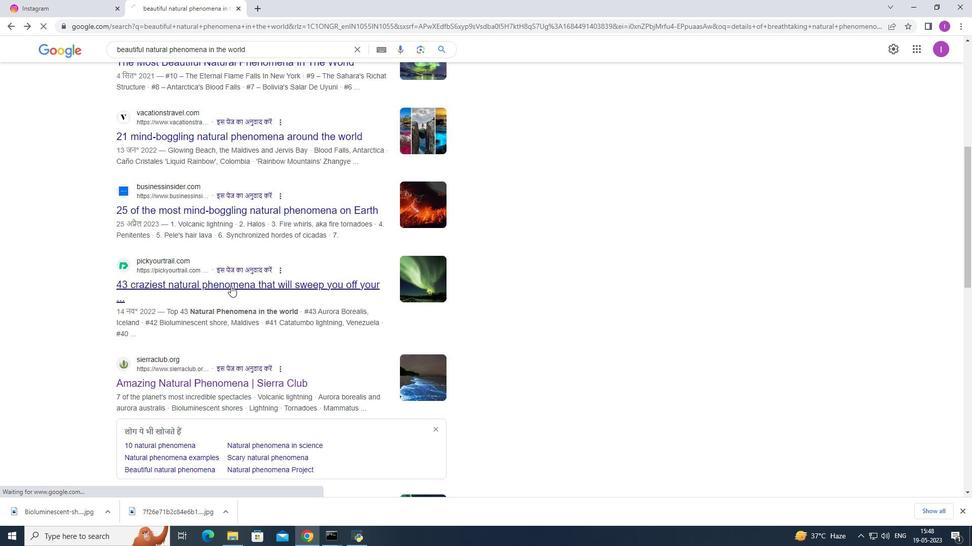 
Action: Mouse moved to (232, 282)
Screenshot: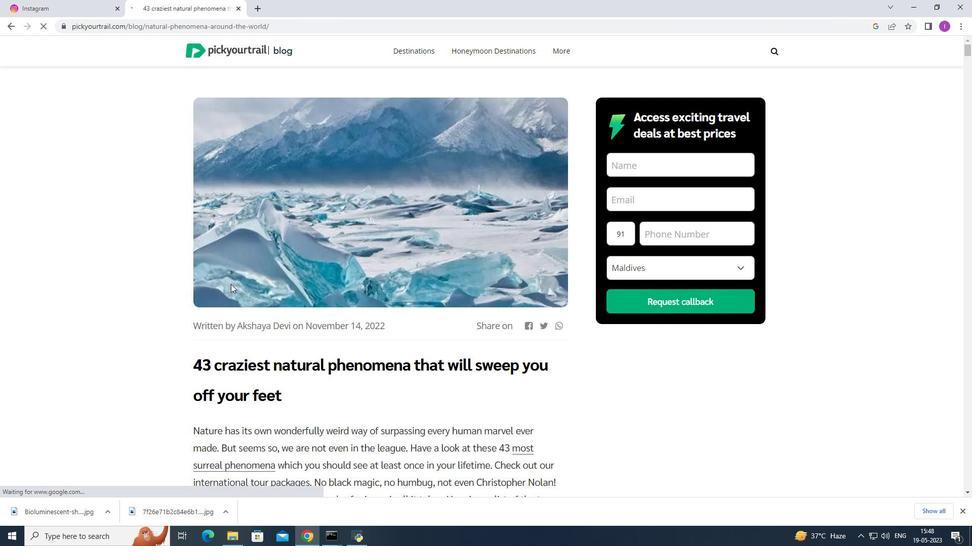 
Action: Mouse scrolled (232, 282) with delta (0, 0)
Screenshot: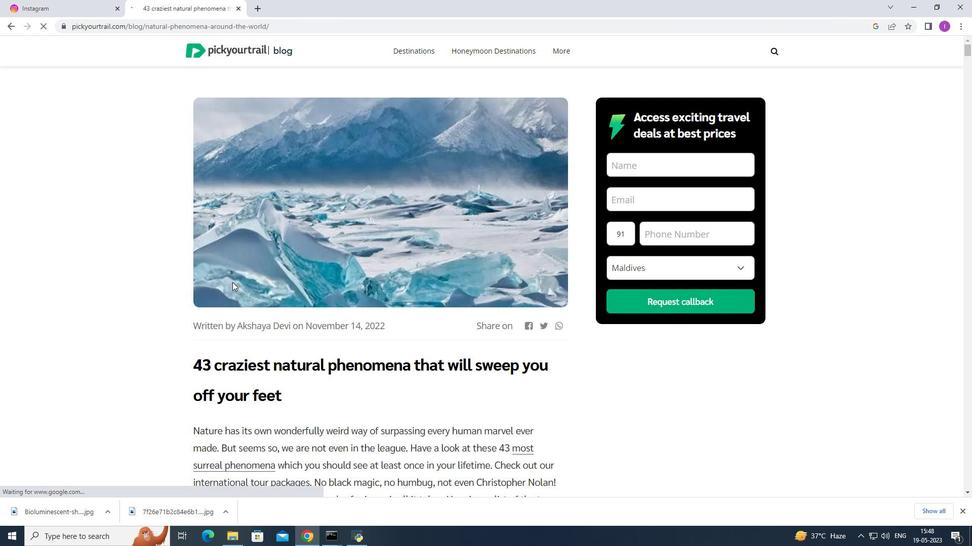 
Action: Mouse scrolled (232, 282) with delta (0, 0)
Screenshot: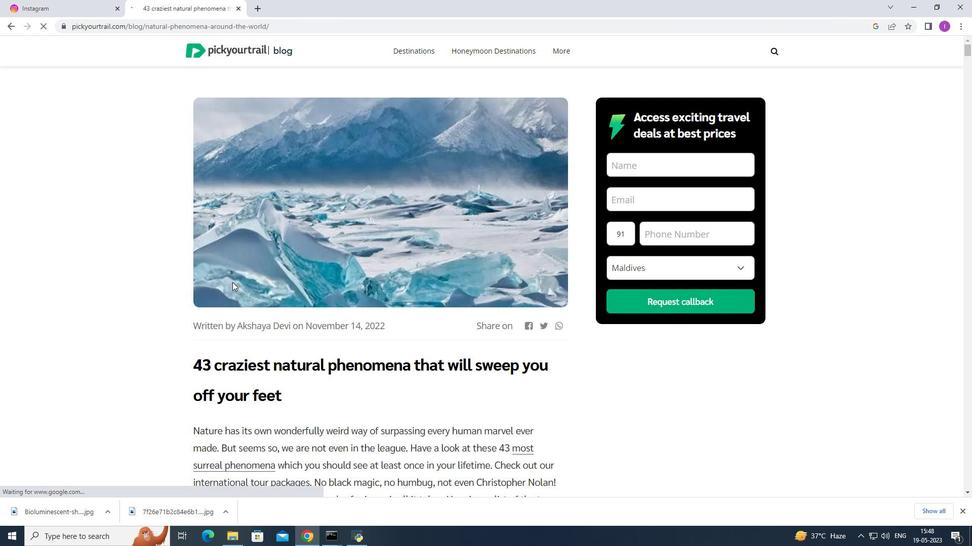 
Action: Mouse scrolled (232, 282) with delta (0, 0)
Screenshot: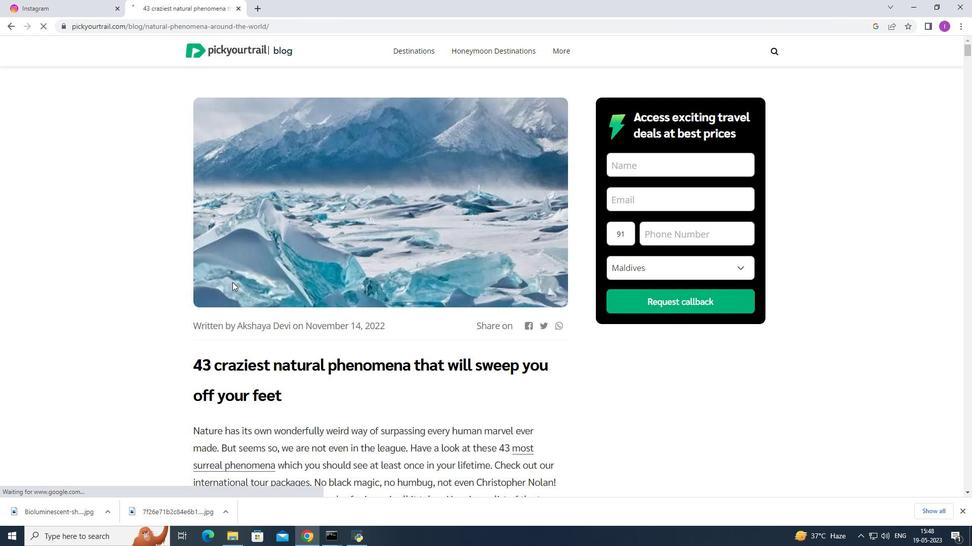 
Action: Mouse moved to (235, 278)
Screenshot: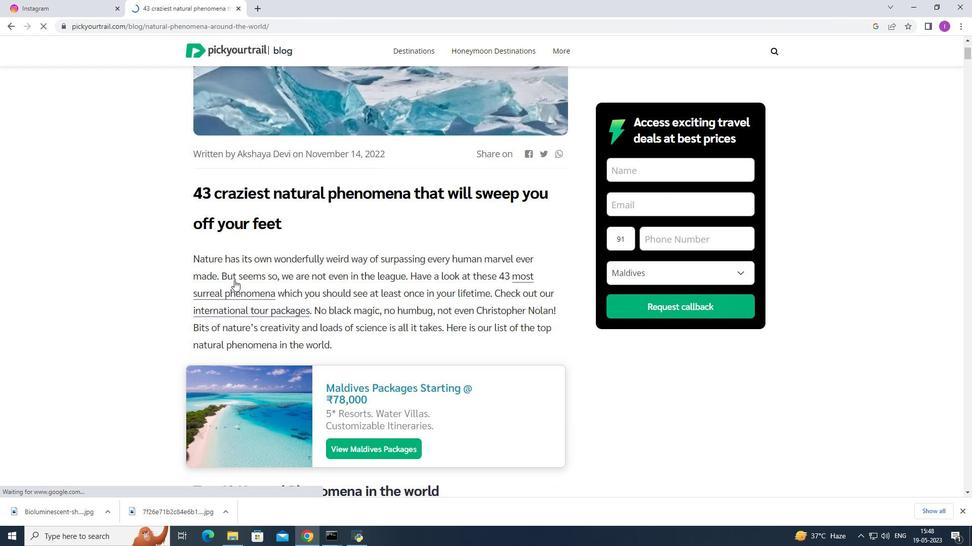 
Action: Mouse scrolled (235, 278) with delta (0, 0)
Screenshot: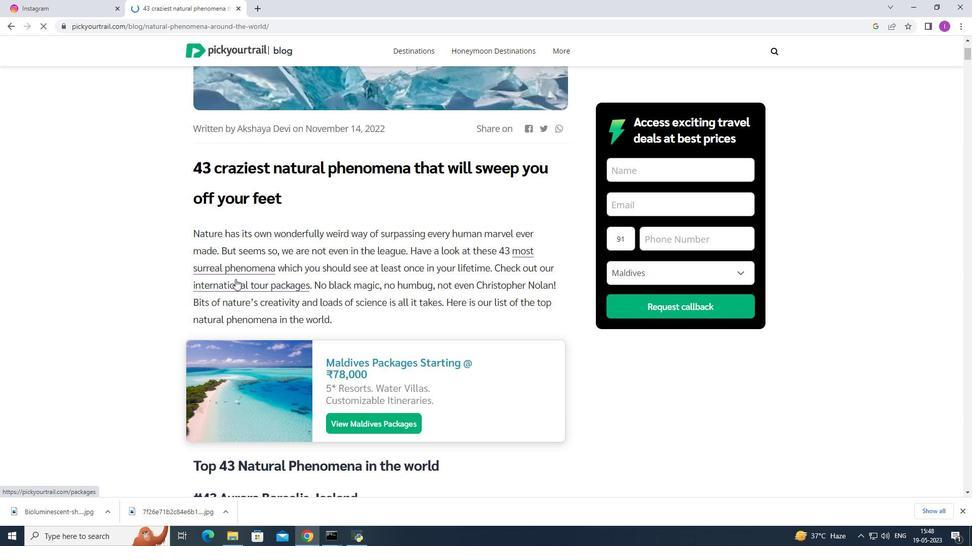 
Action: Mouse scrolled (235, 278) with delta (0, 0)
Screenshot: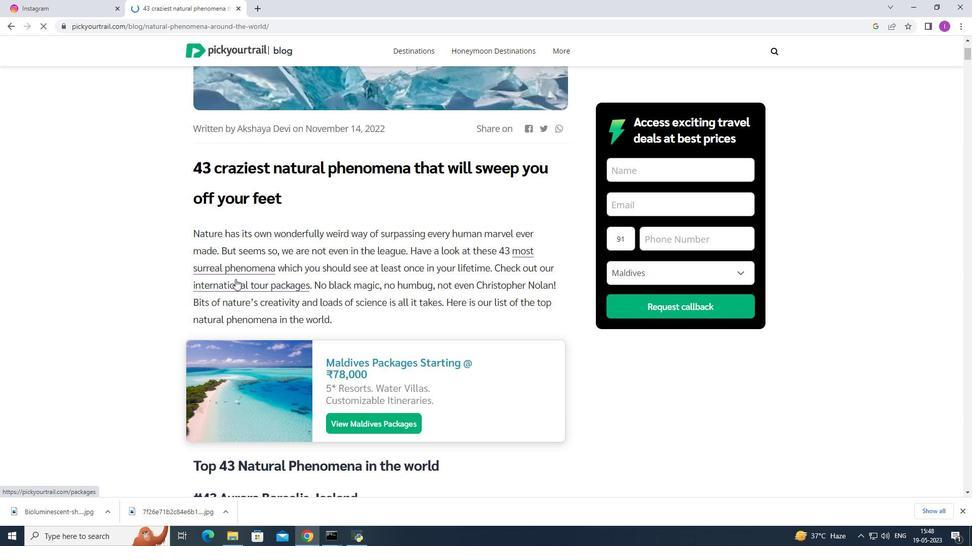 
Action: Mouse scrolled (235, 278) with delta (0, 0)
Screenshot: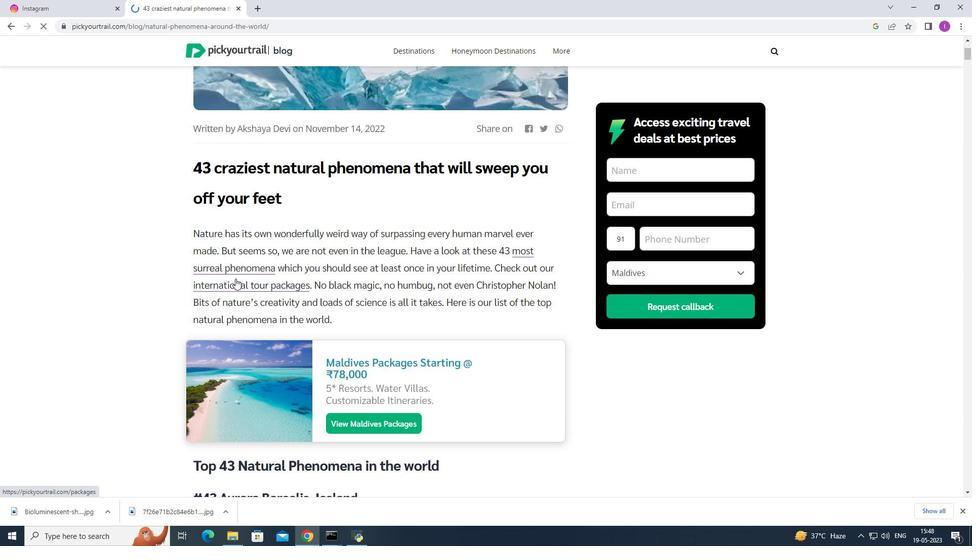 
Action: Mouse scrolled (235, 278) with delta (0, 0)
Screenshot: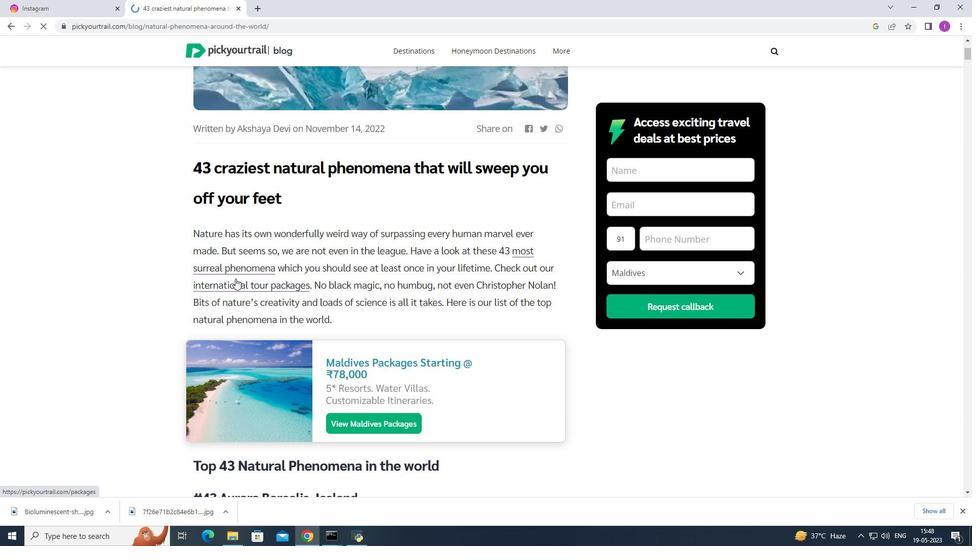 
Action: Mouse moved to (237, 276)
Screenshot: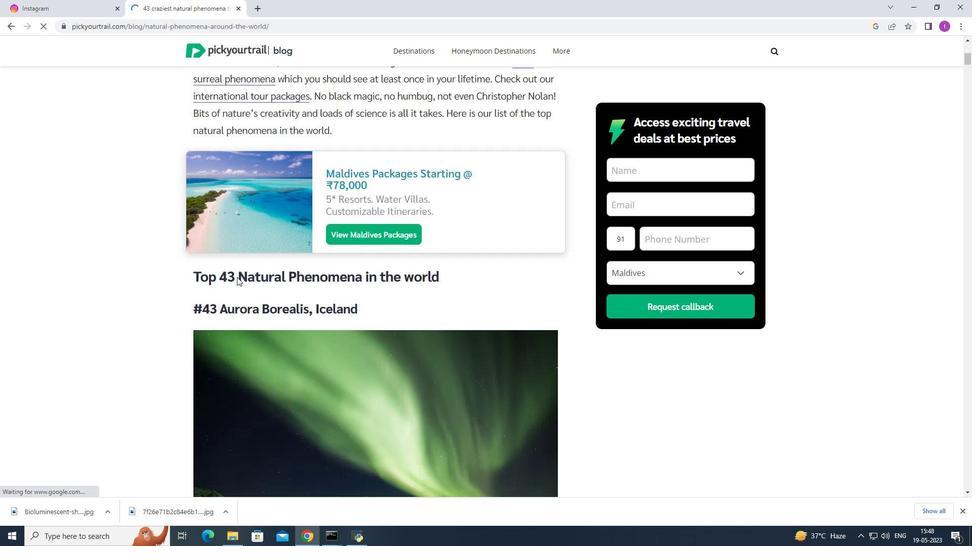 
Action: Mouse scrolled (237, 275) with delta (0, 0)
Screenshot: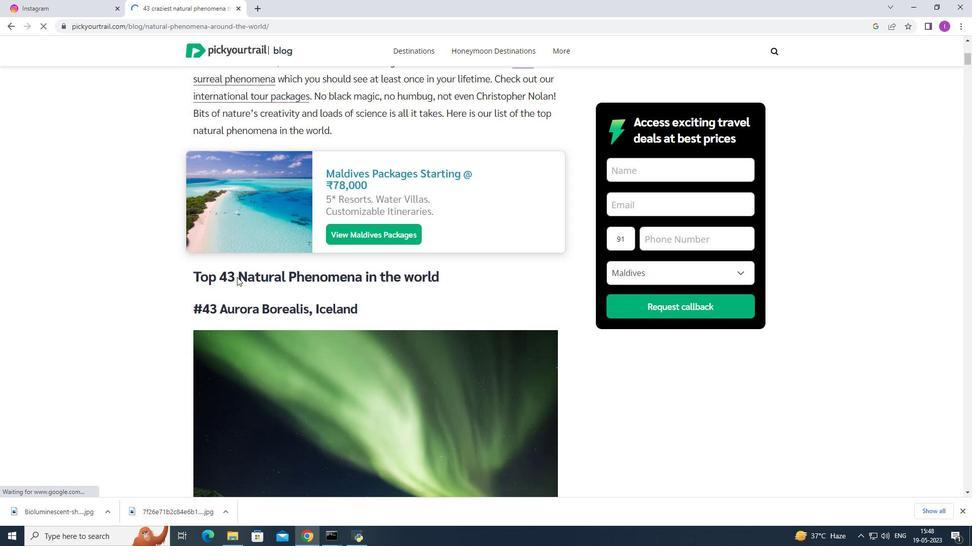 
Action: Mouse scrolled (237, 275) with delta (0, 0)
Screenshot: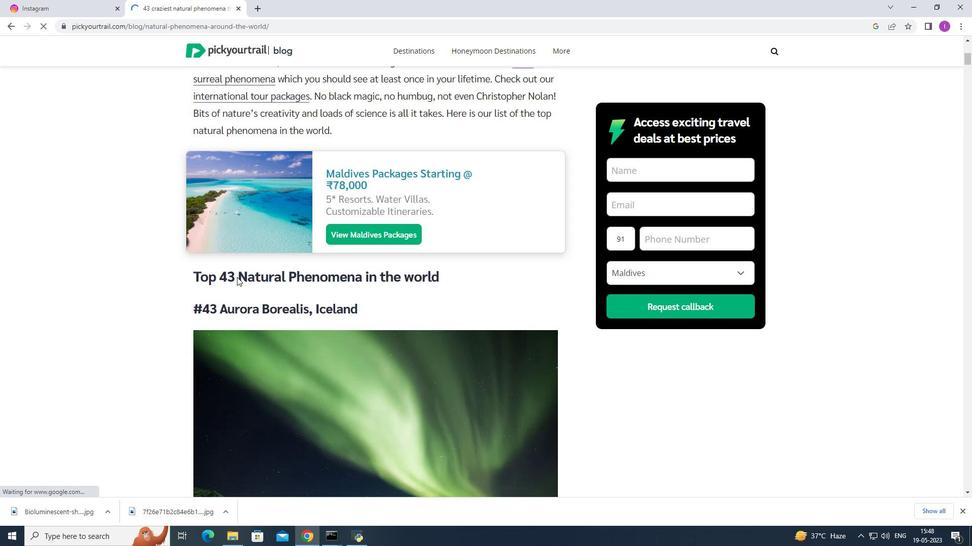 
Action: Mouse scrolled (237, 275) with delta (0, 0)
Screenshot: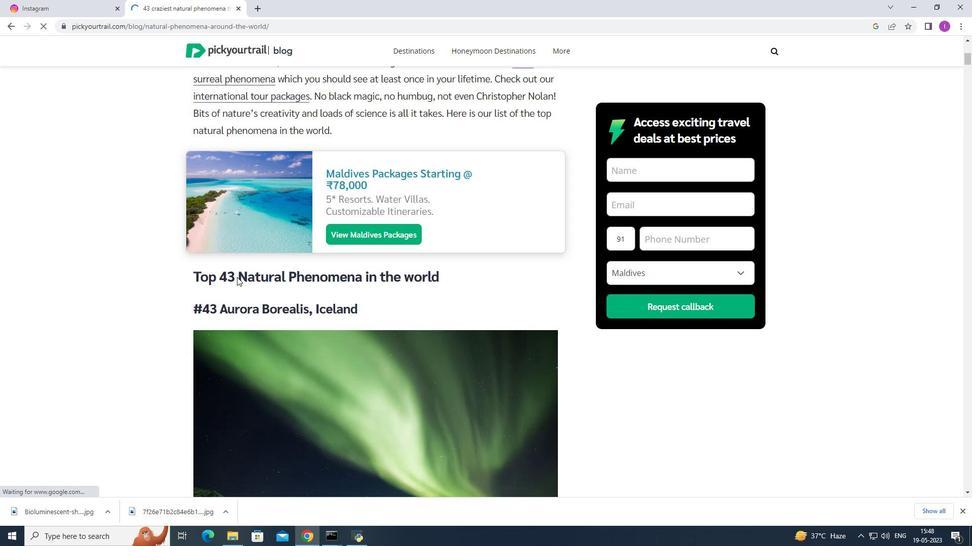 
Action: Mouse scrolled (237, 275) with delta (0, 0)
Screenshot: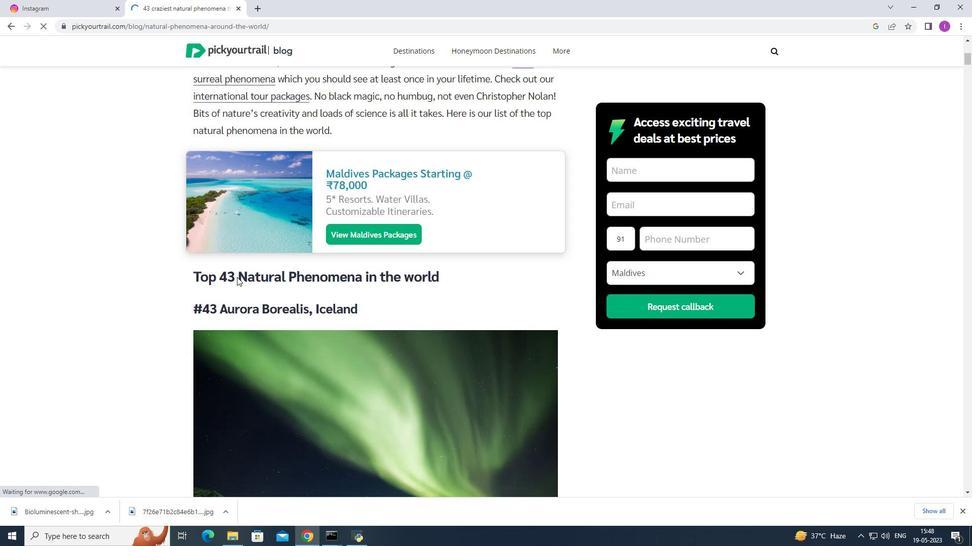
Action: Mouse moved to (240, 271)
Screenshot: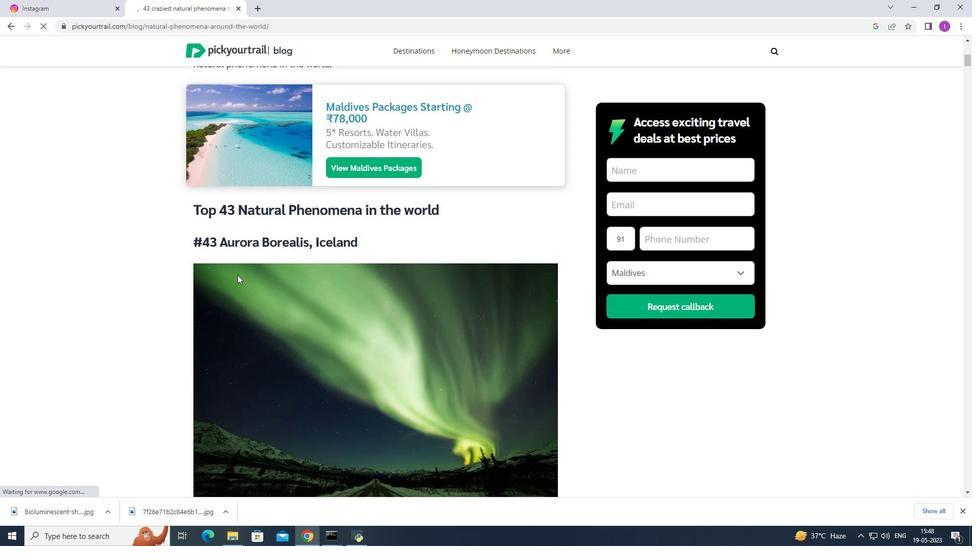 
Action: Mouse scrolled (240, 271) with delta (0, 0)
Screenshot: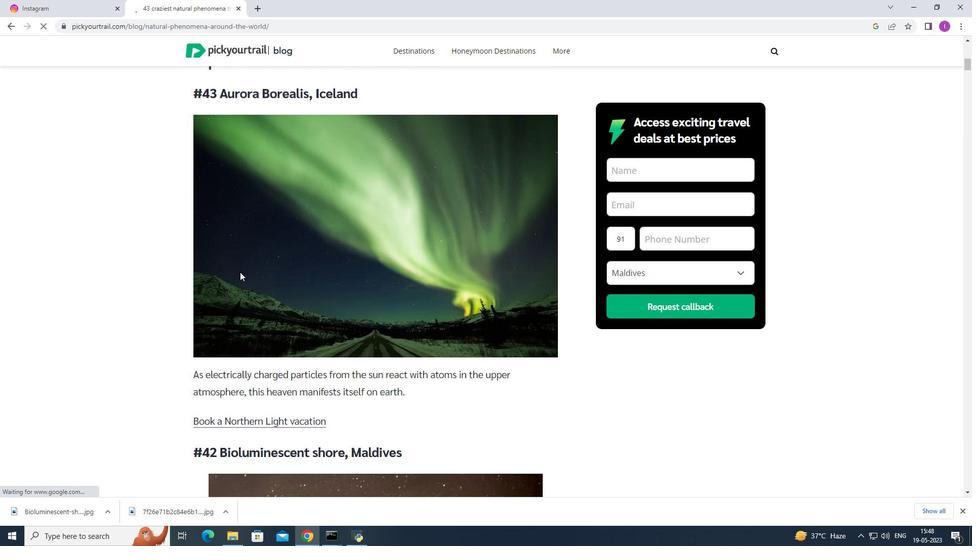 
Action: Mouse scrolled (240, 271) with delta (0, 0)
Screenshot: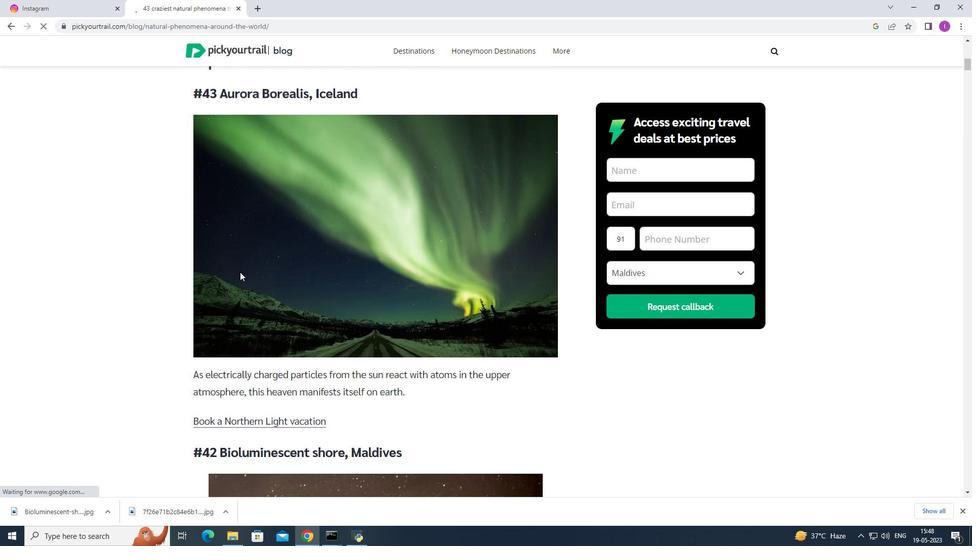 
Action: Mouse scrolled (240, 271) with delta (0, 0)
Screenshot: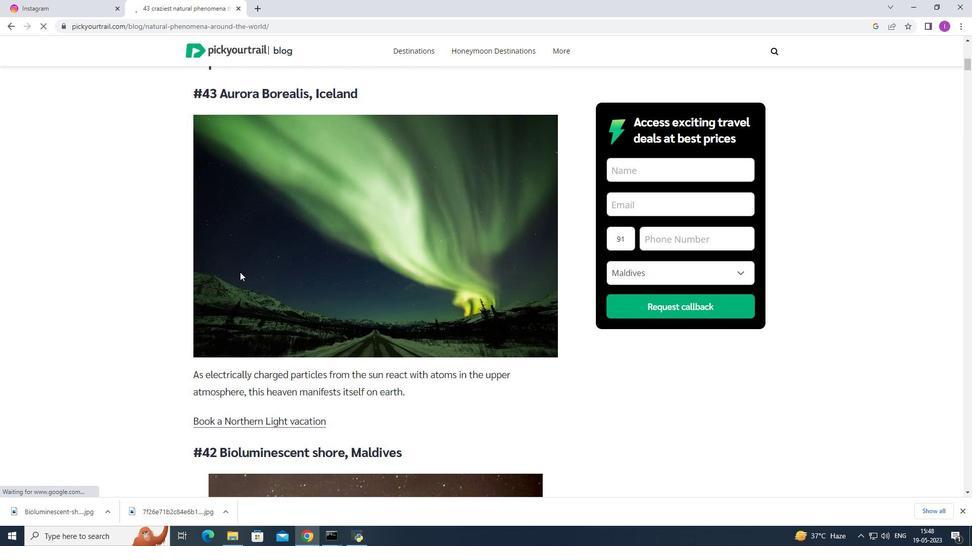
Action: Mouse moved to (244, 266)
Screenshot: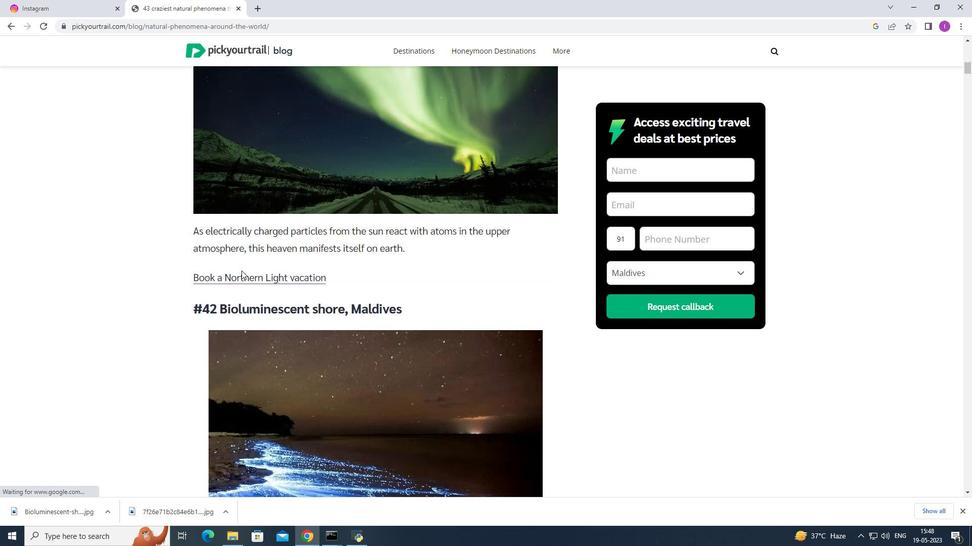 
Action: Mouse scrolled (244, 266) with delta (0, 0)
Screenshot: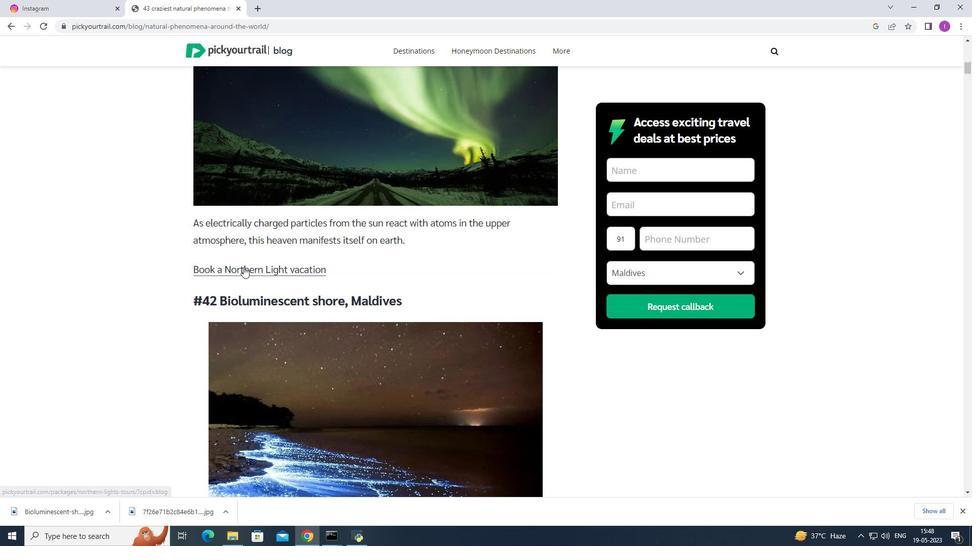 
Action: Mouse scrolled (244, 266) with delta (0, 0)
Screenshot: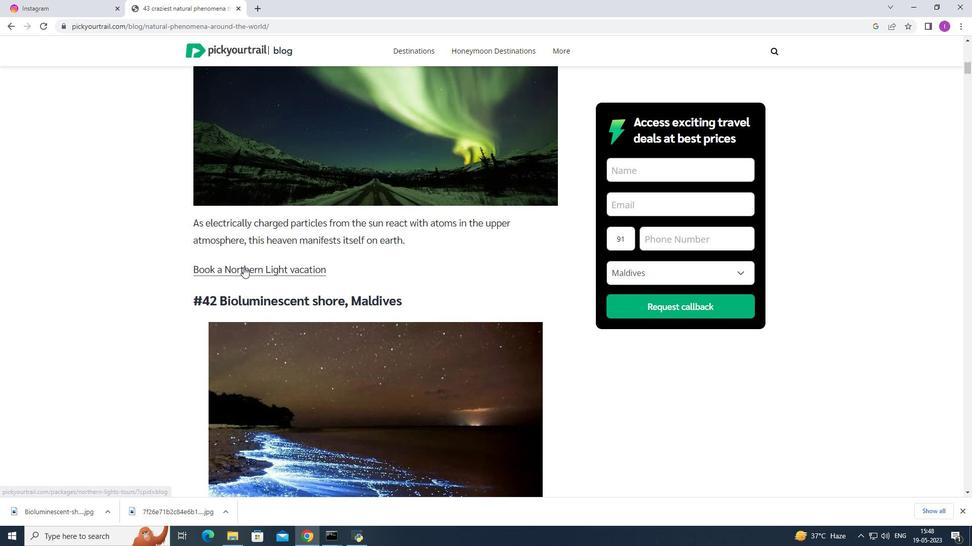 
Action: Mouse scrolled (244, 266) with delta (0, 0)
Screenshot: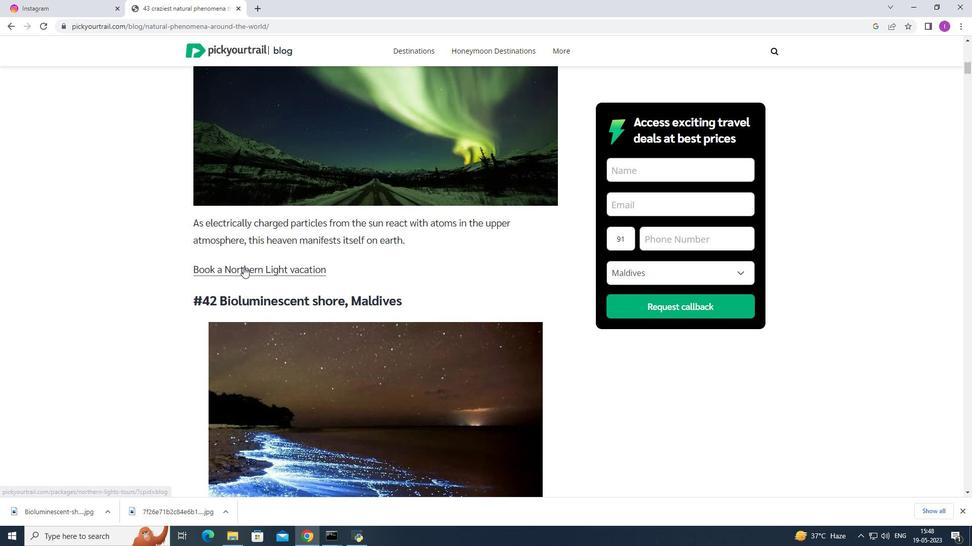 
Action: Mouse moved to (245, 264)
Screenshot: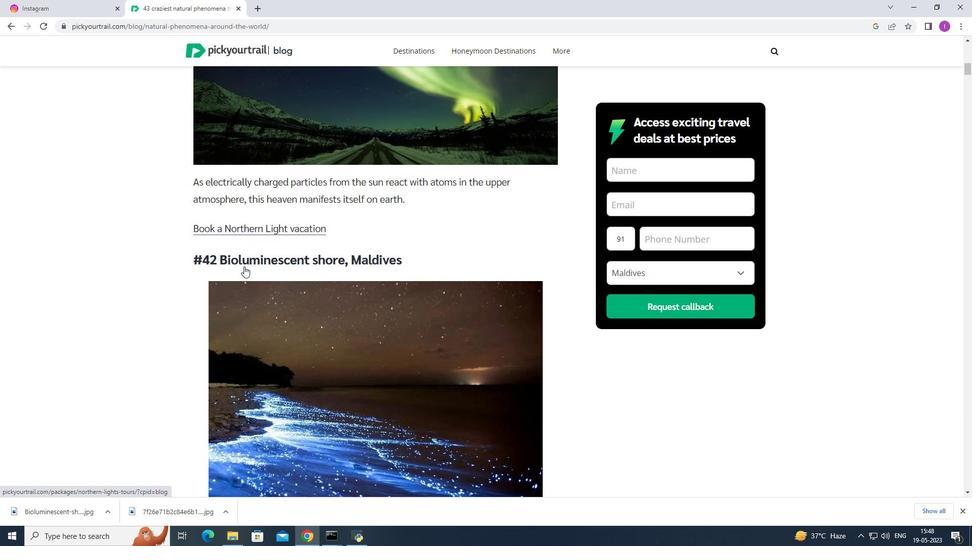 
Action: Mouse scrolled (245, 263) with delta (0, 0)
Screenshot: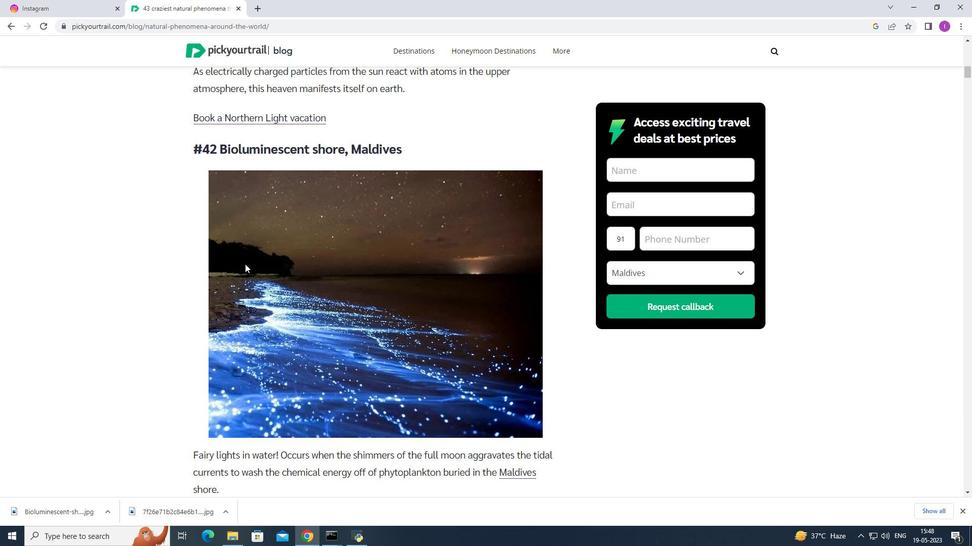 
Action: Mouse scrolled (245, 263) with delta (0, 0)
Screenshot: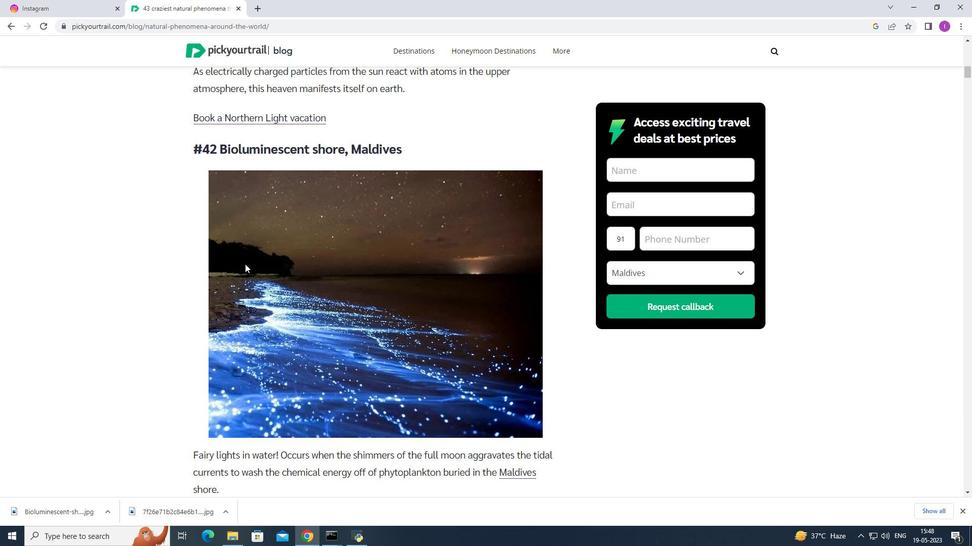 
Action: Mouse scrolled (245, 263) with delta (0, 0)
Screenshot: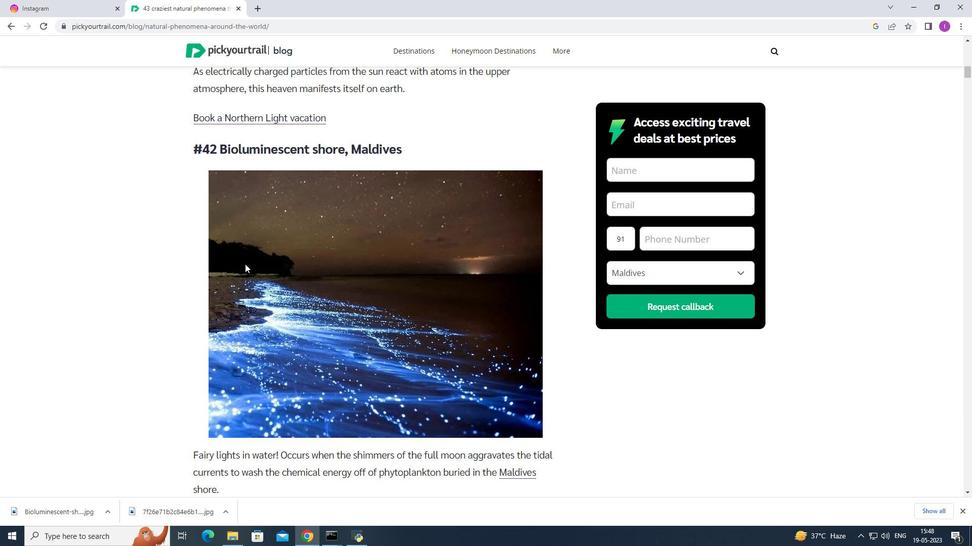 
Action: Mouse moved to (245, 264)
Screenshot: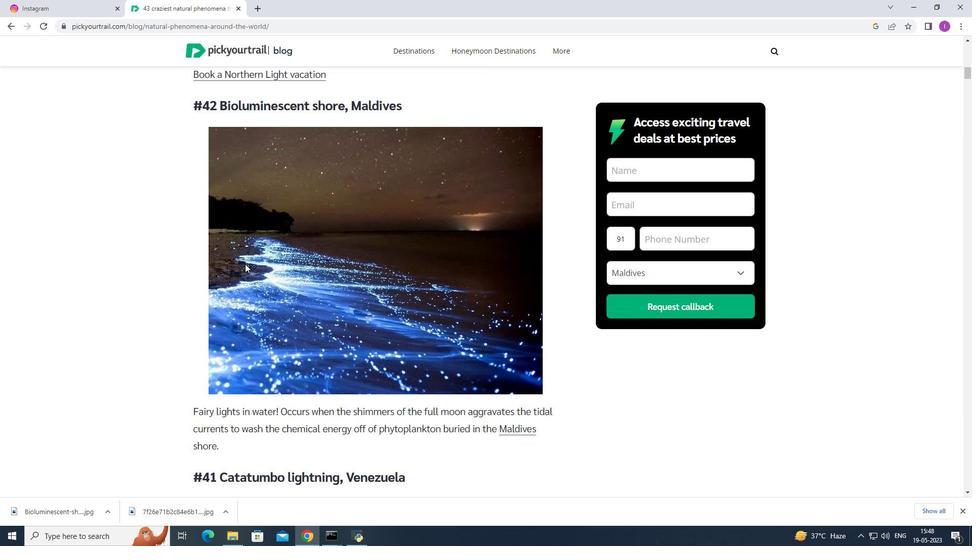 
Action: Mouse scrolled (245, 263) with delta (0, 0)
Screenshot: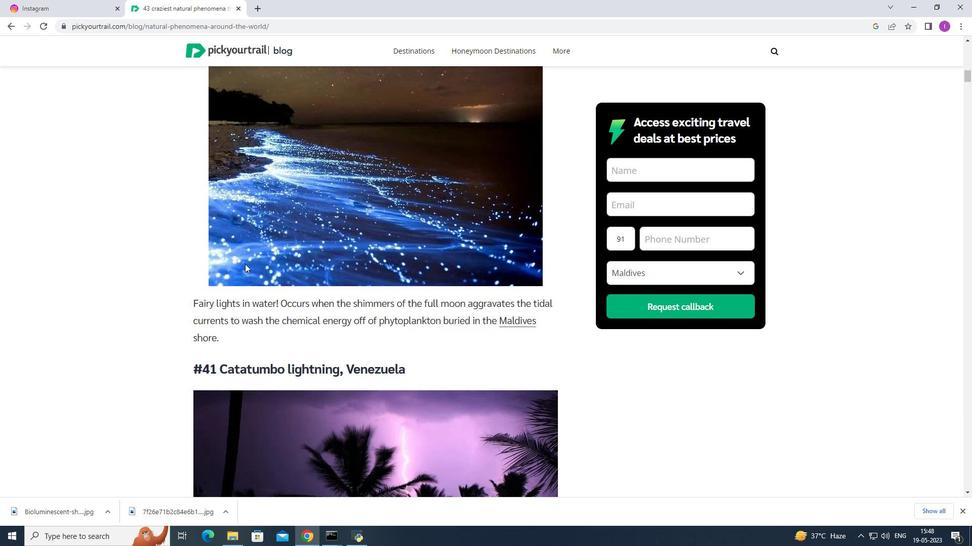 
Action: Mouse scrolled (245, 263) with delta (0, 0)
Screenshot: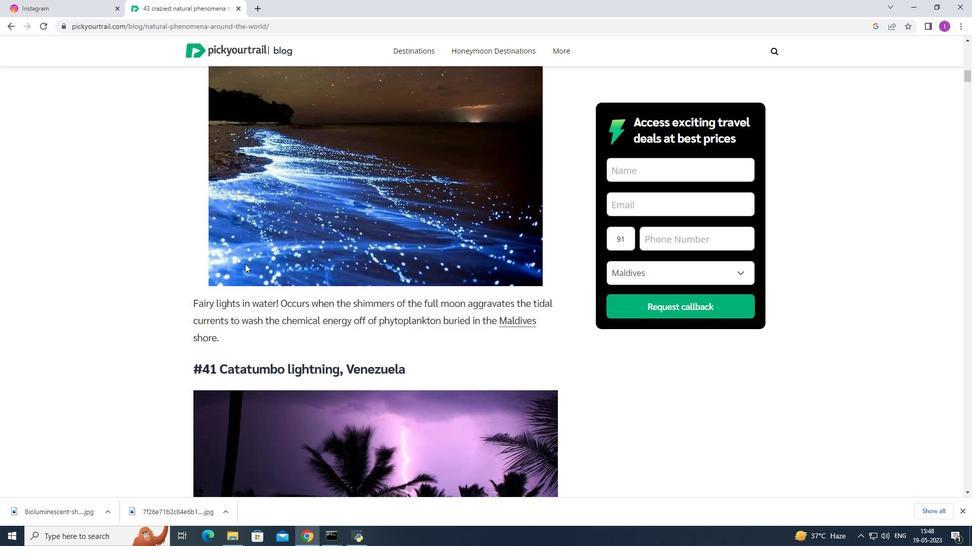
Action: Mouse scrolled (245, 263) with delta (0, 0)
Screenshot: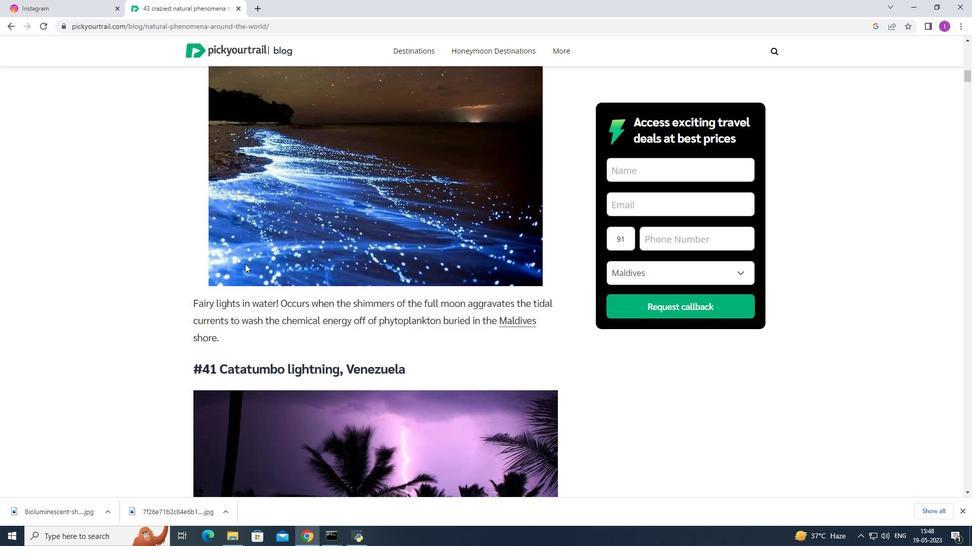 
Action: Mouse moved to (246, 262)
Screenshot: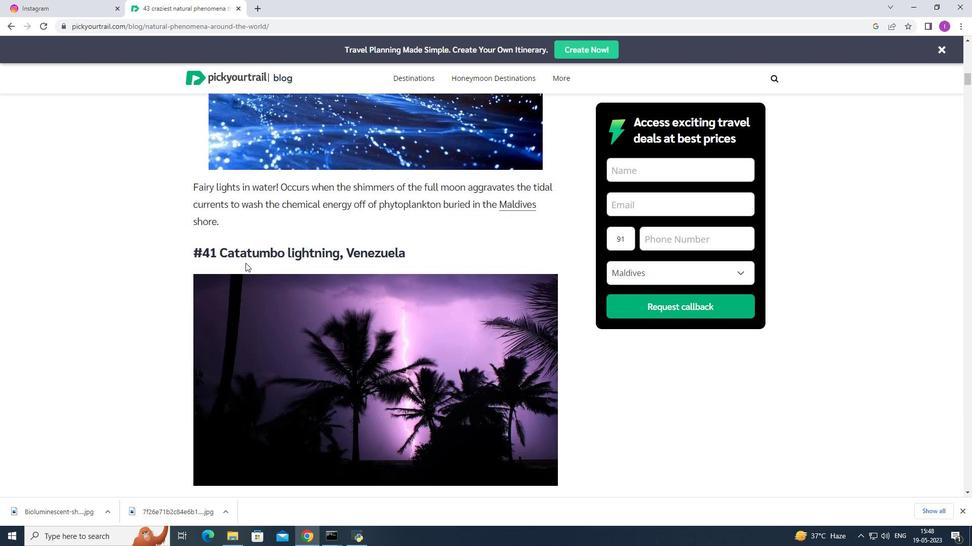 
Action: Mouse scrolled (246, 262) with delta (0, 0)
Screenshot: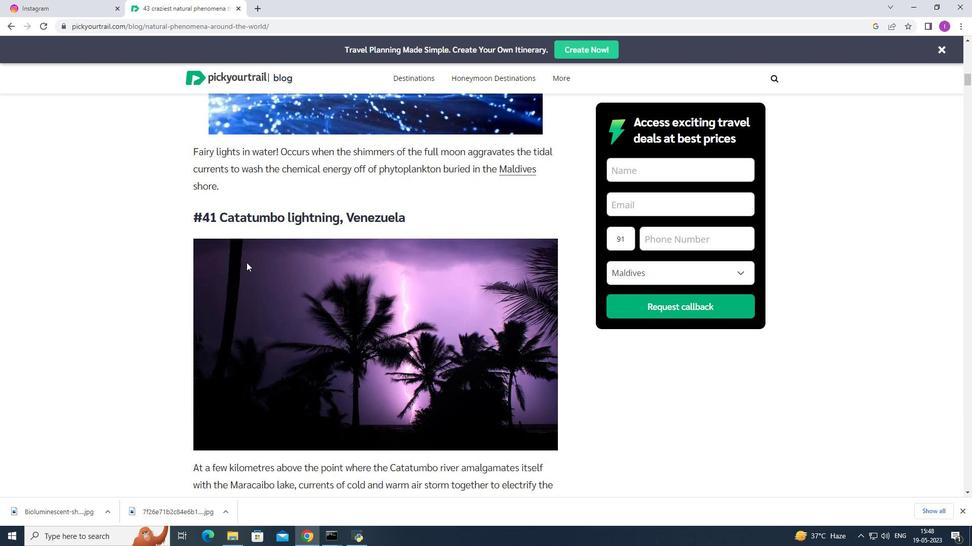 
Action: Mouse scrolled (246, 262) with delta (0, 0)
Screenshot: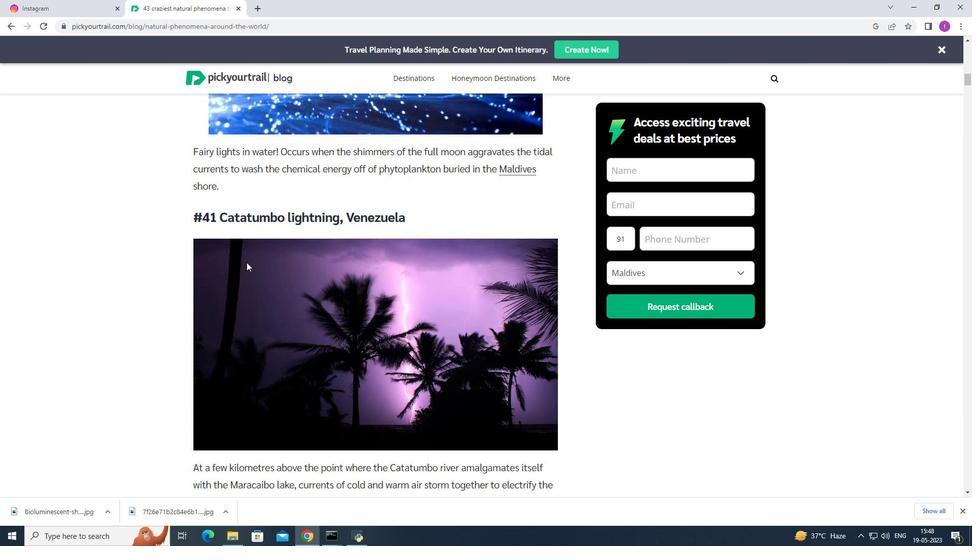 
Action: Mouse scrolled (246, 262) with delta (0, 0)
Screenshot: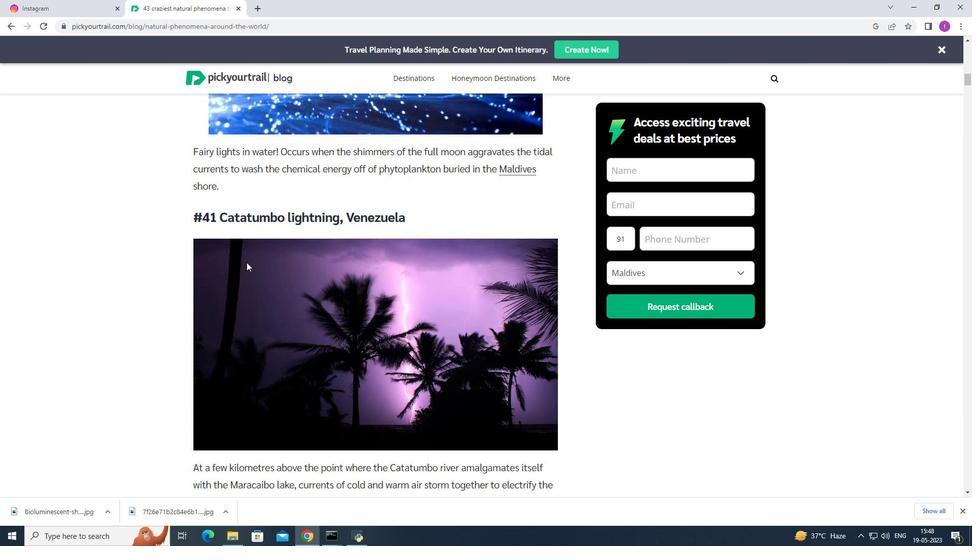 
Action: Mouse moved to (247, 261)
Screenshot: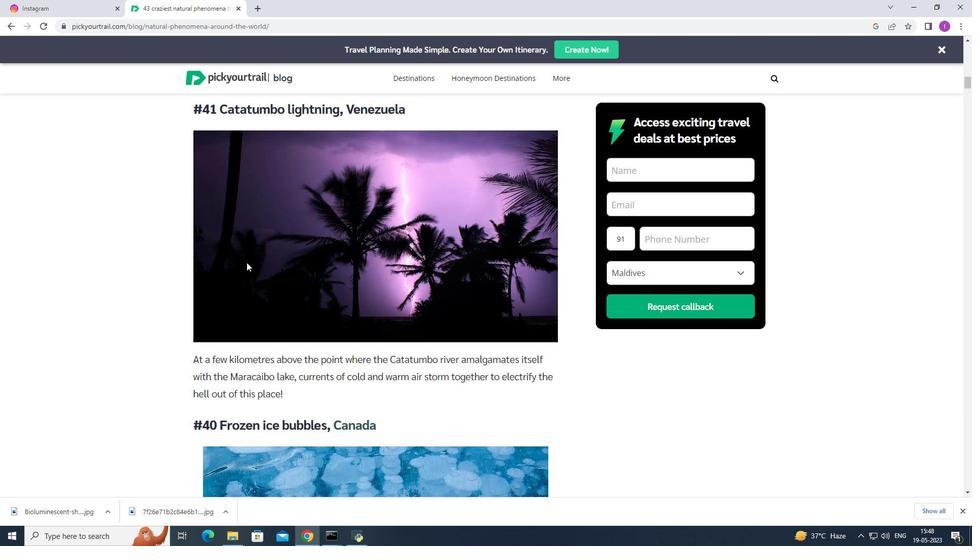 
Action: Mouse scrolled (247, 260) with delta (0, 0)
Screenshot: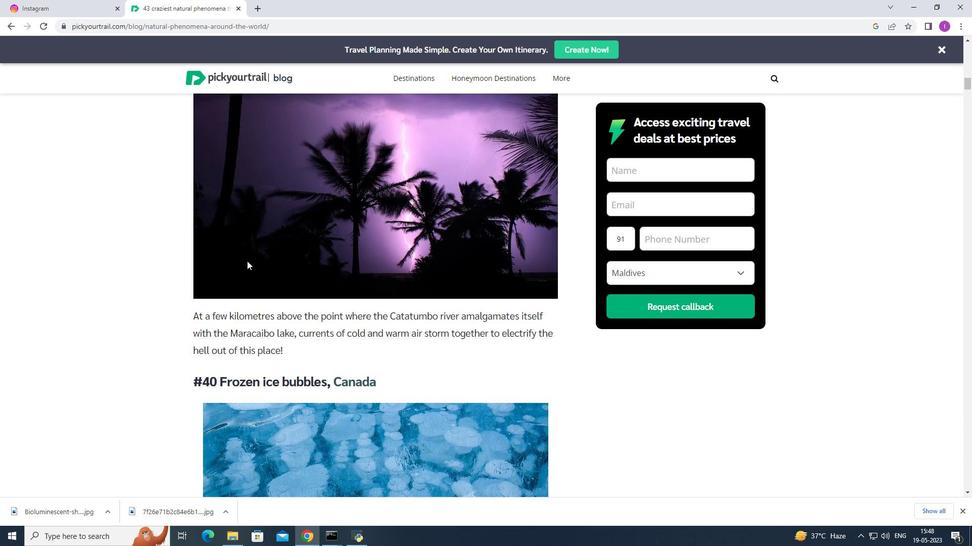
Action: Mouse scrolled (247, 260) with delta (0, 0)
Screenshot: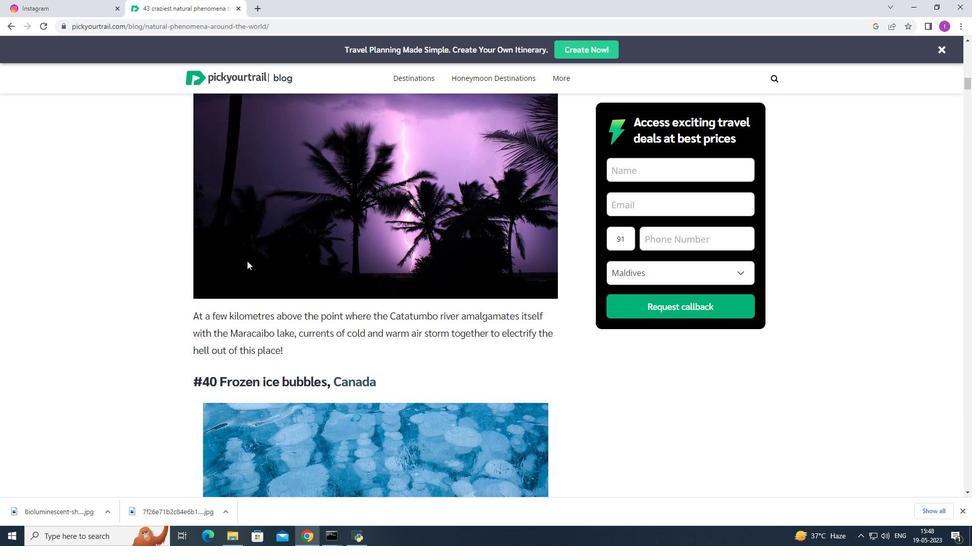 
Action: Mouse scrolled (247, 260) with delta (0, 0)
Screenshot: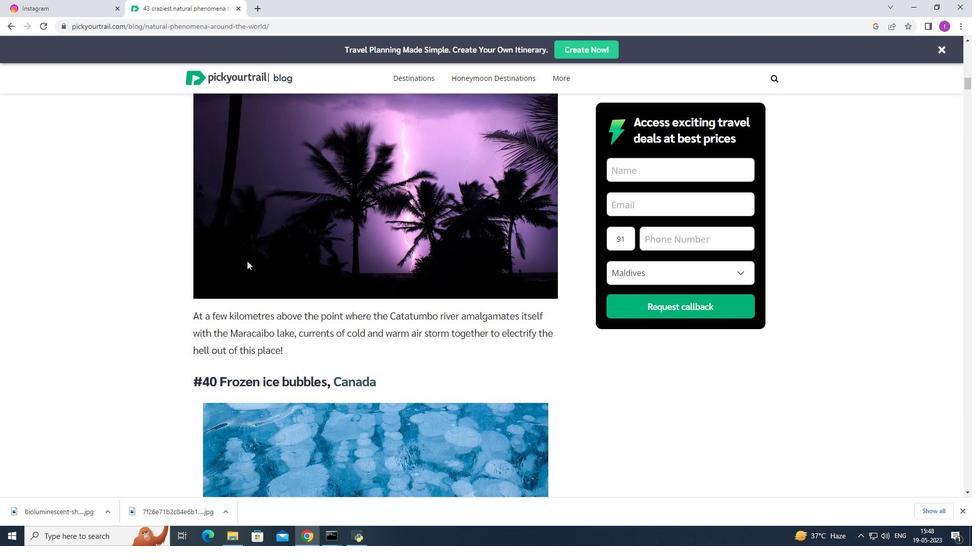 
Action: Mouse scrolled (247, 260) with delta (0, 0)
Screenshot: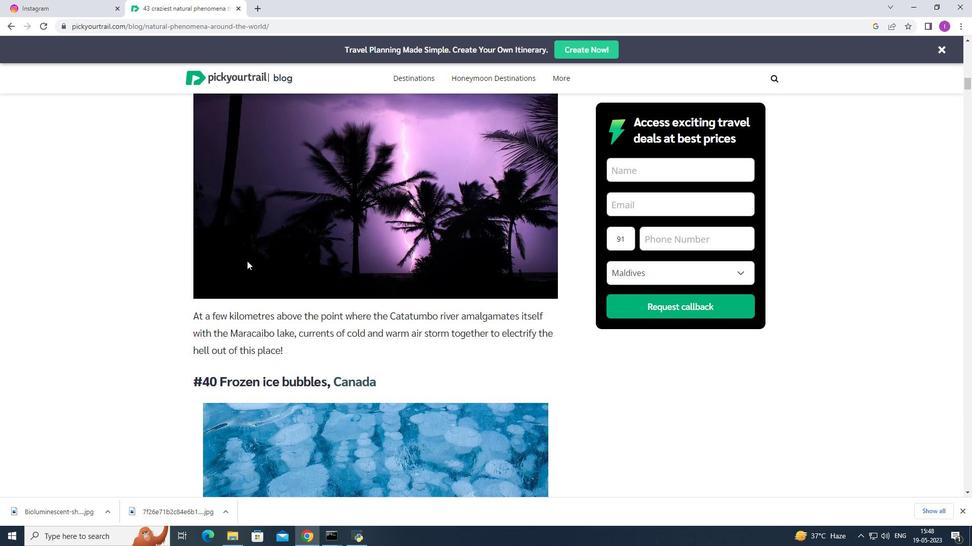 
Action: Mouse scrolled (247, 260) with delta (0, 0)
Screenshot: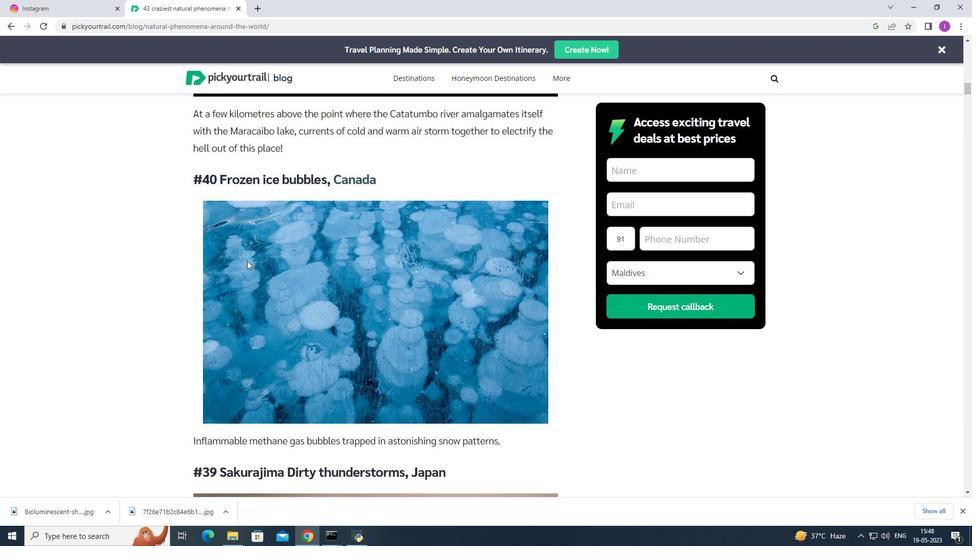 
Action: Mouse scrolled (247, 260) with delta (0, 0)
Screenshot: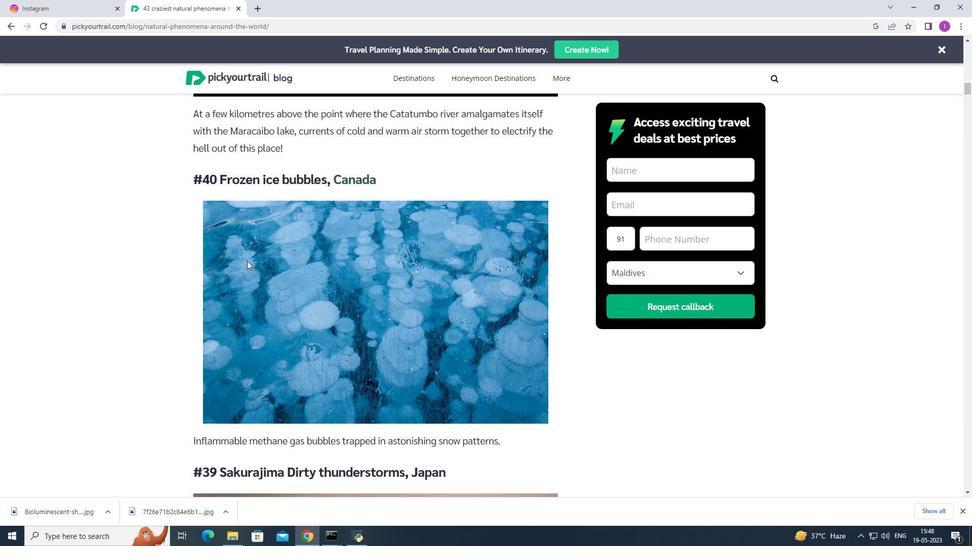 
Action: Mouse scrolled (247, 260) with delta (0, 0)
Screenshot: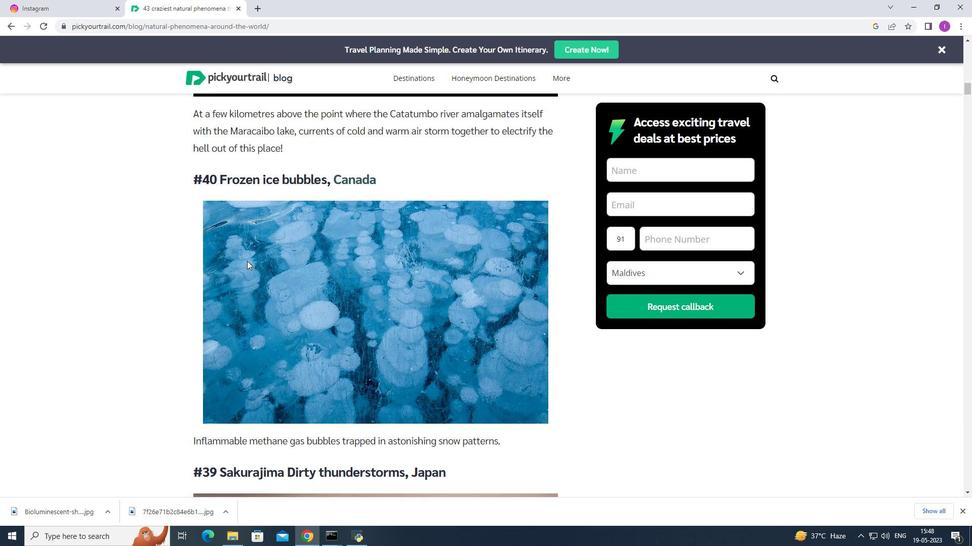 
Action: Mouse moved to (249, 258)
Screenshot: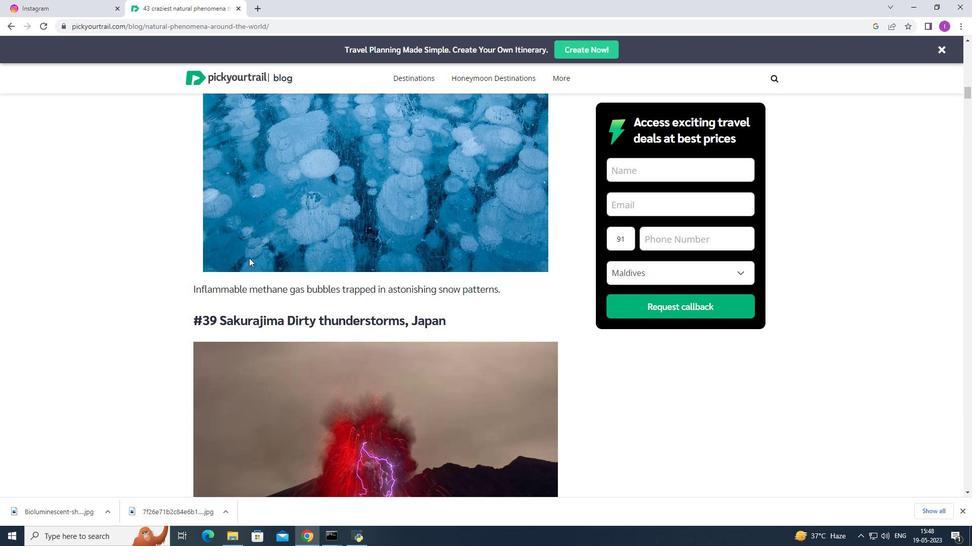 
Action: Mouse scrolled (249, 257) with delta (0, 0)
Screenshot: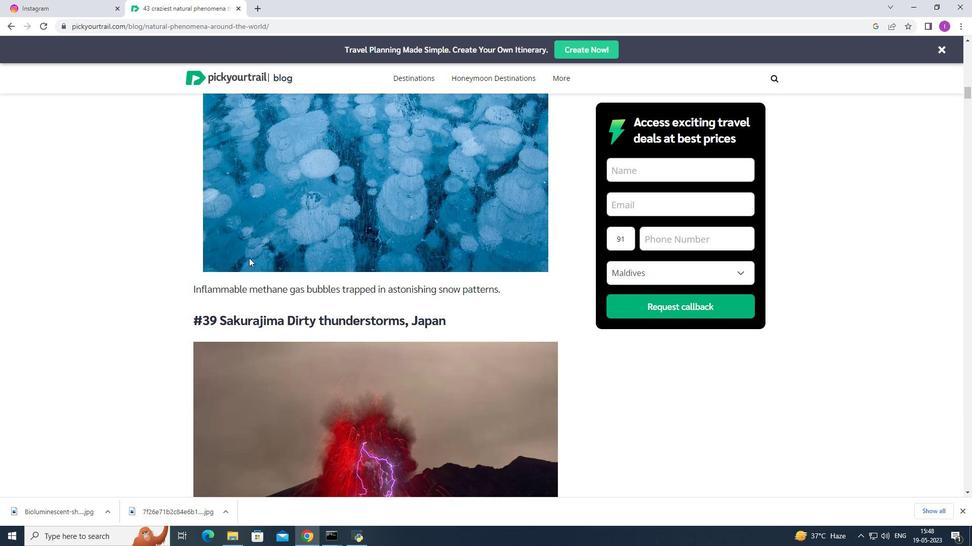 
Action: Mouse scrolled (249, 257) with delta (0, 0)
Screenshot: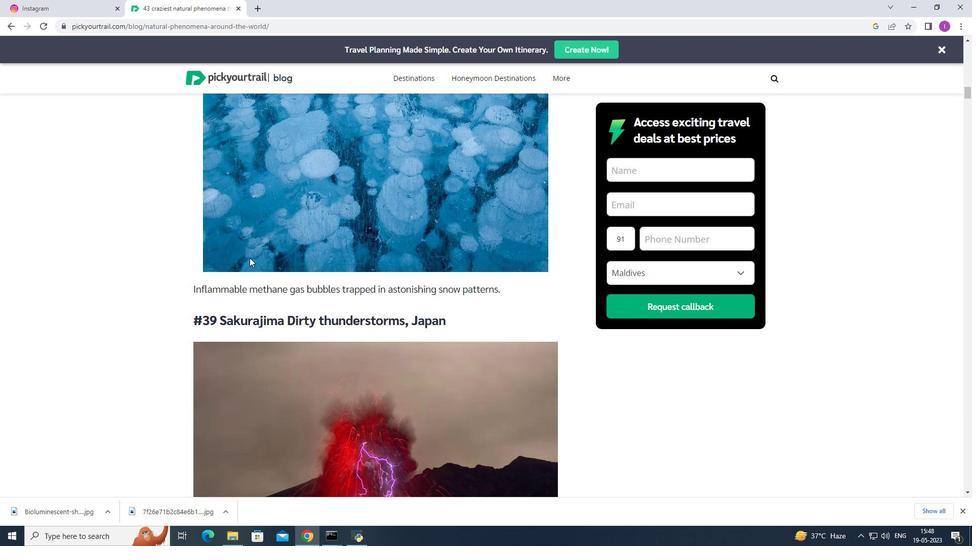 
Action: Mouse scrolled (249, 257) with delta (0, 0)
Screenshot: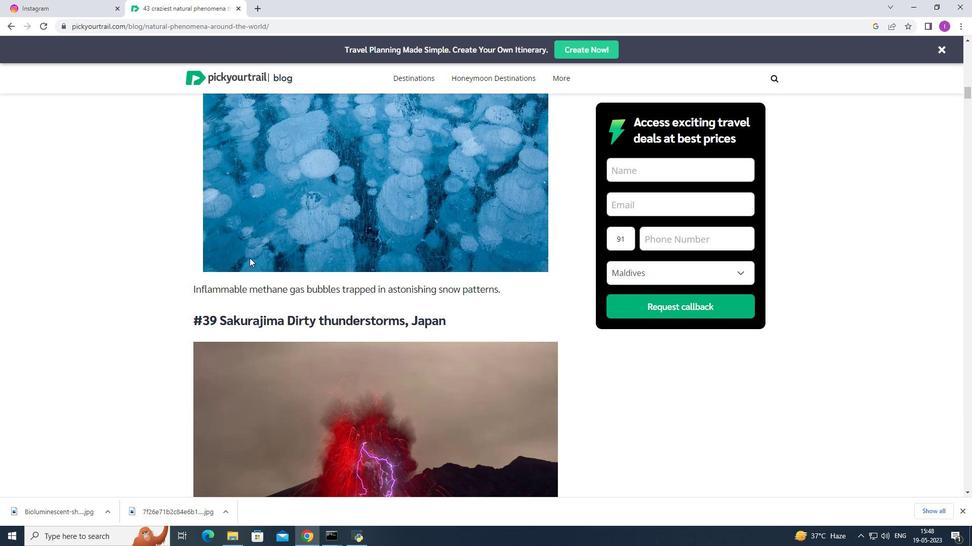 
Action: Mouse scrolled (249, 257) with delta (0, 0)
Screenshot: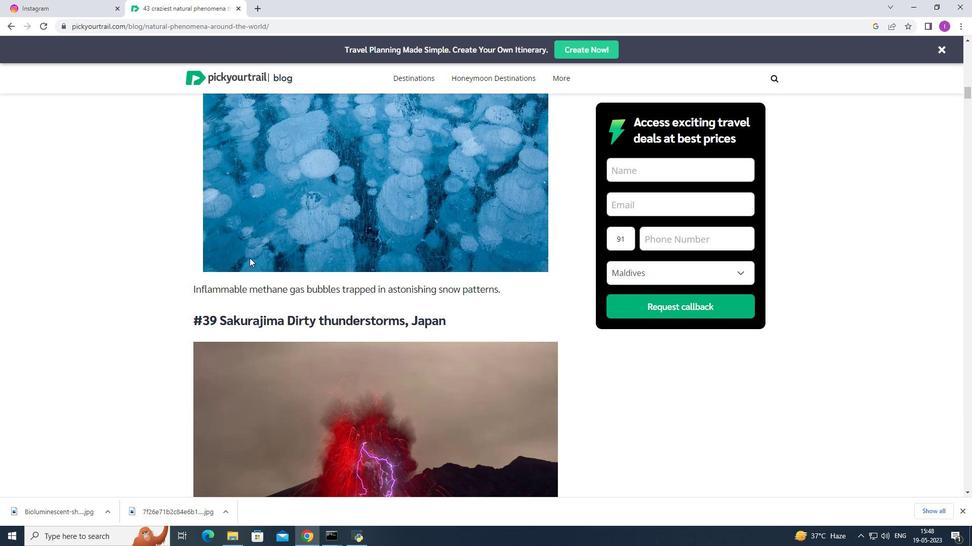 
Action: Mouse moved to (251, 256)
Screenshot: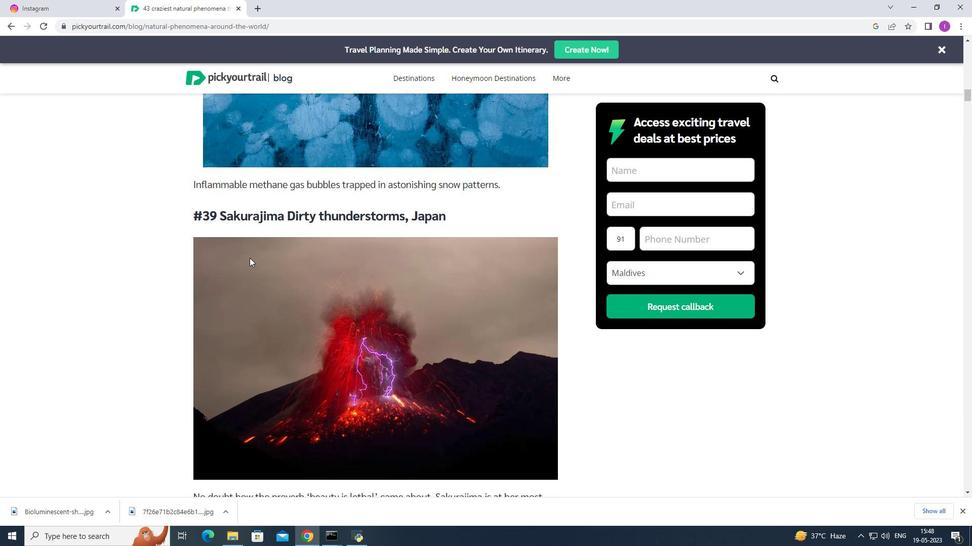 
Action: Mouse scrolled (251, 256) with delta (0, 0)
Screenshot: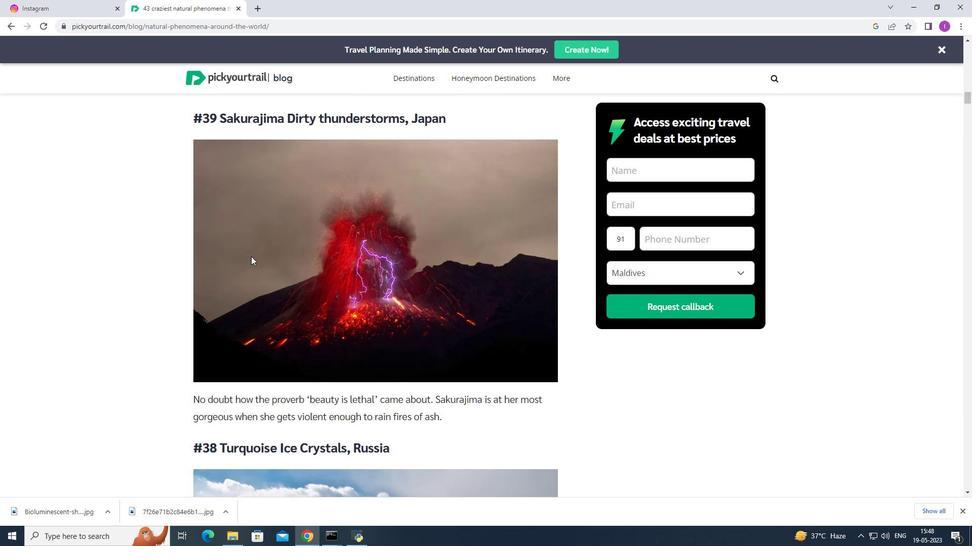 
Action: Mouse scrolled (251, 256) with delta (0, 0)
Screenshot: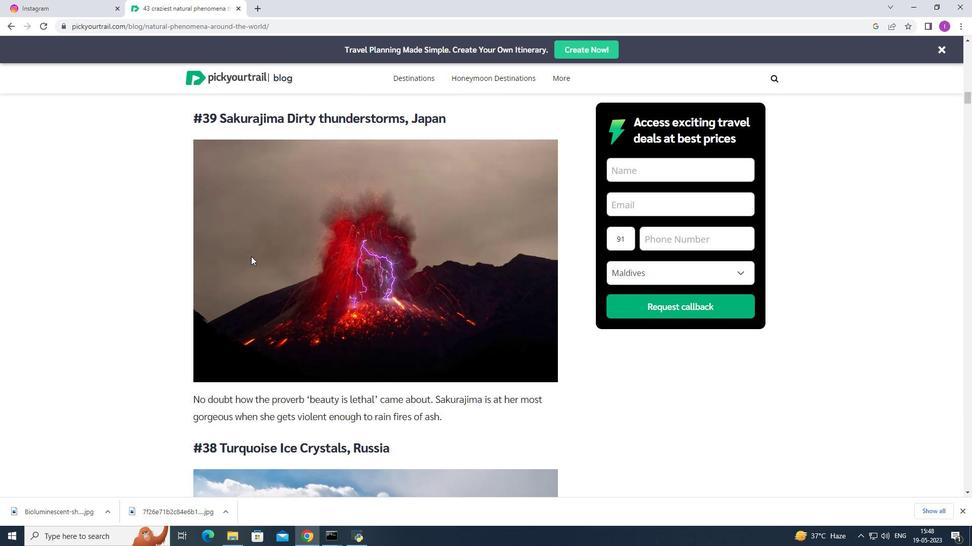 
Action: Mouse scrolled (251, 256) with delta (0, 0)
Screenshot: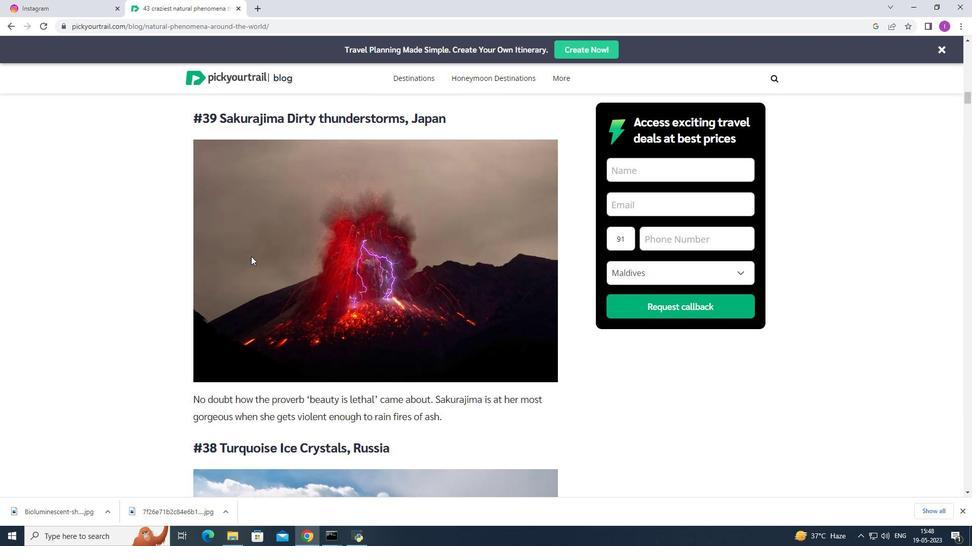 
Action: Mouse scrolled (251, 256) with delta (0, 0)
Screenshot: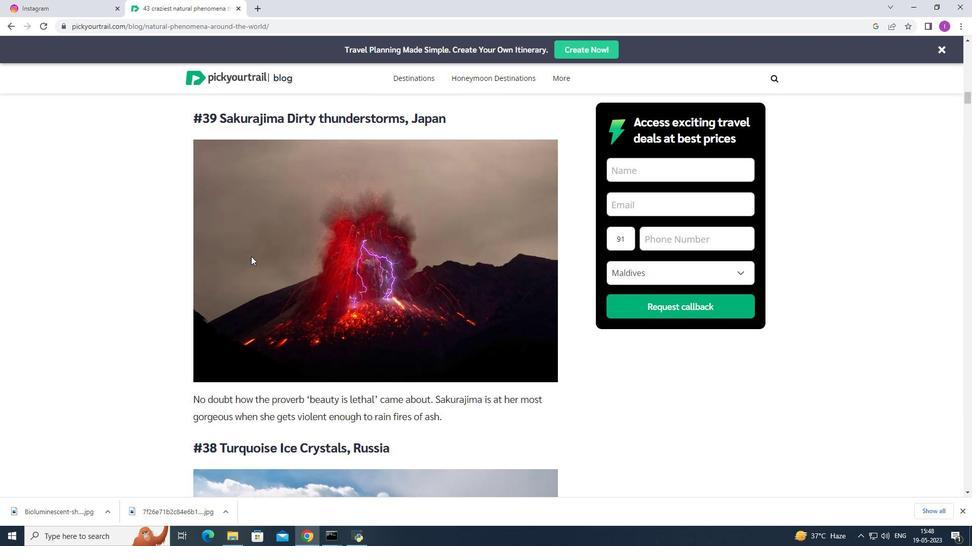 
Action: Mouse moved to (261, 254)
Screenshot: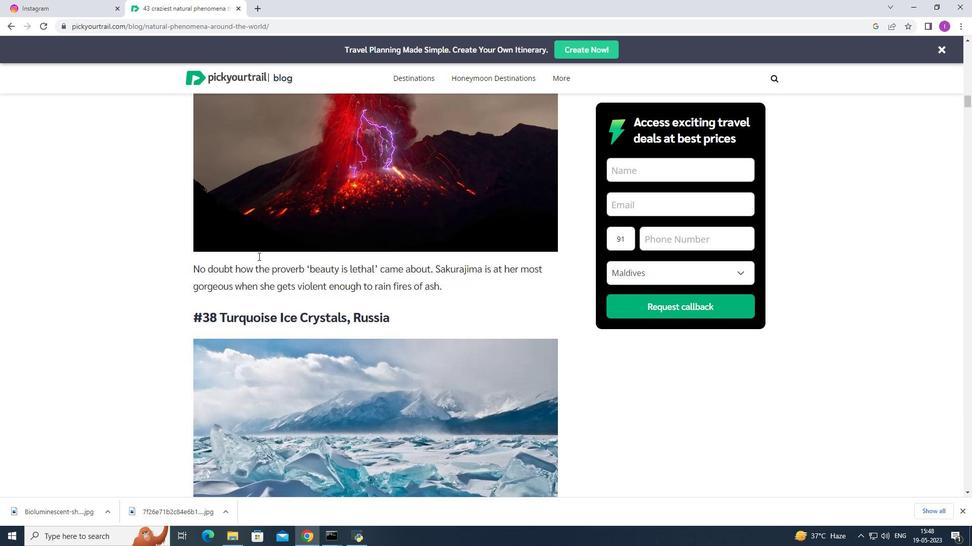 
Action: Mouse scrolled (261, 254) with delta (0, 0)
Screenshot: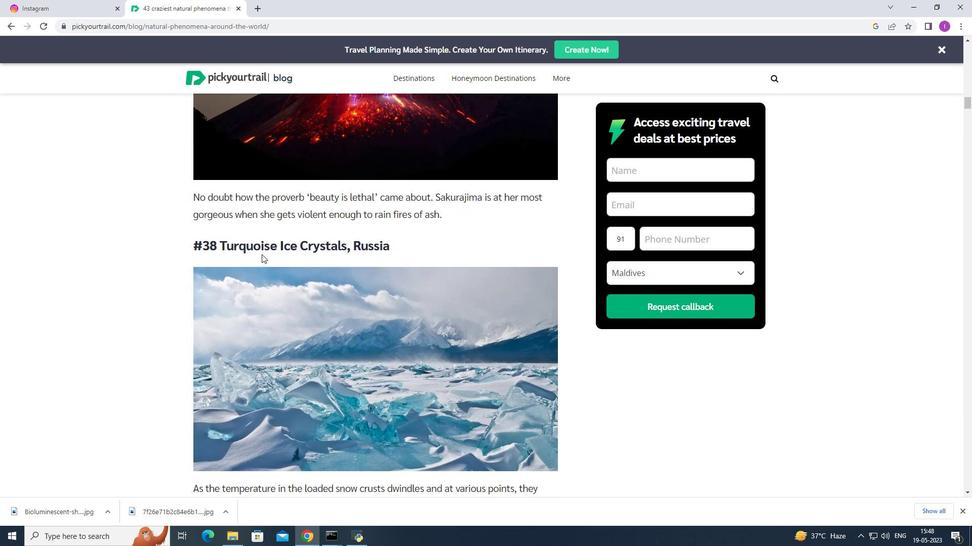 
Action: Mouse scrolled (261, 254) with delta (0, 0)
Screenshot: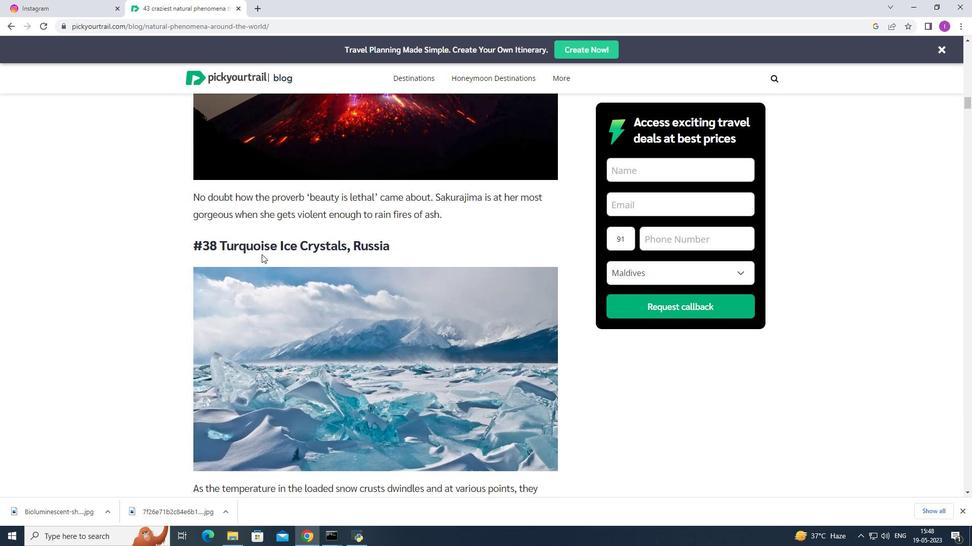 
Action: Mouse scrolled (261, 254) with delta (0, 0)
Screenshot: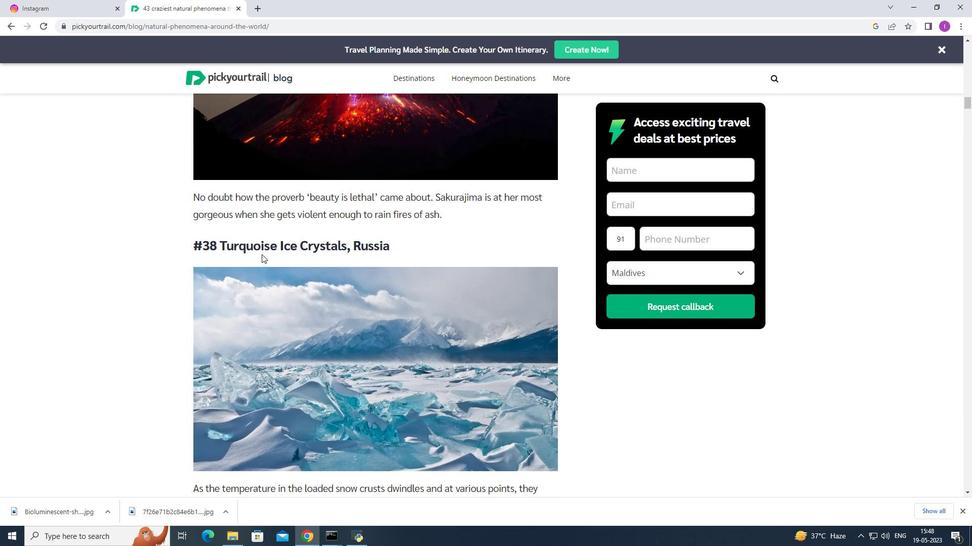 
Action: Mouse moved to (262, 254)
Screenshot: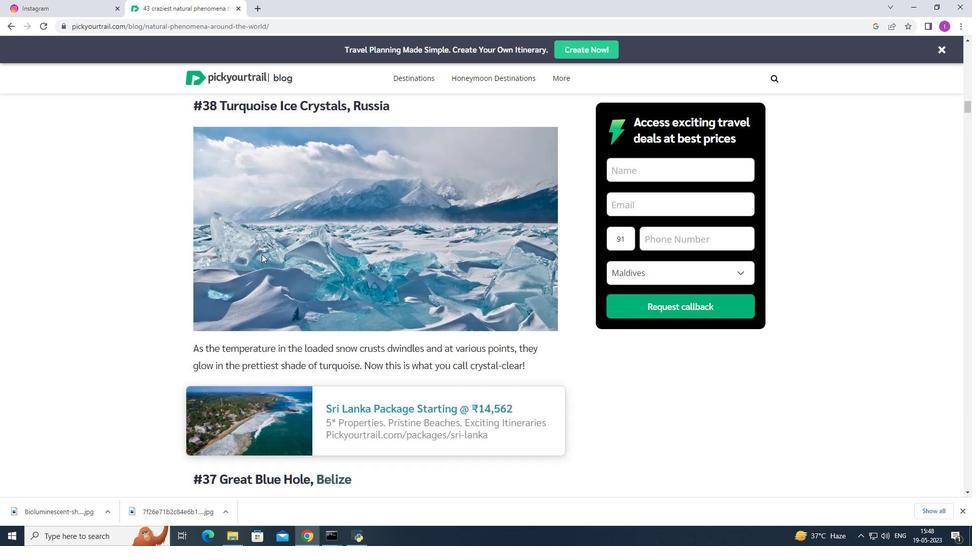 
Action: Mouse scrolled (262, 254) with delta (0, 0)
Screenshot: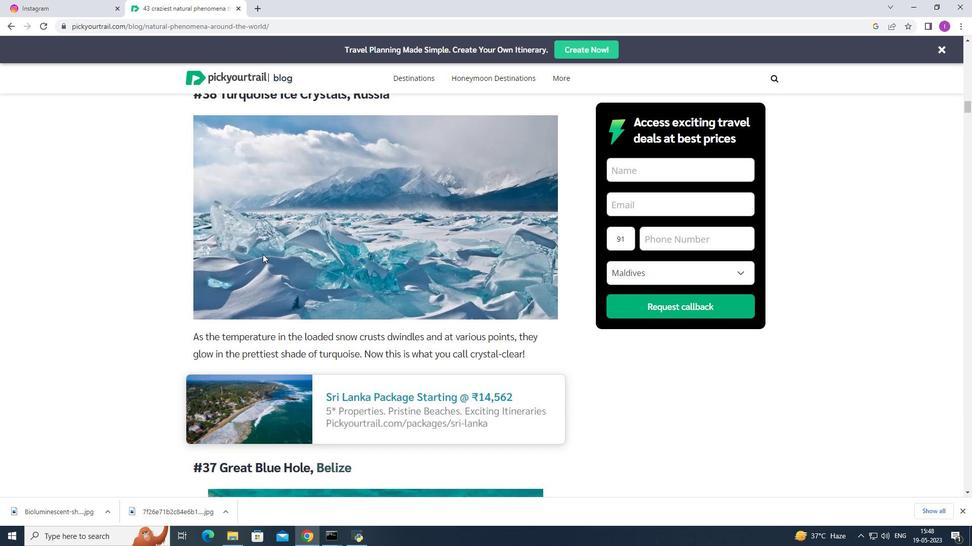 
Action: Mouse scrolled (262, 254) with delta (0, 0)
Screenshot: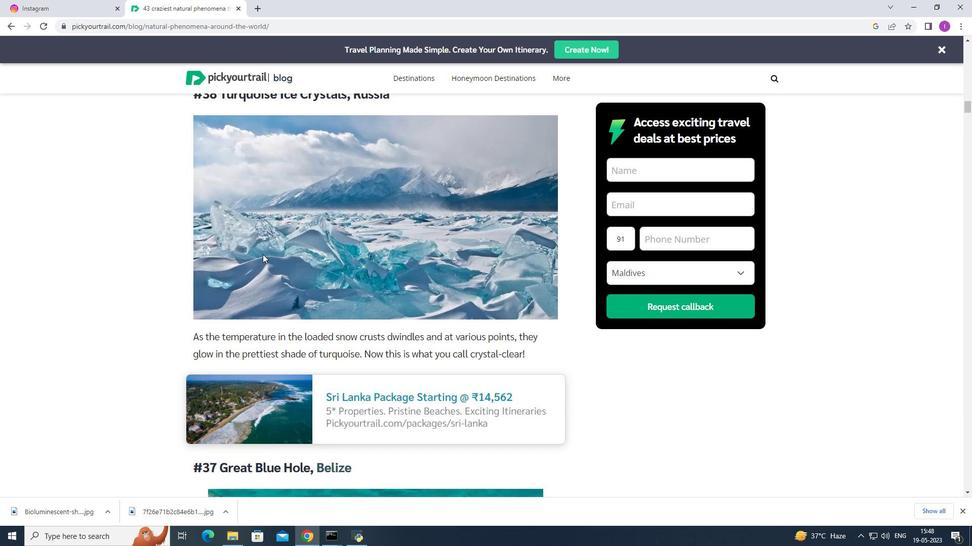 
Action: Mouse scrolled (262, 254) with delta (0, 0)
Screenshot: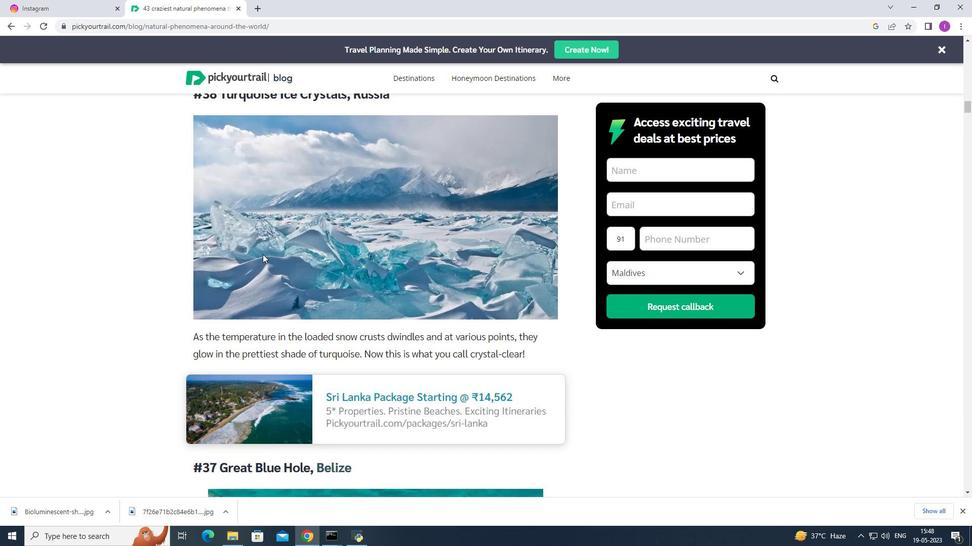 
Action: Mouse scrolled (262, 254) with delta (0, 0)
Screenshot: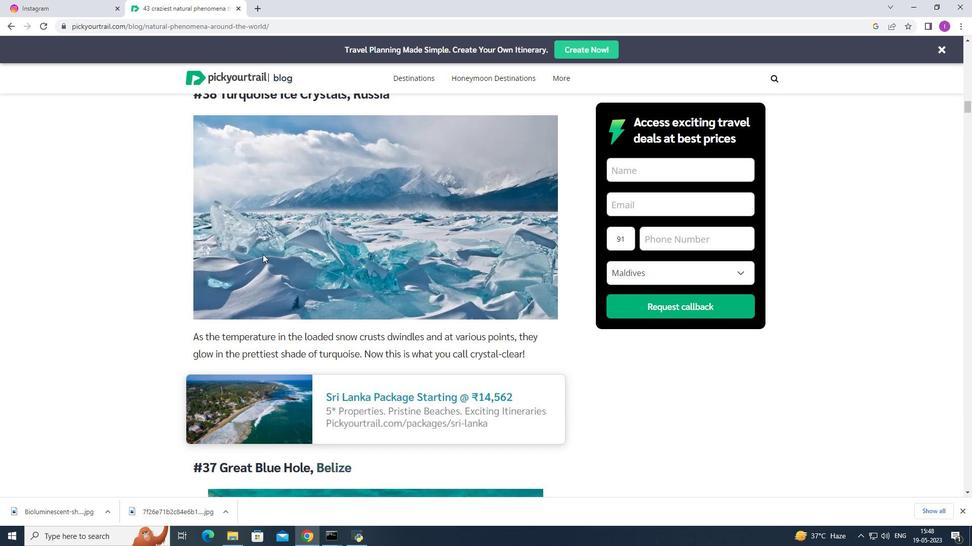 
Action: Mouse moved to (264, 253)
Screenshot: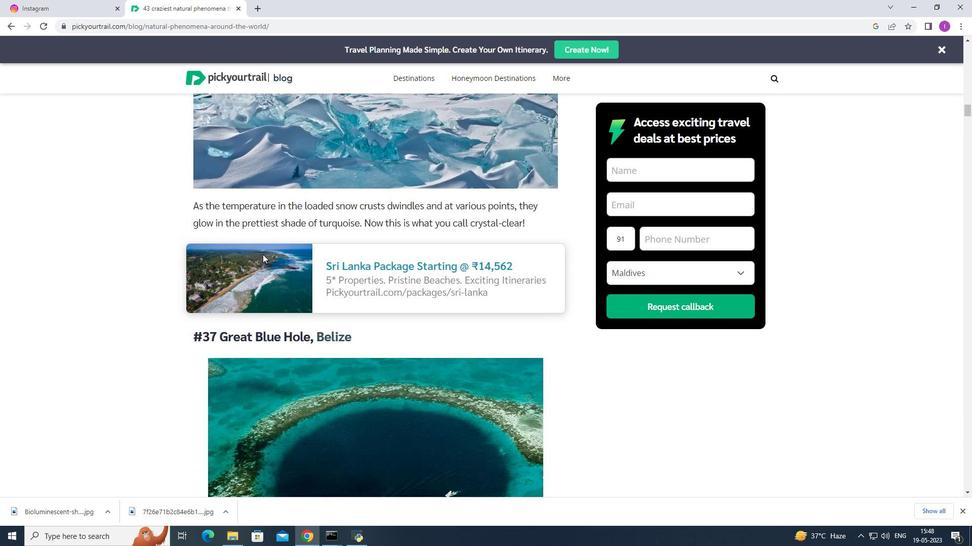 
Action: Mouse scrolled (264, 252) with delta (0, 0)
Screenshot: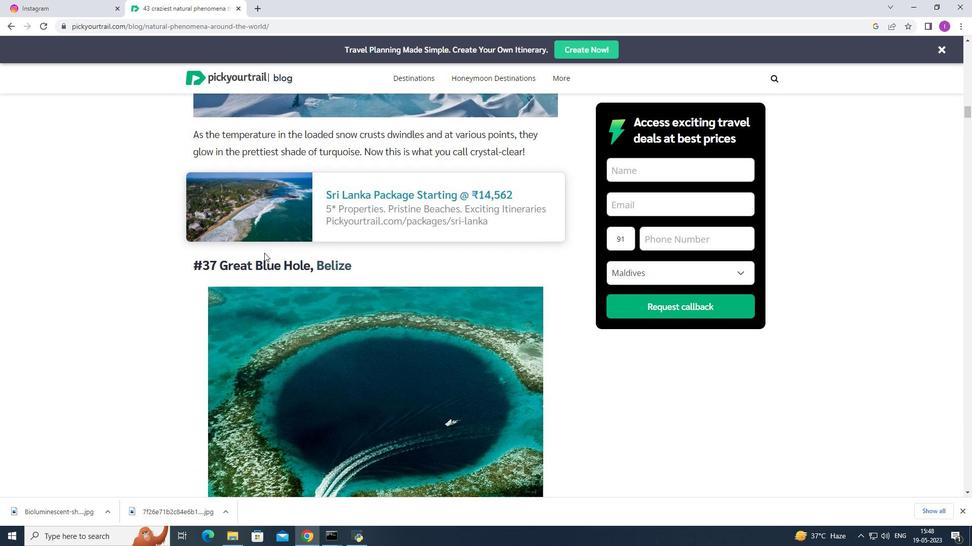 
Action: Mouse scrolled (264, 252) with delta (0, 0)
Screenshot: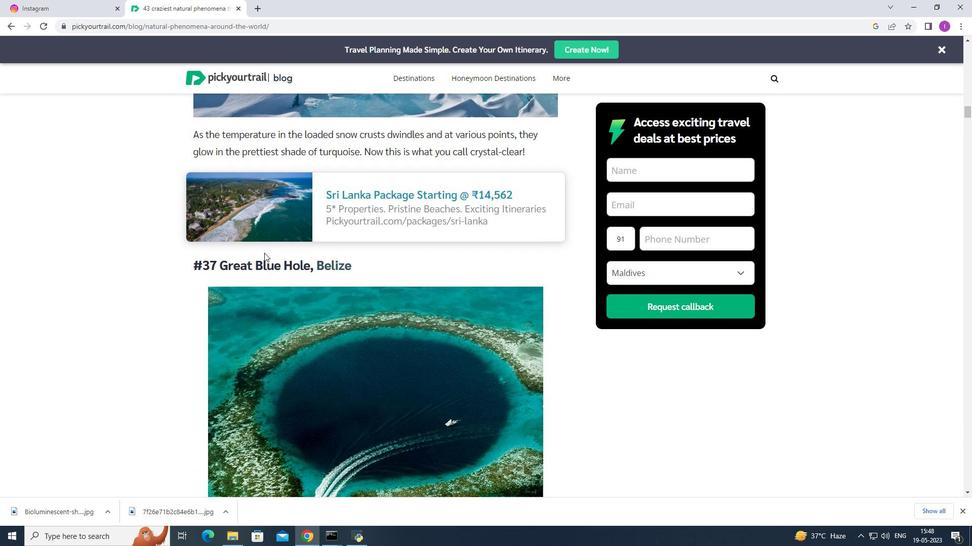 
Action: Mouse scrolled (264, 252) with delta (0, 0)
Screenshot: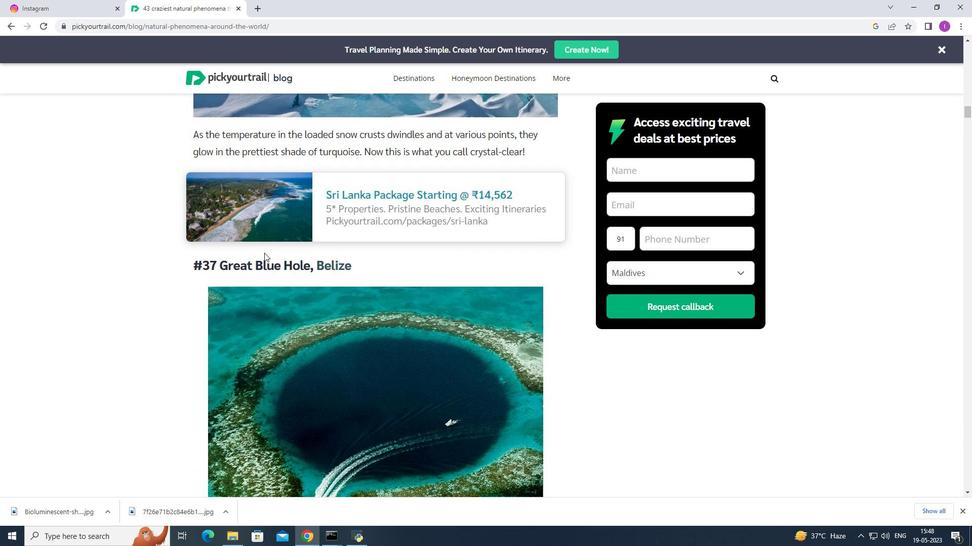 
Action: Mouse scrolled (264, 252) with delta (0, 0)
Screenshot: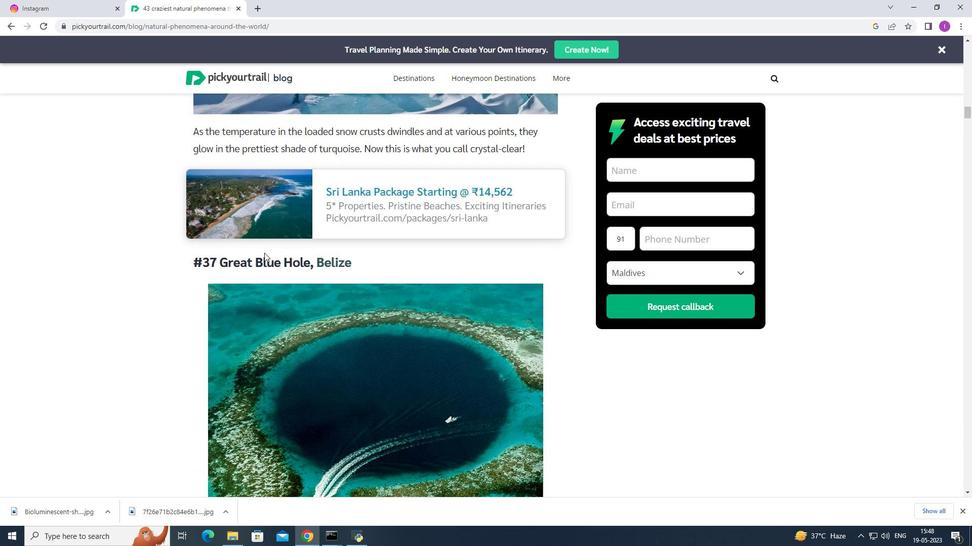 
Action: Mouse scrolled (264, 252) with delta (0, 0)
Screenshot: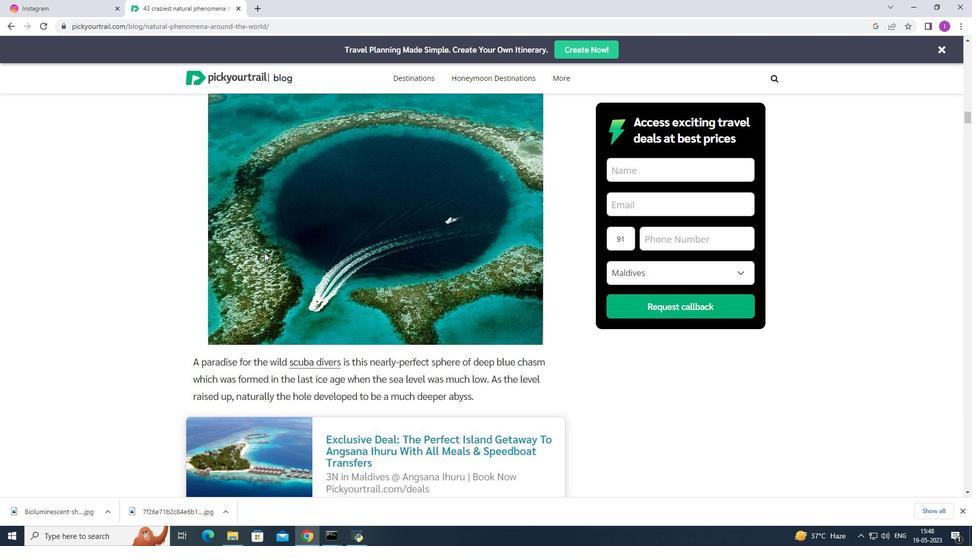 
Action: Mouse scrolled (264, 252) with delta (0, 0)
Screenshot: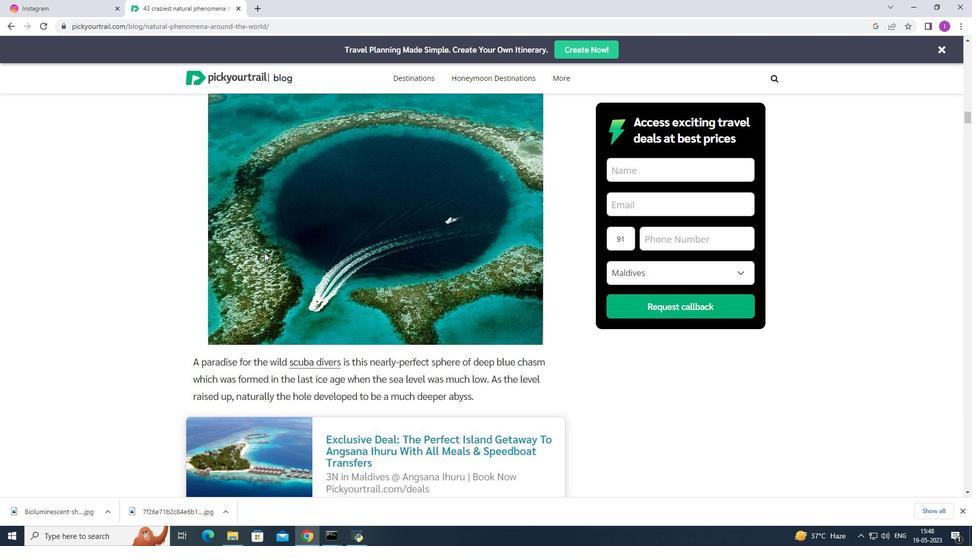 
Action: Mouse scrolled (264, 252) with delta (0, 0)
Screenshot: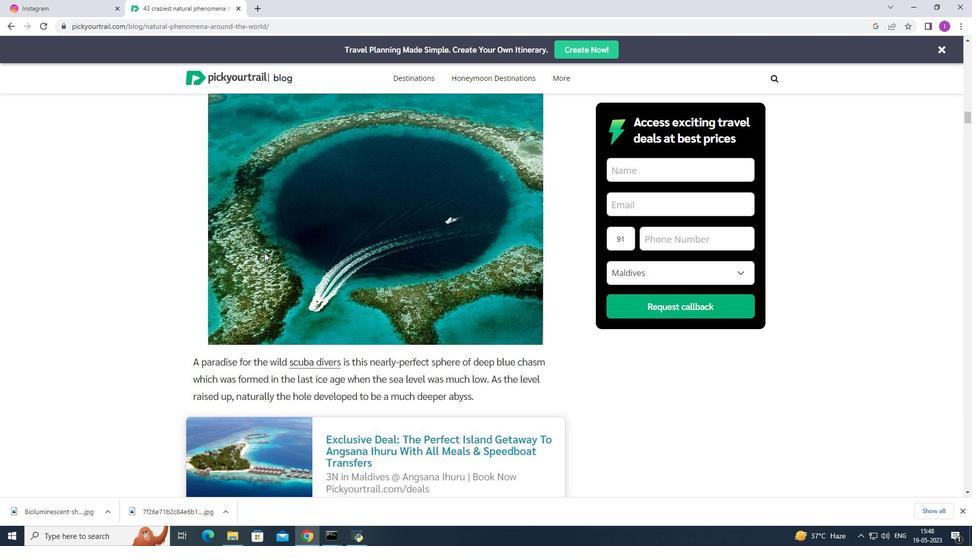 
Action: Mouse scrolled (264, 252) with delta (0, 0)
Screenshot: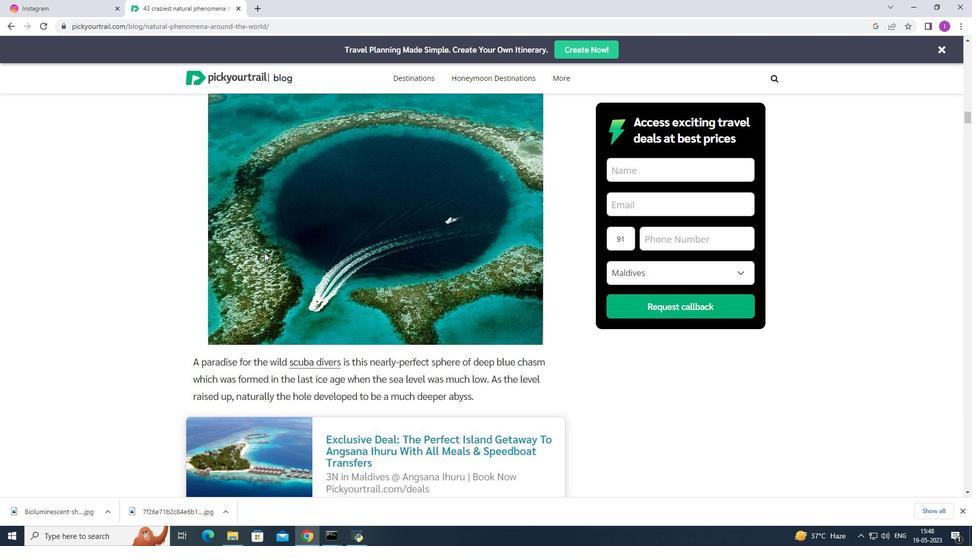 
Action: Mouse scrolled (264, 252) with delta (0, 0)
Screenshot: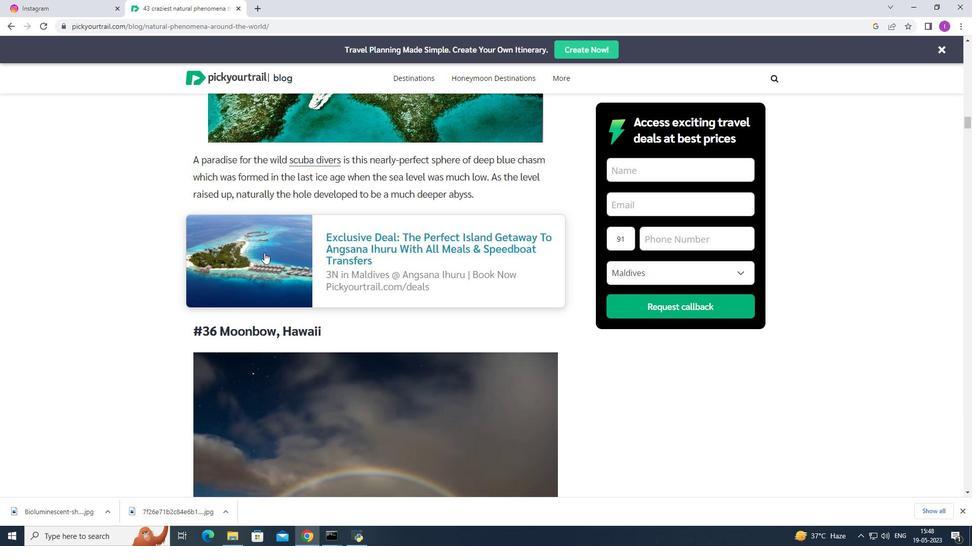 
Action: Mouse scrolled (264, 252) with delta (0, 0)
Screenshot: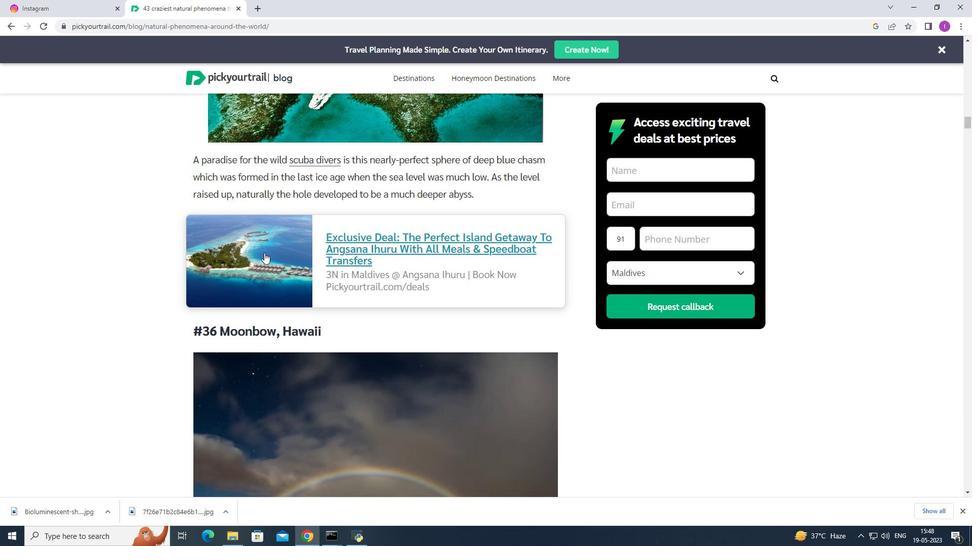 
Action: Mouse scrolled (264, 252) with delta (0, 0)
Screenshot: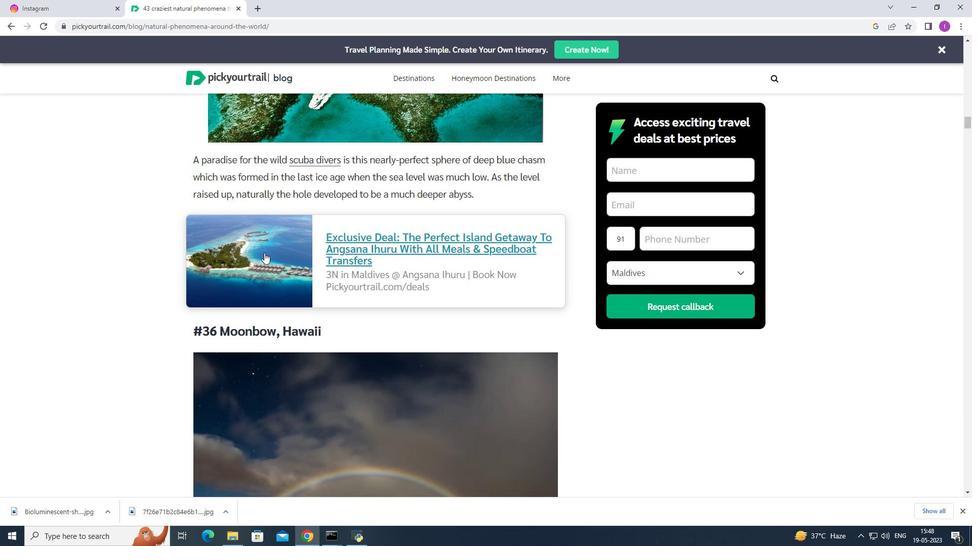 
Action: Mouse scrolled (264, 252) with delta (0, 0)
Screenshot: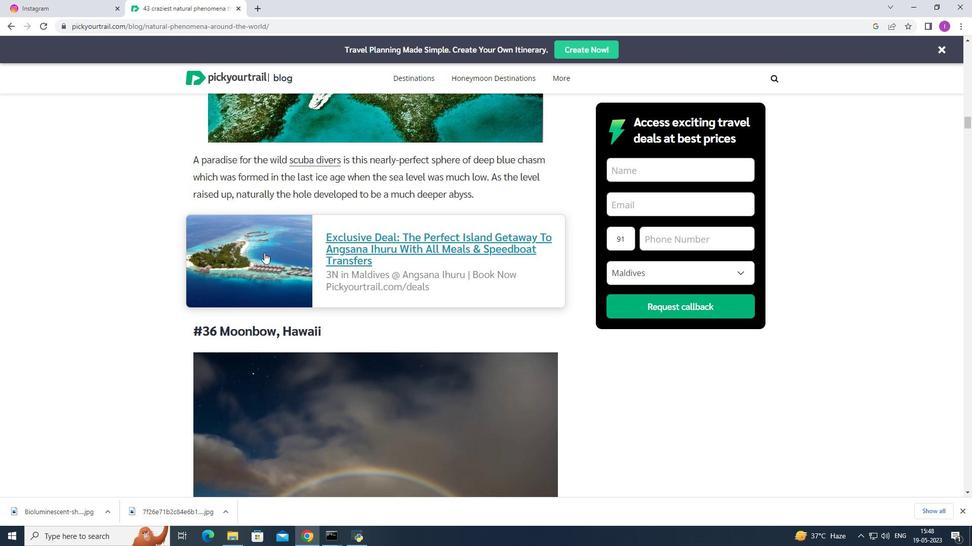 
Action: Mouse moved to (265, 252)
Screenshot: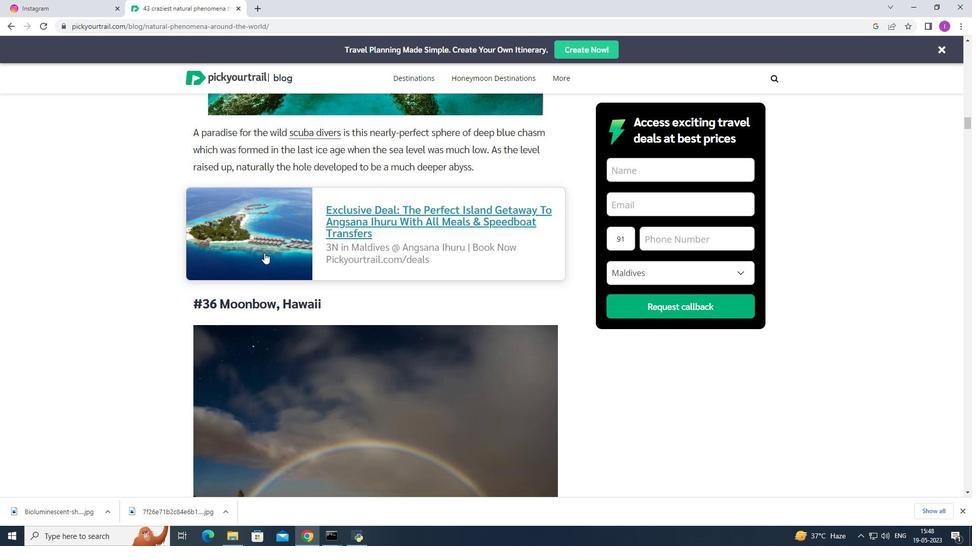 
Action: Mouse scrolled (265, 252) with delta (0, 0)
Screenshot: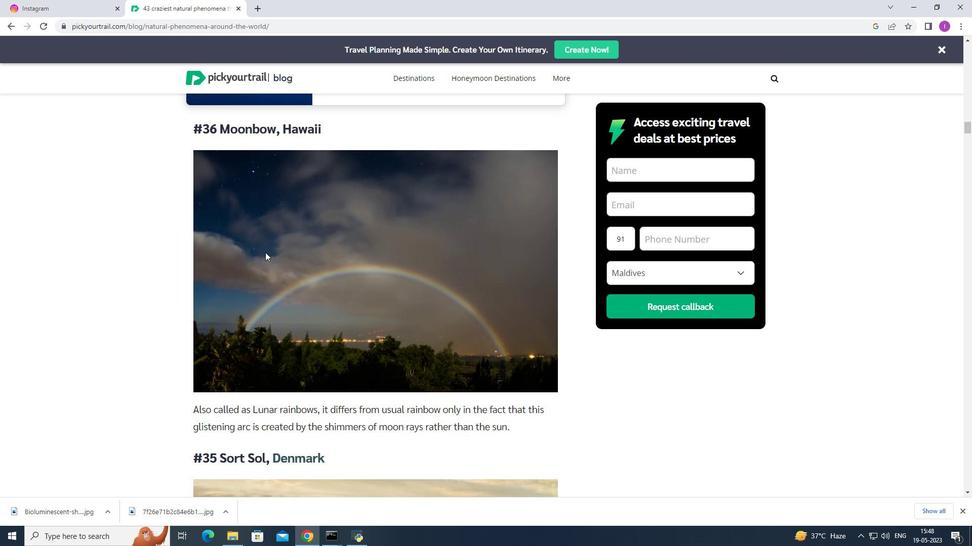 
Action: Mouse scrolled (265, 252) with delta (0, 0)
Screenshot: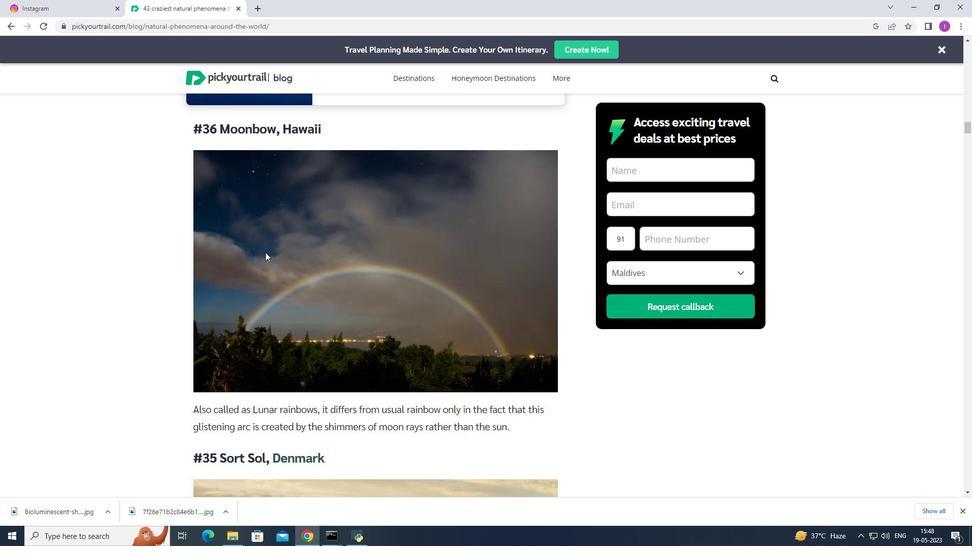 
Action: Mouse scrolled (265, 252) with delta (0, 0)
Screenshot: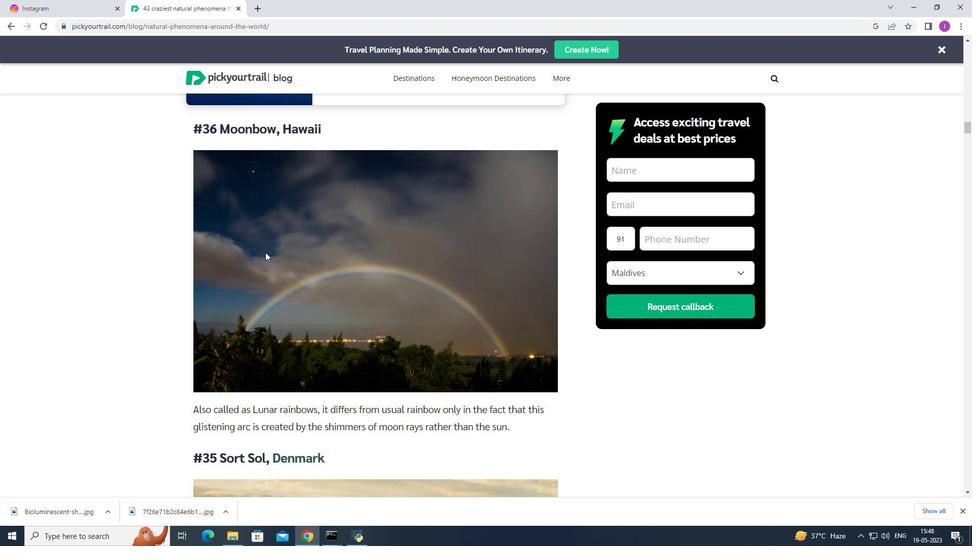 
Action: Mouse scrolled (265, 252) with delta (0, 0)
Screenshot: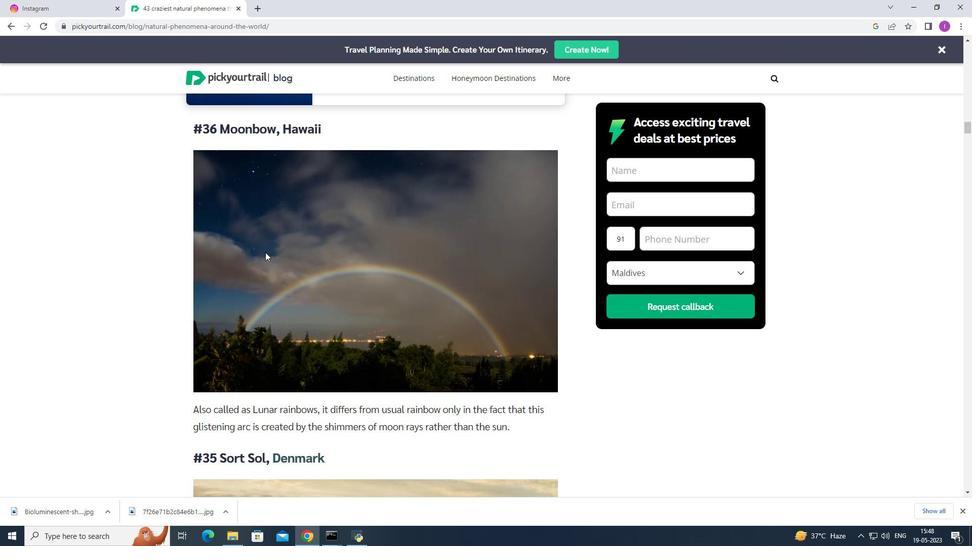 
Action: Mouse moved to (267, 250)
Screenshot: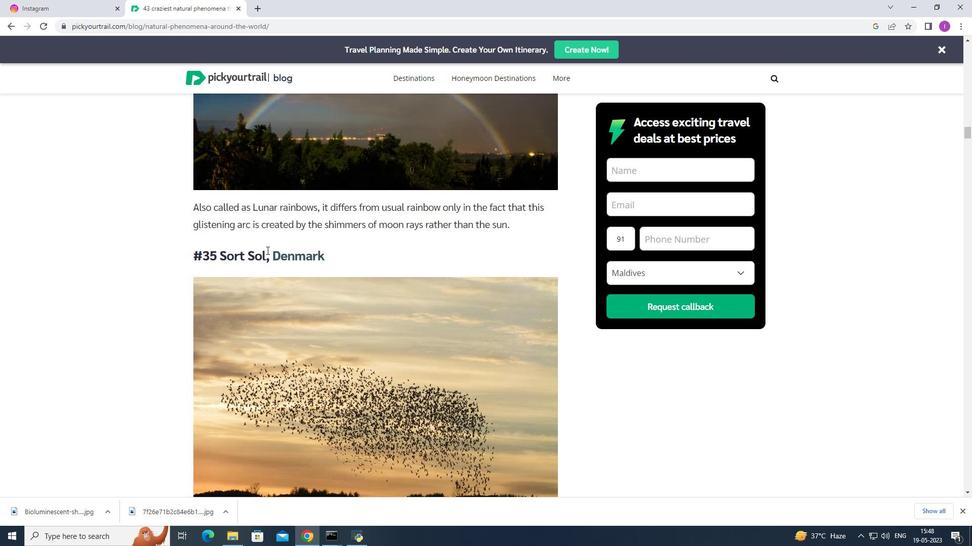 
Action: Mouse scrolled (267, 250) with delta (0, 0)
Screenshot: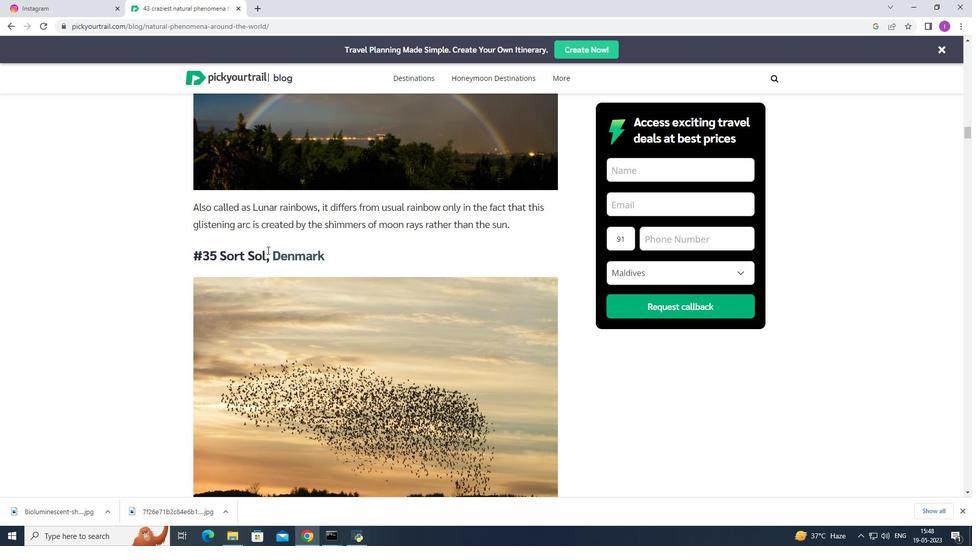 
Action: Mouse scrolled (267, 250) with delta (0, 0)
Screenshot: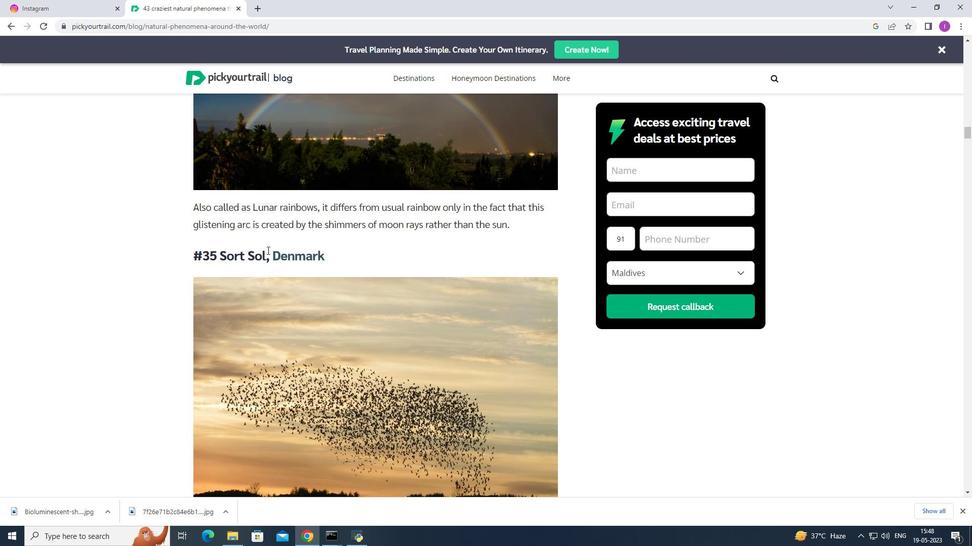 
Action: Mouse scrolled (267, 250) with delta (0, 0)
Screenshot: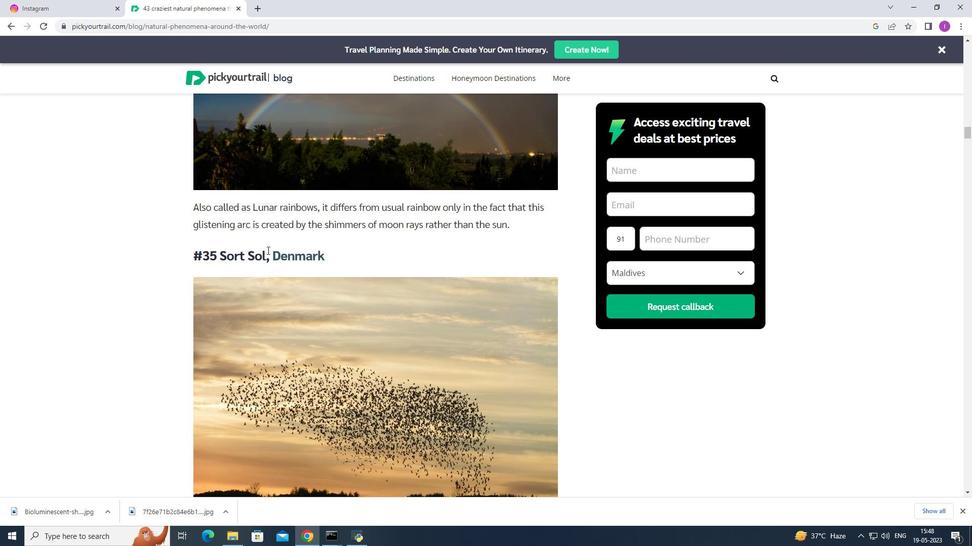 
Action: Mouse scrolled (267, 250) with delta (0, 0)
Screenshot: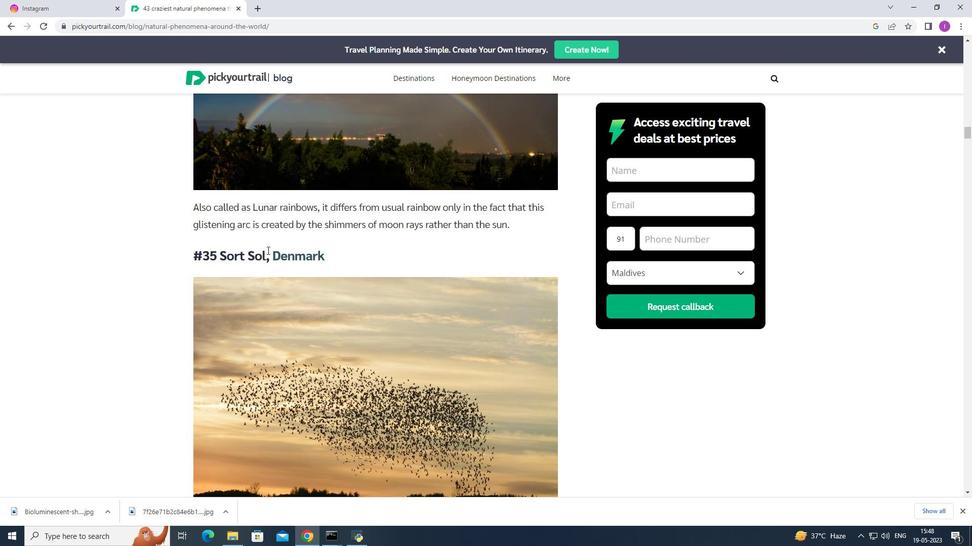 
Action: Mouse moved to (268, 249)
Screenshot: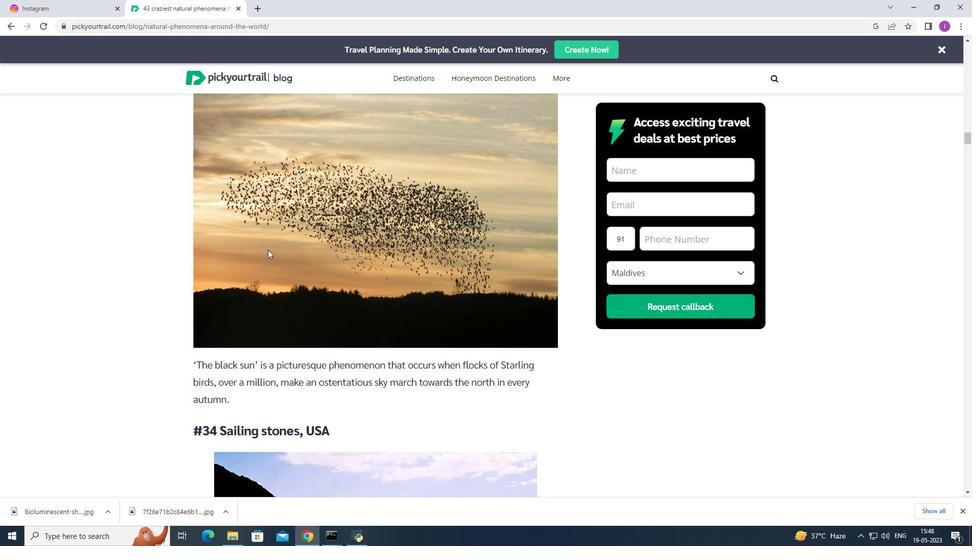 
Action: Mouse scrolled (268, 249) with delta (0, 0)
Screenshot: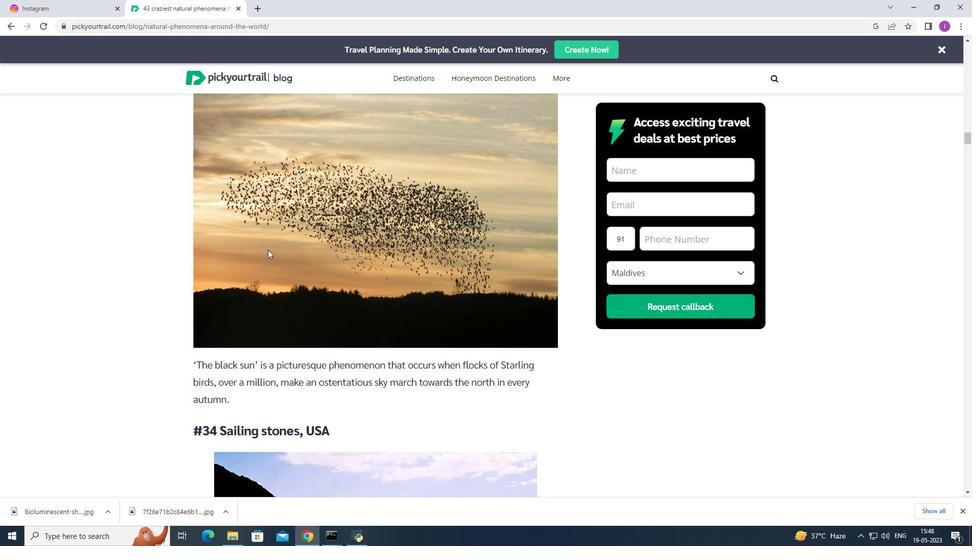 
Action: Mouse moved to (269, 248)
Screenshot: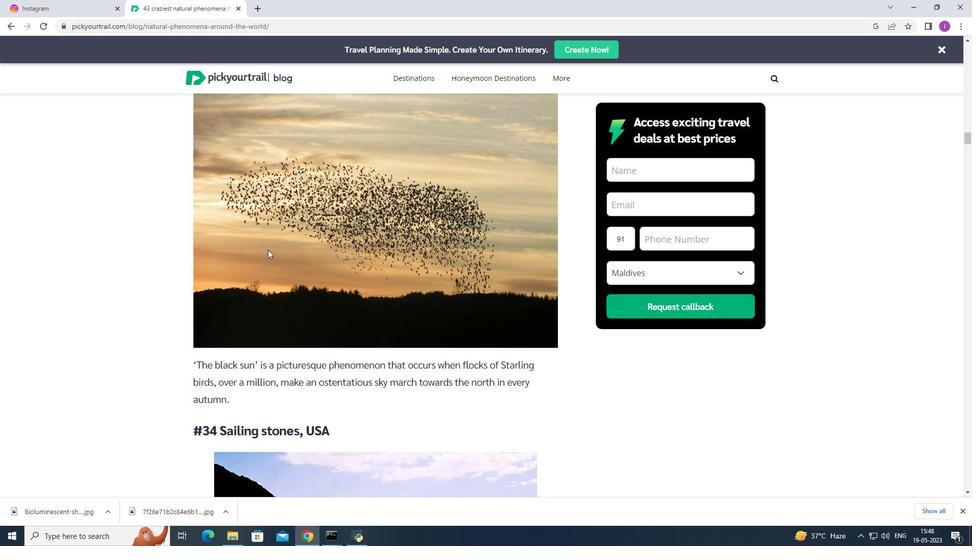 
Action: Mouse scrolled (269, 249) with delta (0, 0)
Screenshot: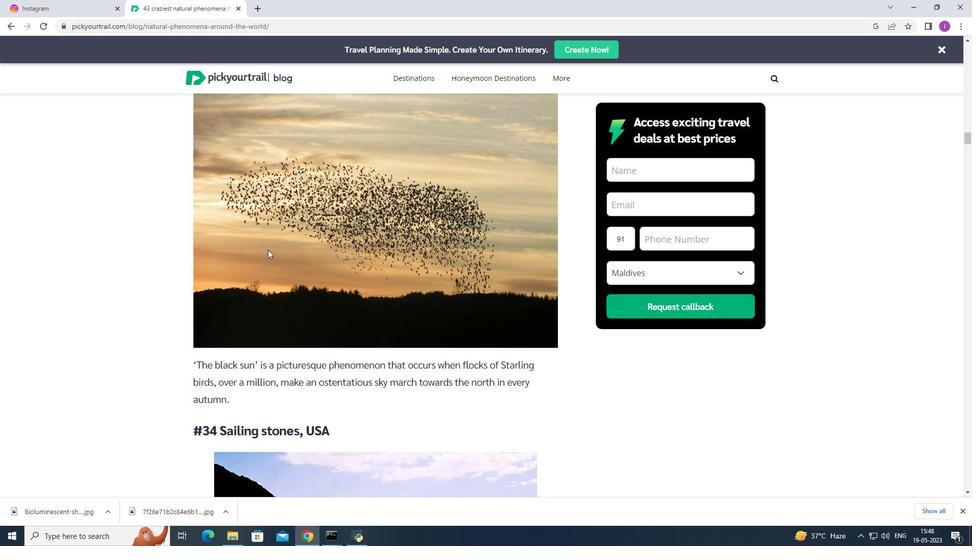 
Action: Mouse scrolled (269, 249) with delta (0, 0)
Screenshot: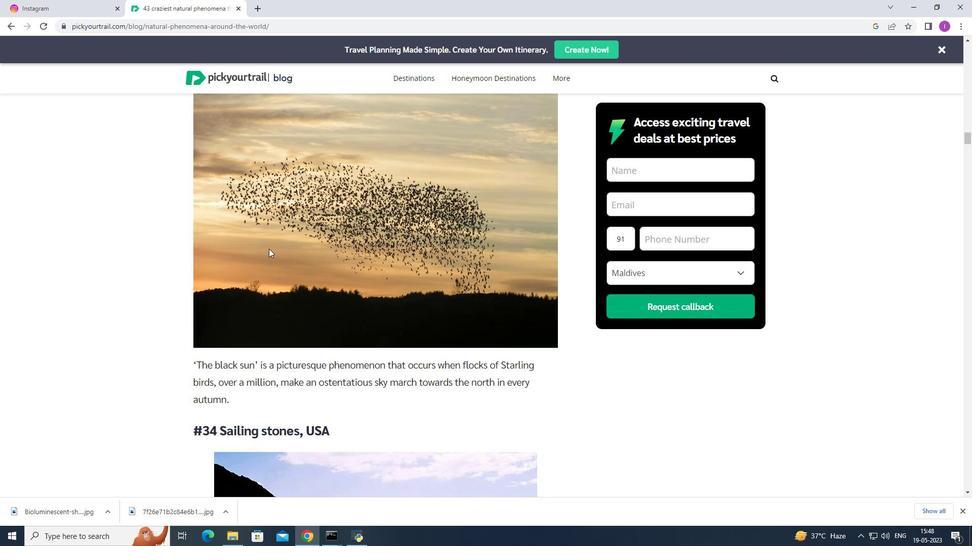 
Action: Mouse moved to (279, 237)
Screenshot: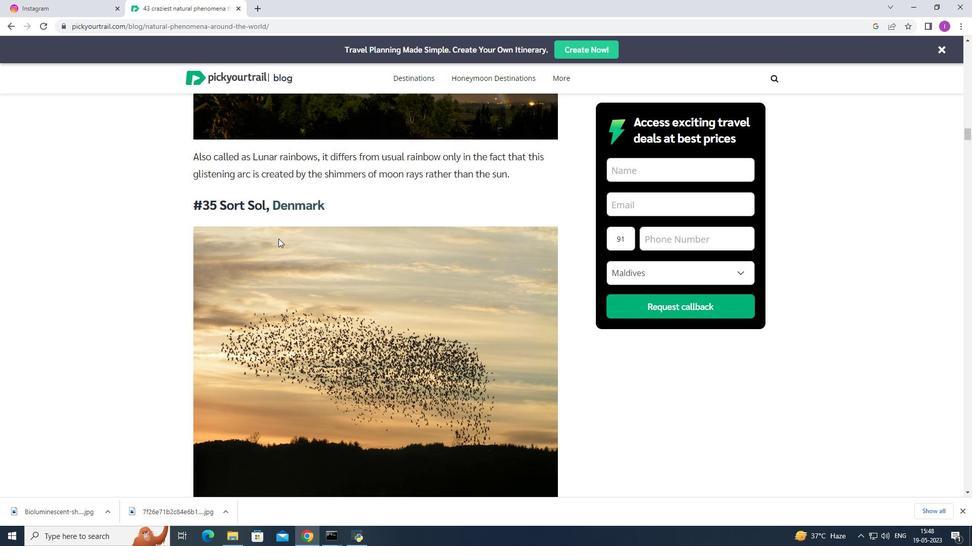 
Action: Mouse scrolled (279, 238) with delta (0, 0)
Screenshot: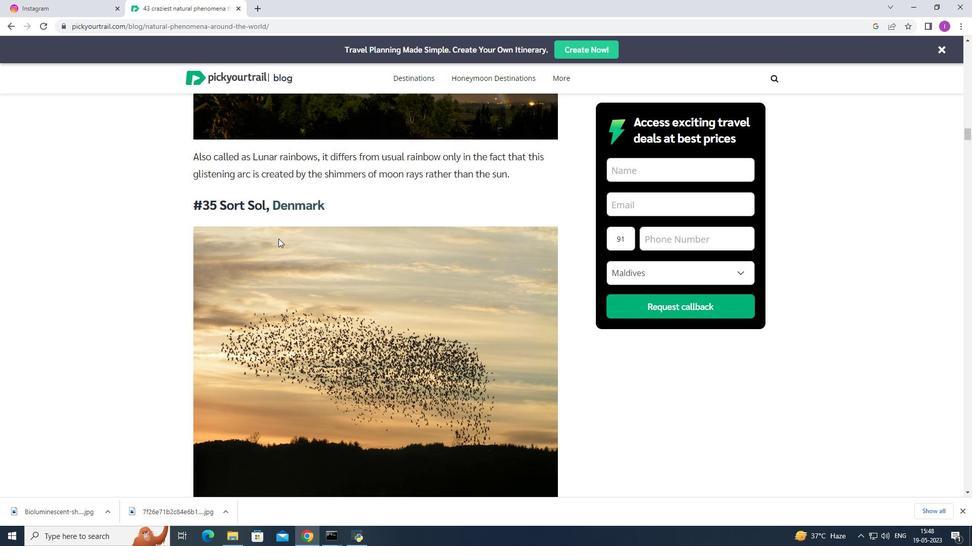 
Action: Mouse moved to (280, 237)
Screenshot: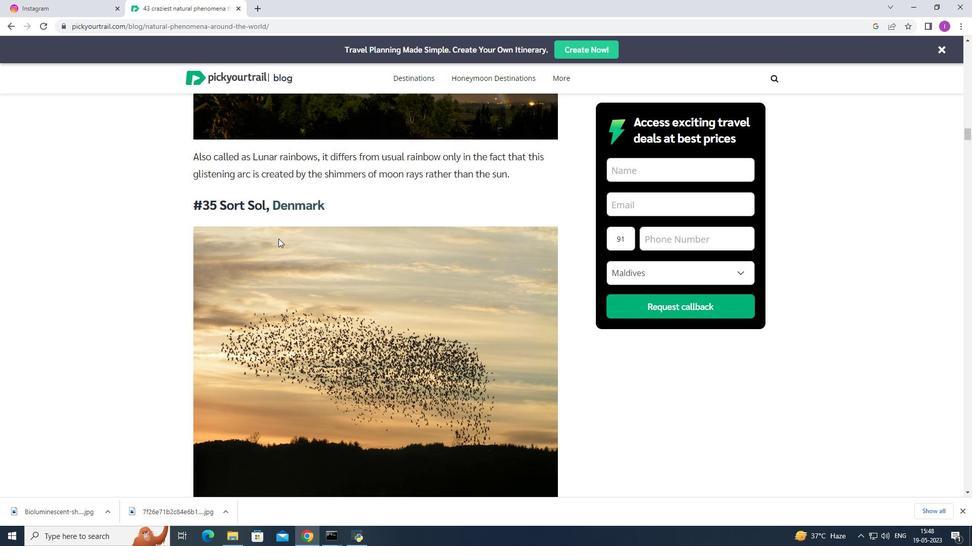 
Action: Mouse scrolled (280, 237) with delta (0, 0)
Screenshot: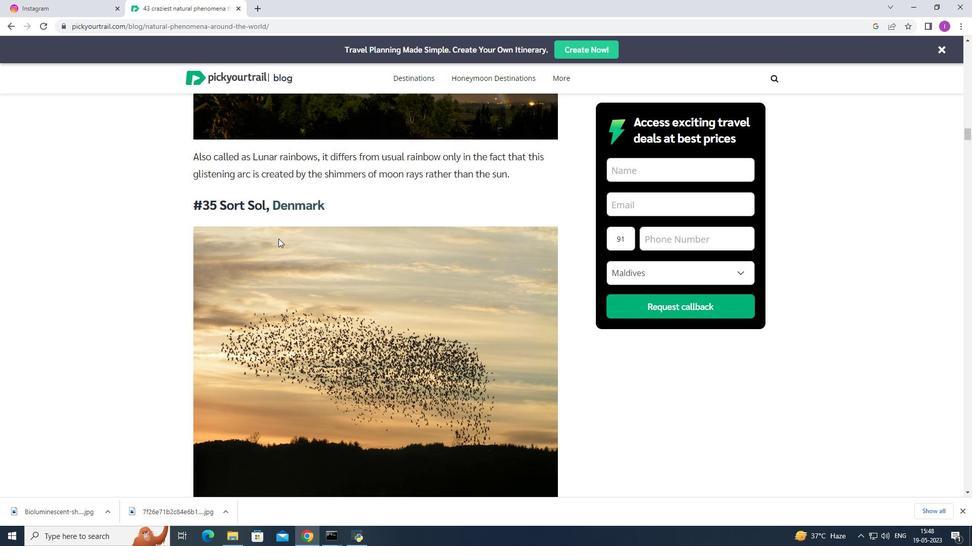 
Action: Mouse scrolled (280, 237) with delta (0, 0)
Screenshot: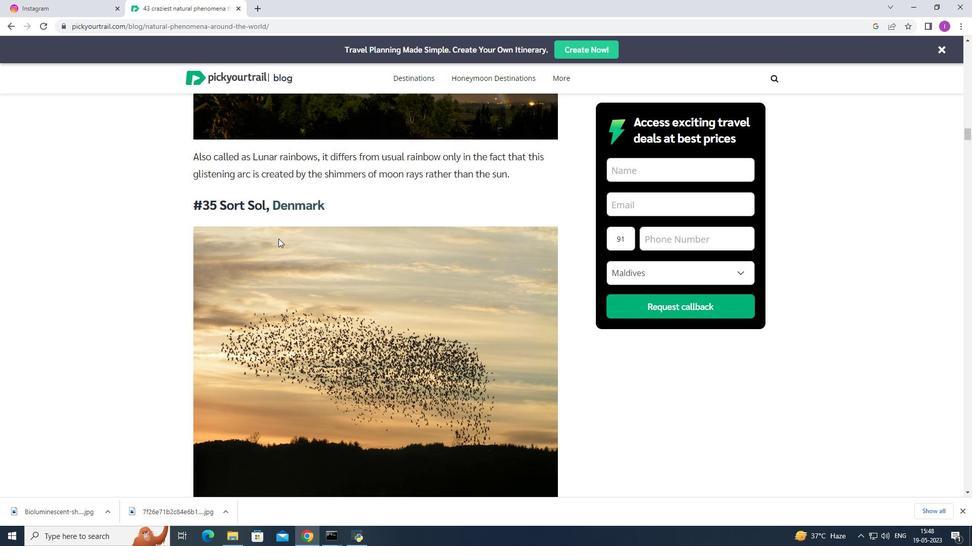 
Action: Mouse scrolled (280, 237) with delta (0, 0)
Screenshot: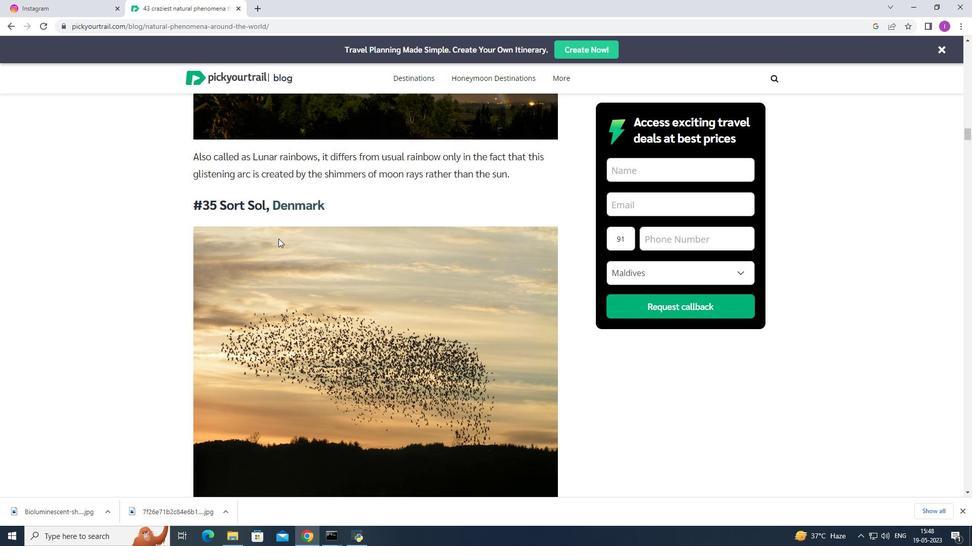 
Action: Mouse scrolled (280, 237) with delta (0, 0)
Screenshot: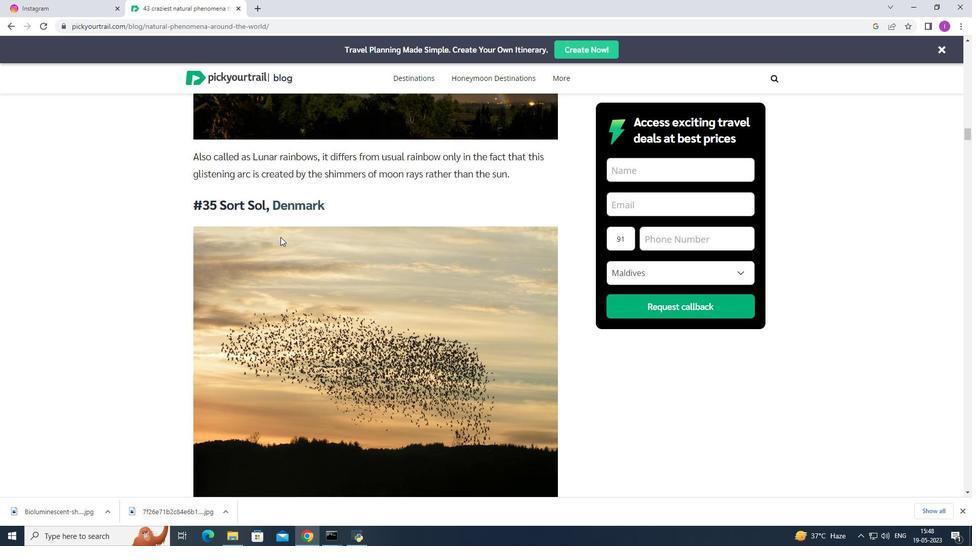 
Action: Mouse moved to (281, 236)
Screenshot: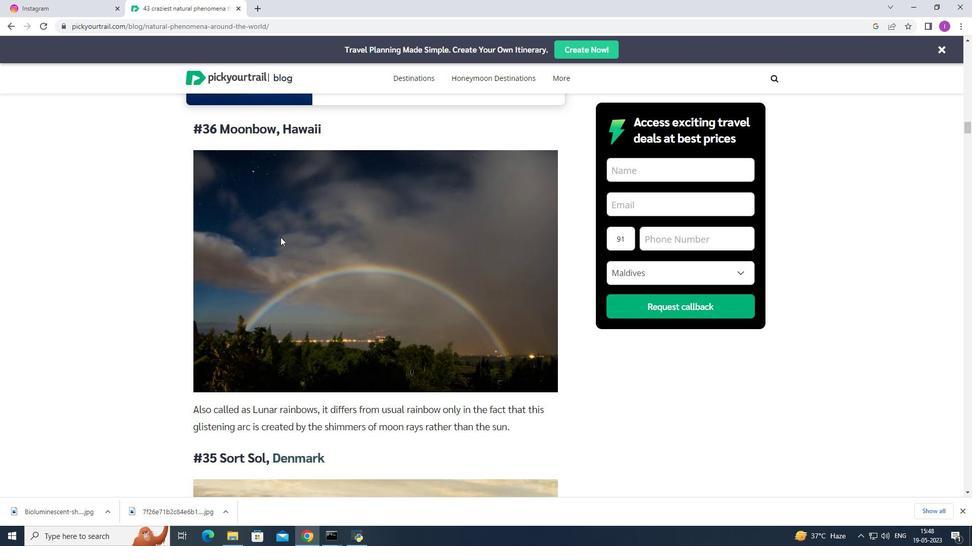
Action: Mouse scrolled (281, 236) with delta (0, 0)
Screenshot: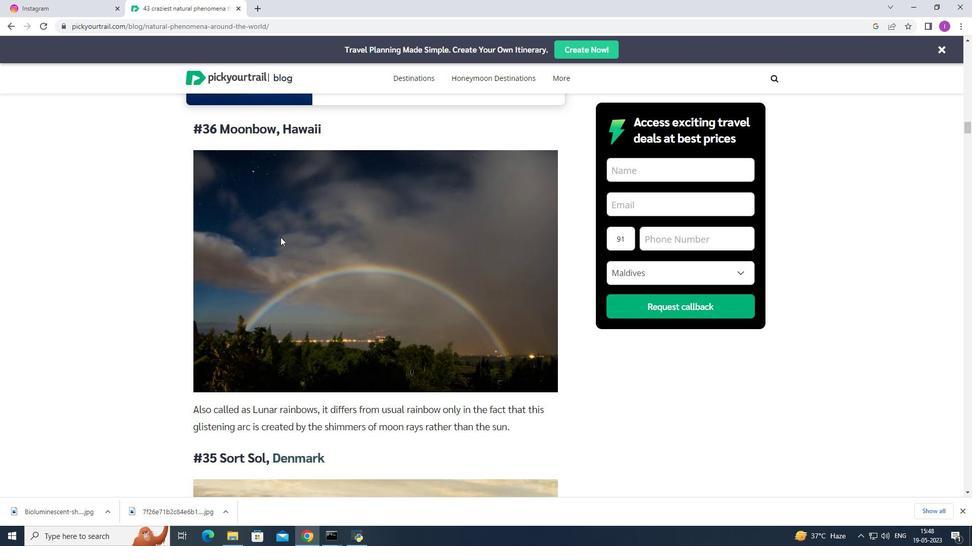 
Action: Mouse scrolled (281, 236) with delta (0, 0)
Screenshot: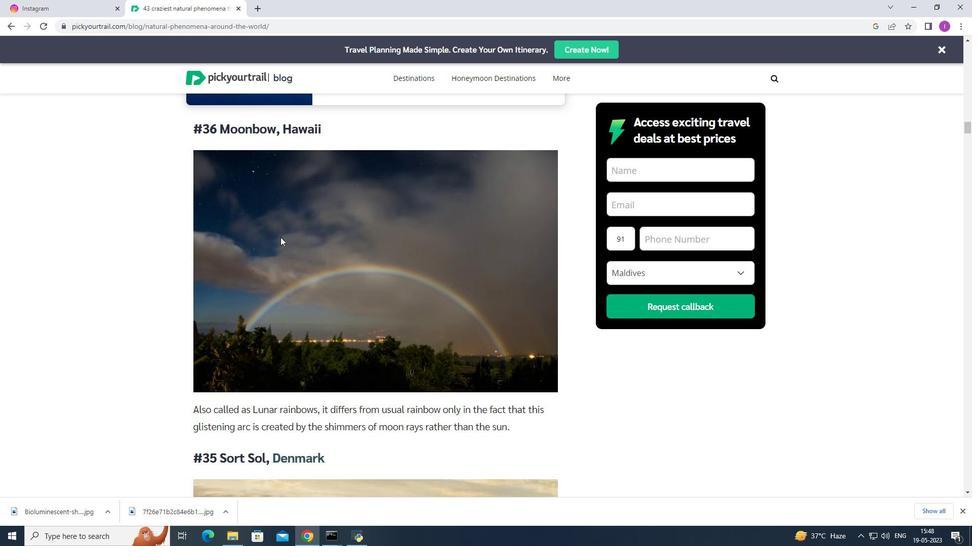 
Action: Mouse moved to (286, 233)
Screenshot: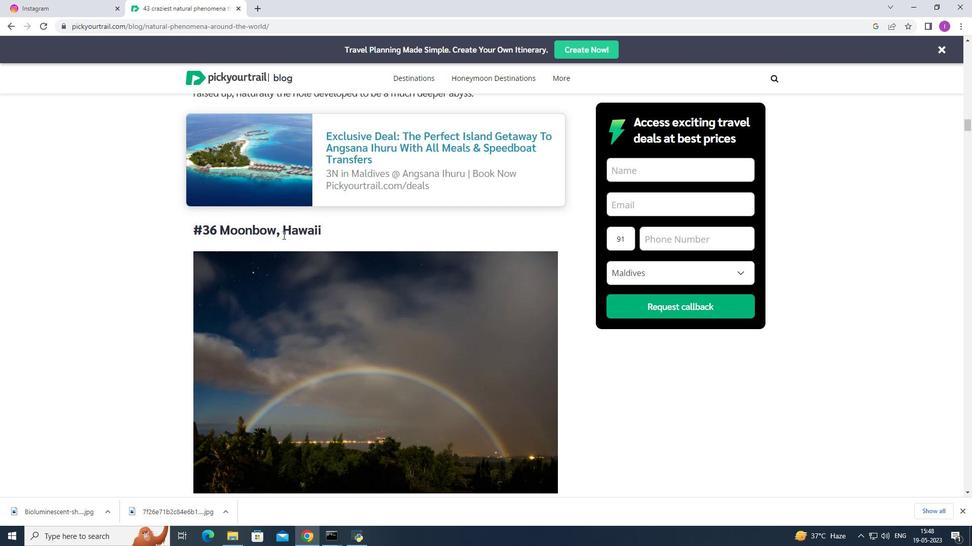 
Action: Mouse scrolled (286, 234) with delta (0, 0)
Screenshot: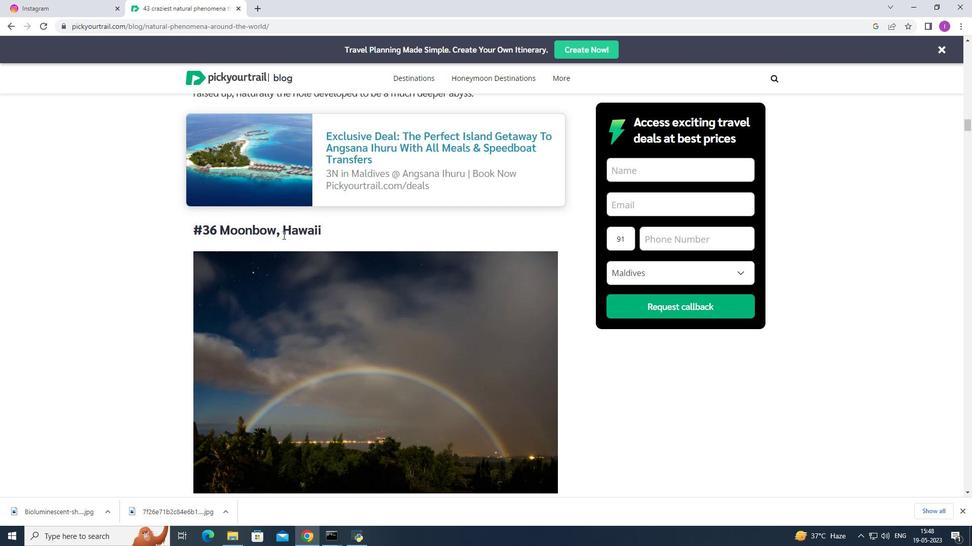 
Action: Mouse moved to (288, 232)
Screenshot: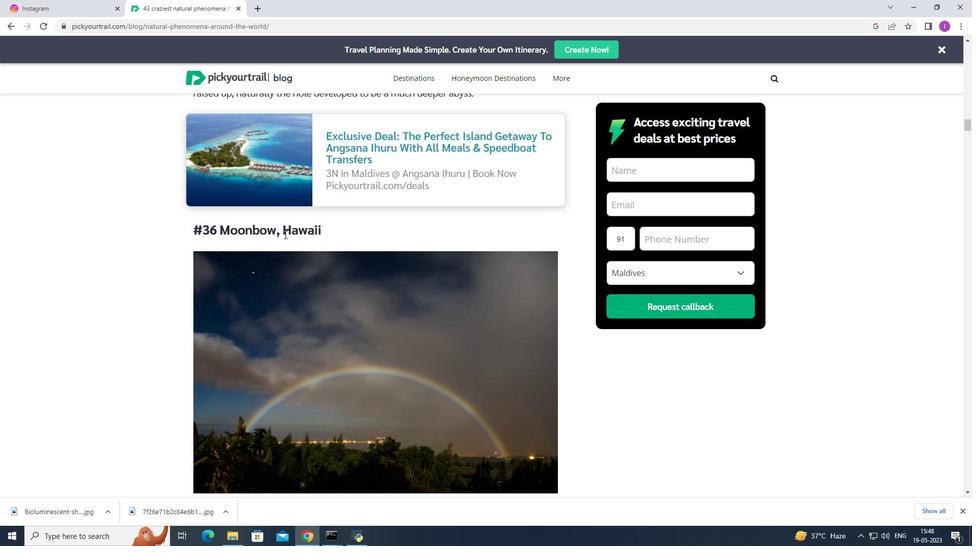 
Action: Mouse scrolled (288, 233) with delta (0, 0)
Screenshot: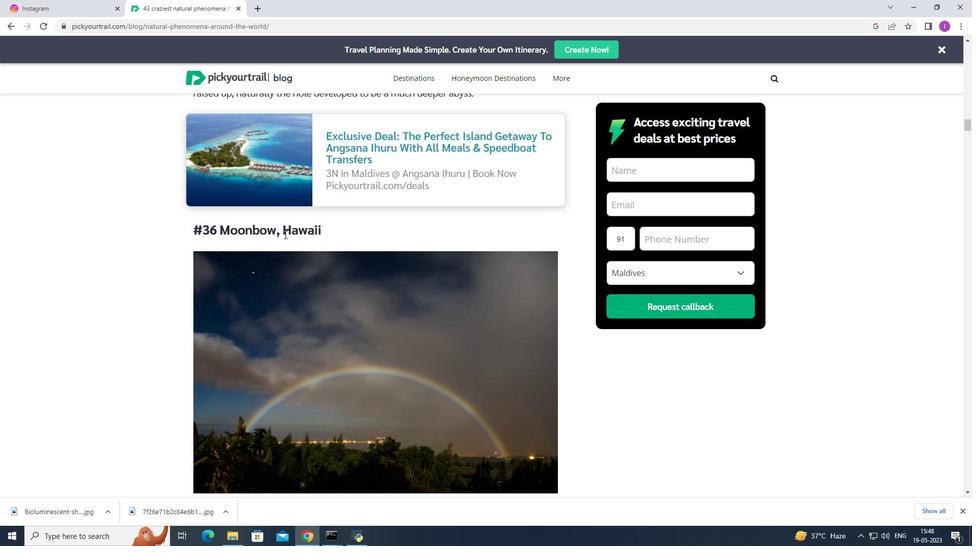 
Action: Mouse moved to (289, 232)
Screenshot: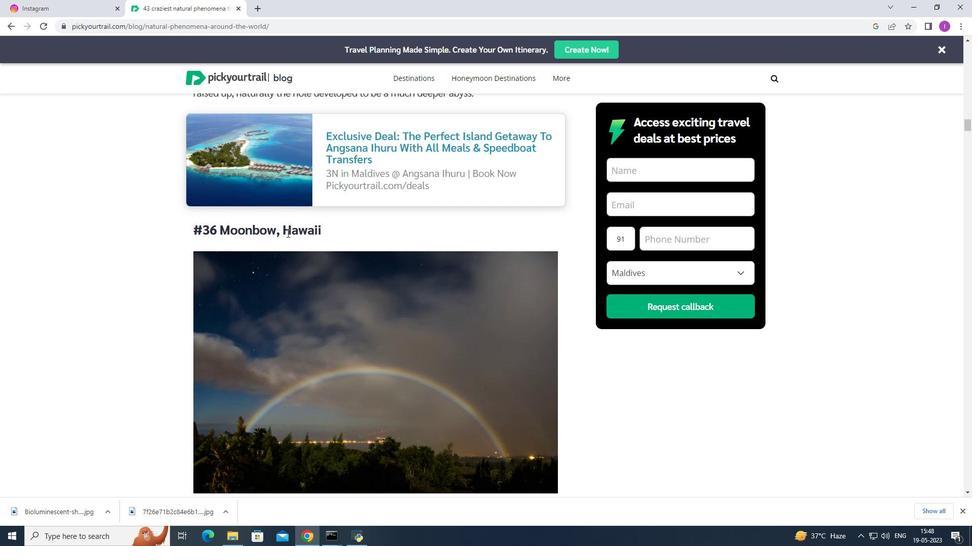 
Action: Mouse scrolled (289, 232) with delta (0, 0)
Screenshot: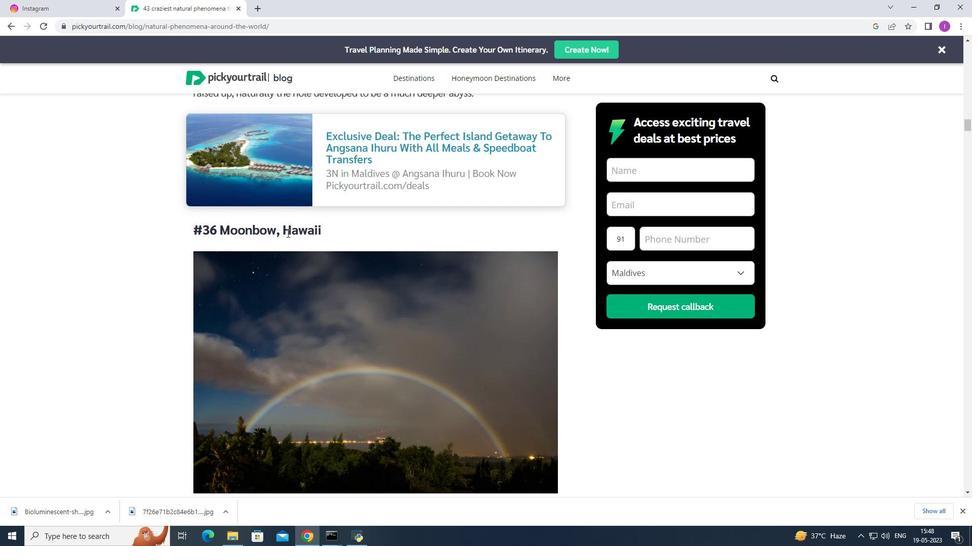 
Action: Mouse moved to (294, 230)
Screenshot: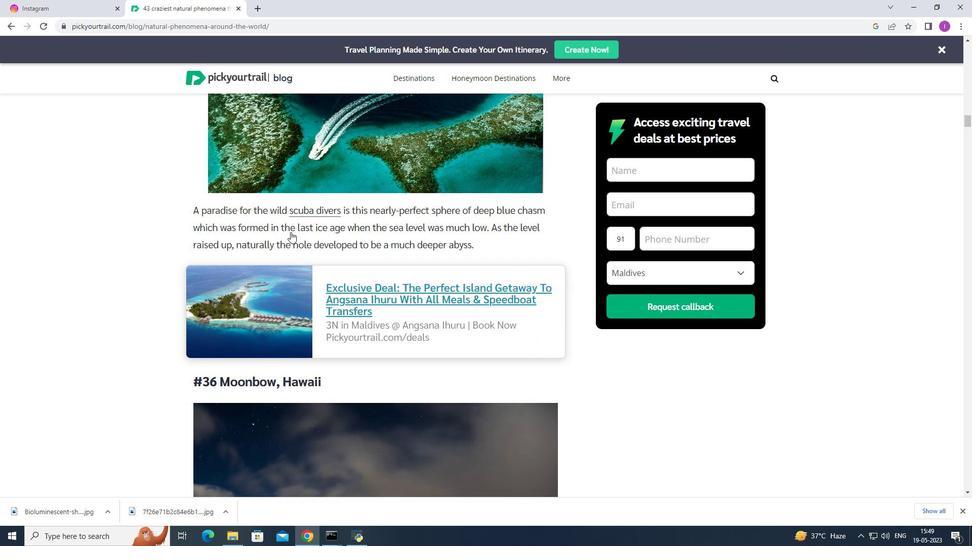 
Action: Mouse scrolled (294, 230) with delta (0, 0)
Screenshot: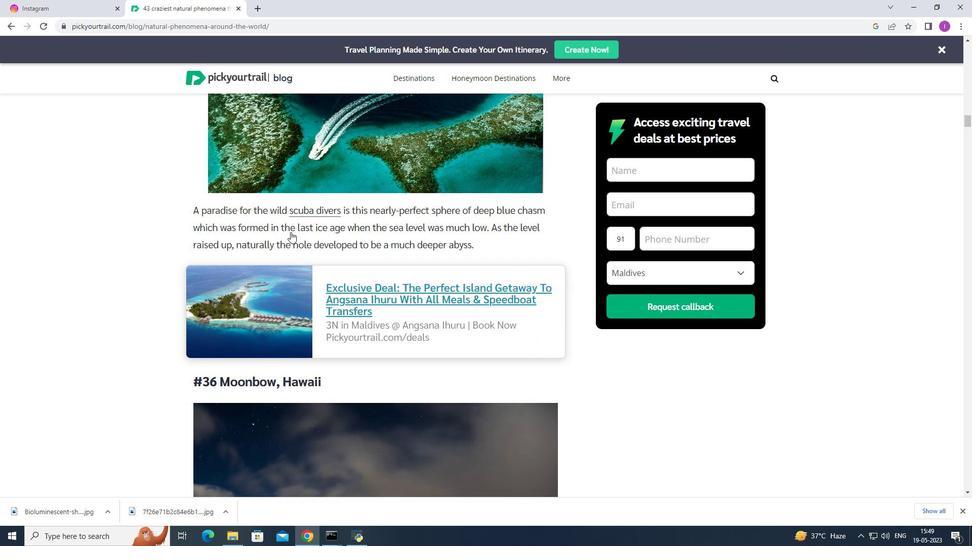 
Action: Mouse moved to (296, 230)
Screenshot: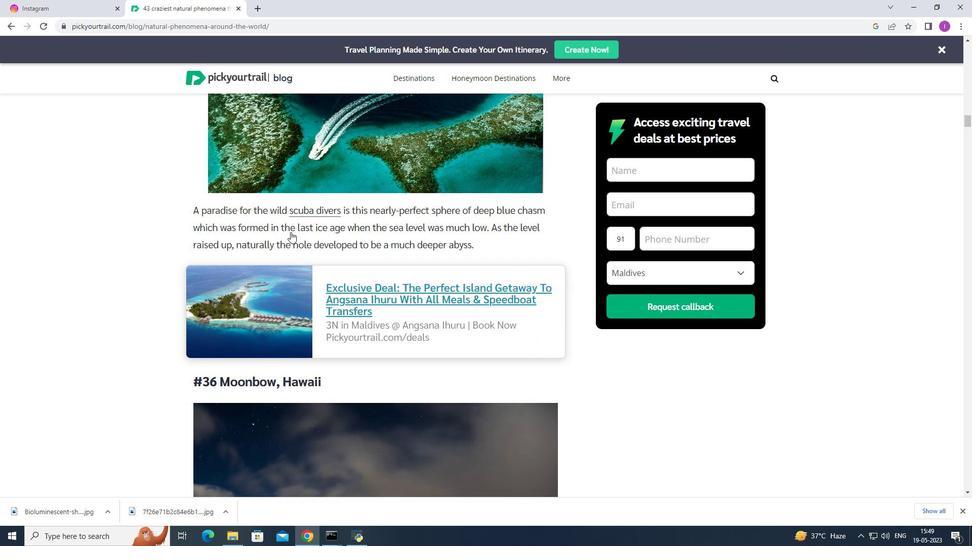 
Action: Mouse scrolled (296, 230) with delta (0, 0)
Screenshot: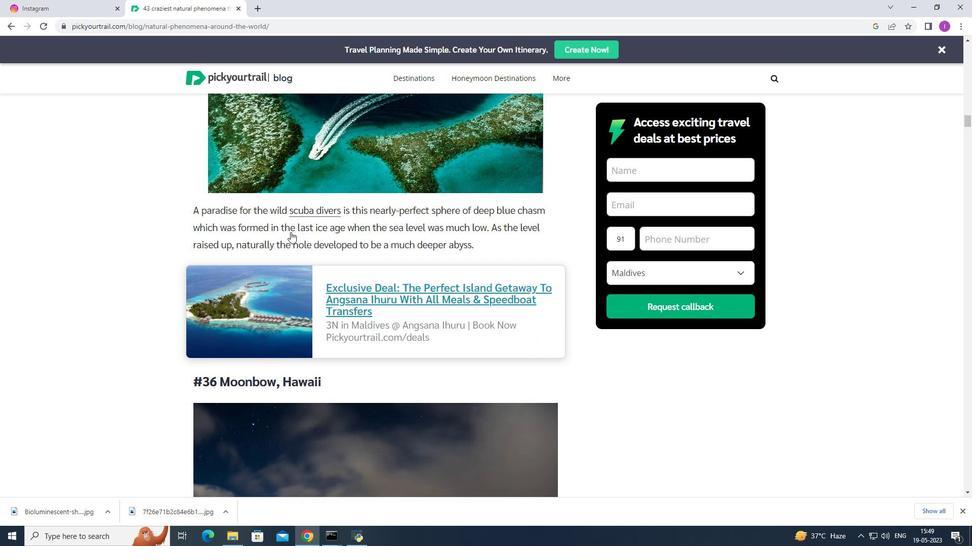 
Action: Mouse moved to (296, 230)
Screenshot: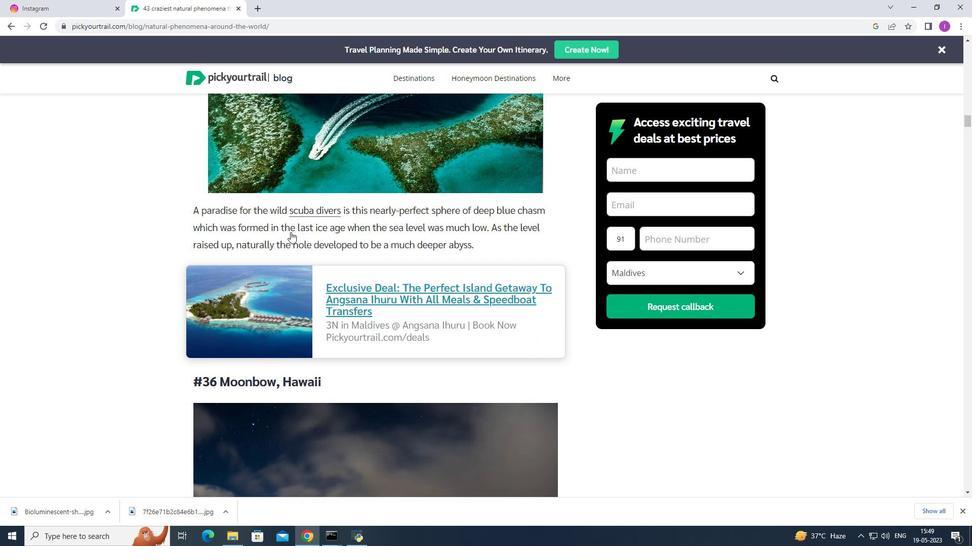 
Action: Mouse scrolled (296, 230) with delta (0, 0)
Screenshot: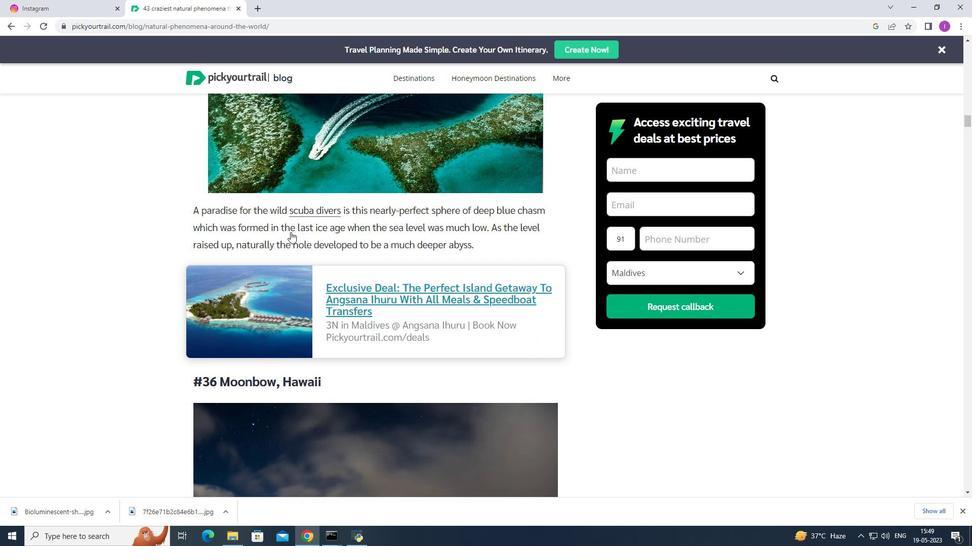 
Action: Mouse moved to (296, 230)
Screenshot: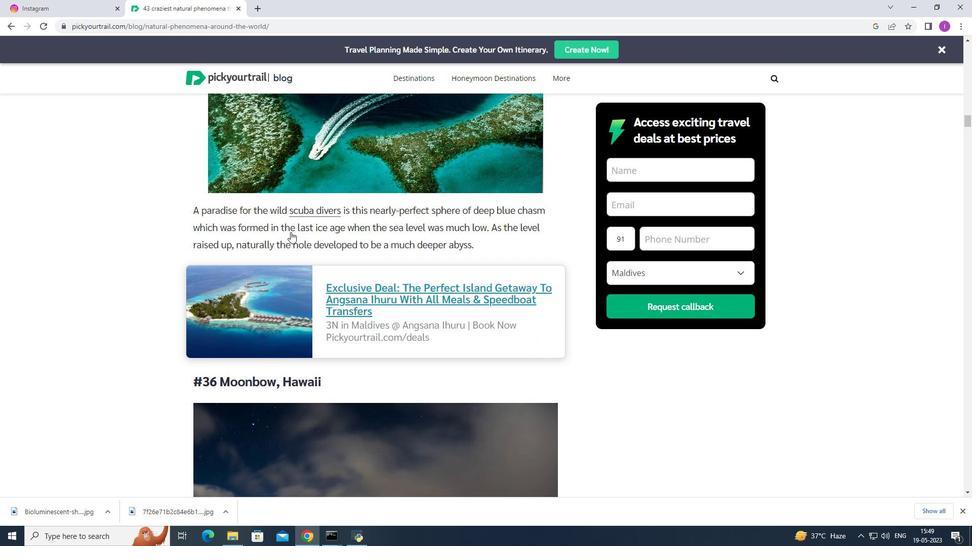 
Action: Mouse scrolled (296, 230) with delta (0, 0)
Screenshot: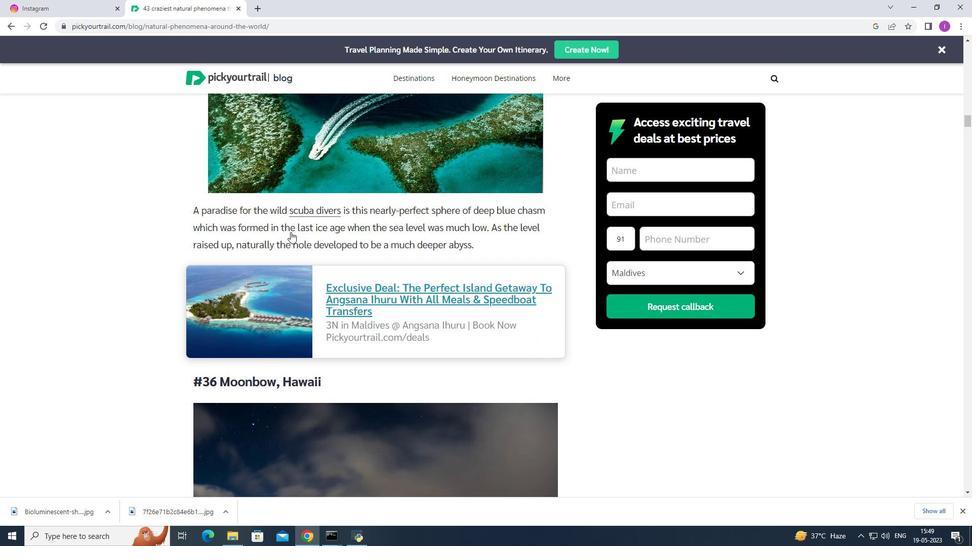 
Action: Mouse moved to (297, 229)
Screenshot: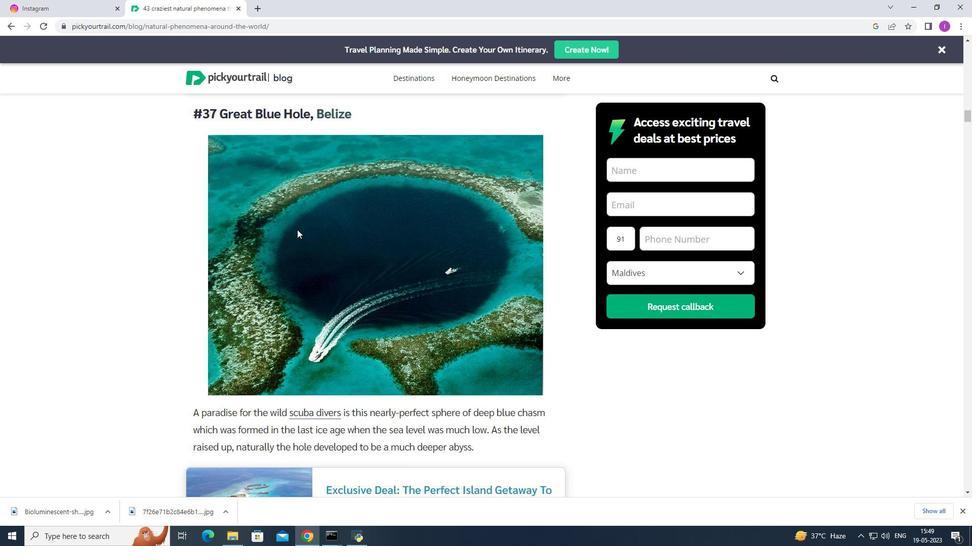 
Action: Mouse scrolled (297, 229) with delta (0, 0)
Screenshot: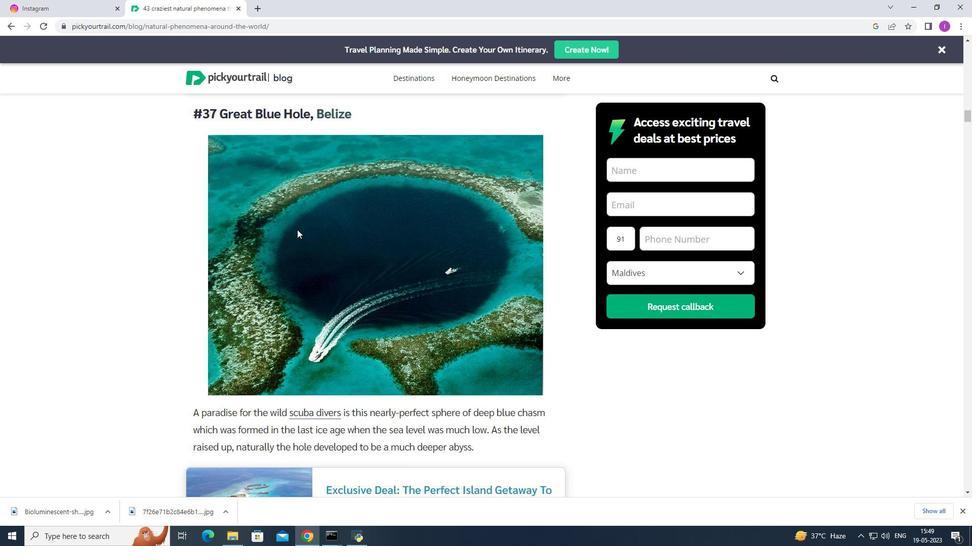 
Action: Mouse scrolled (297, 229) with delta (0, 0)
Screenshot: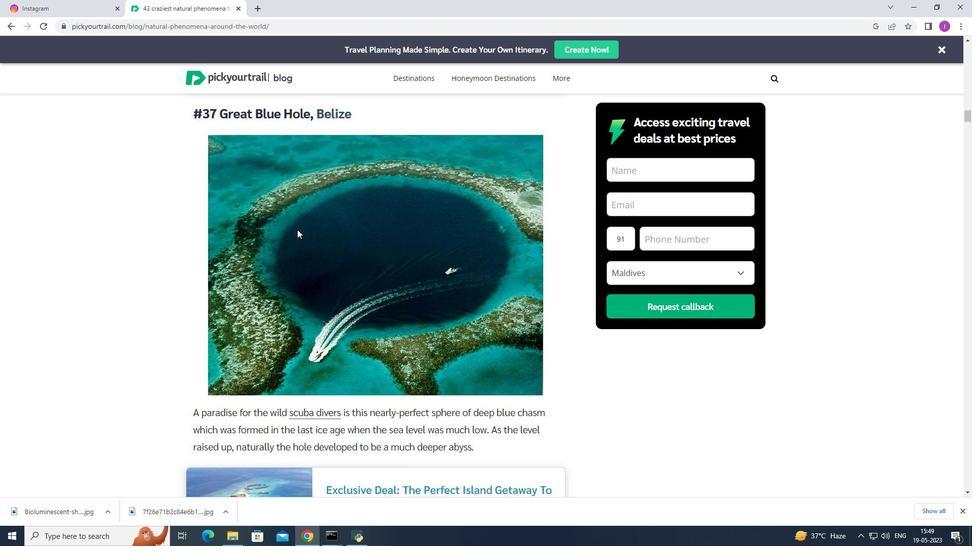 
Action: Mouse scrolled (297, 229) with delta (0, 0)
Screenshot: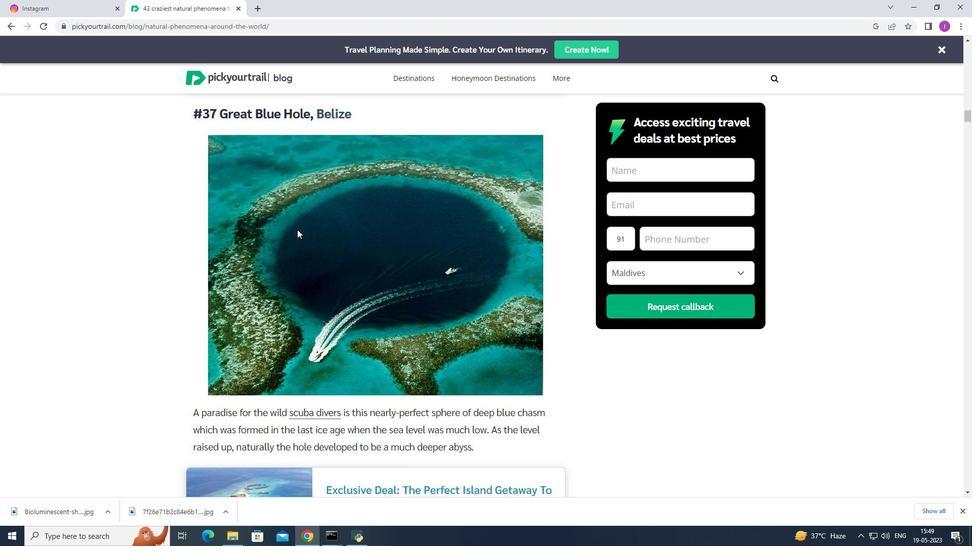 
Action: Mouse scrolled (297, 229) with delta (0, 0)
Screenshot: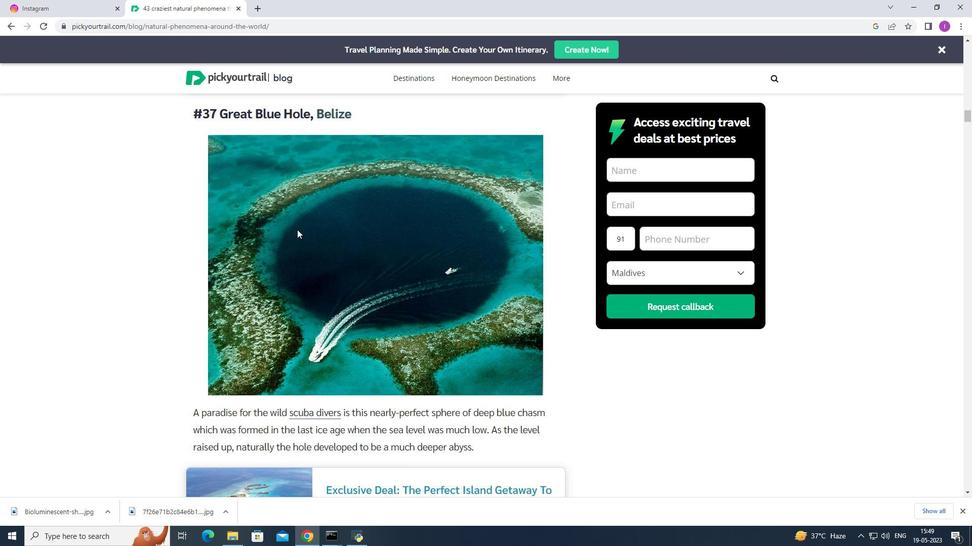 
Action: Mouse moved to (299, 228)
Screenshot: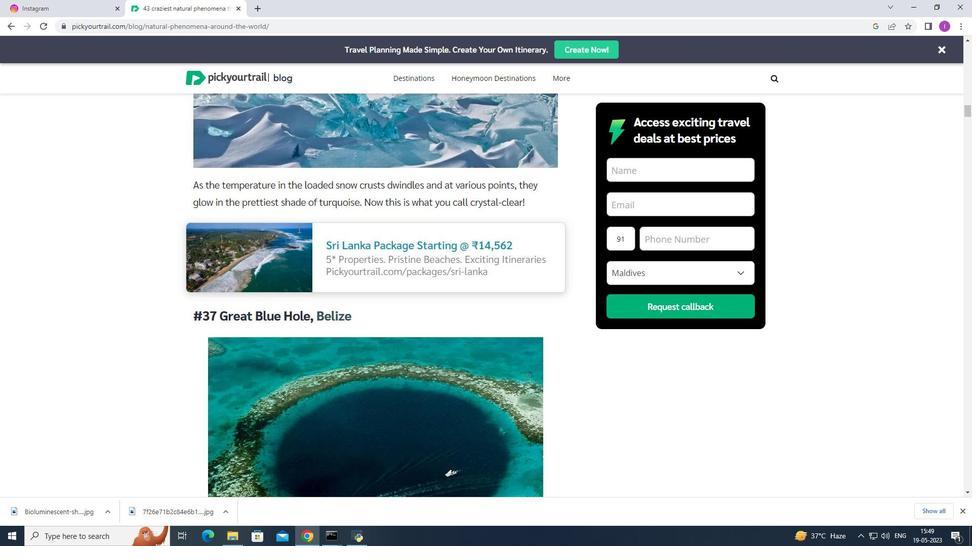 
Action: Mouse scrolled (299, 229) with delta (0, 0)
Screenshot: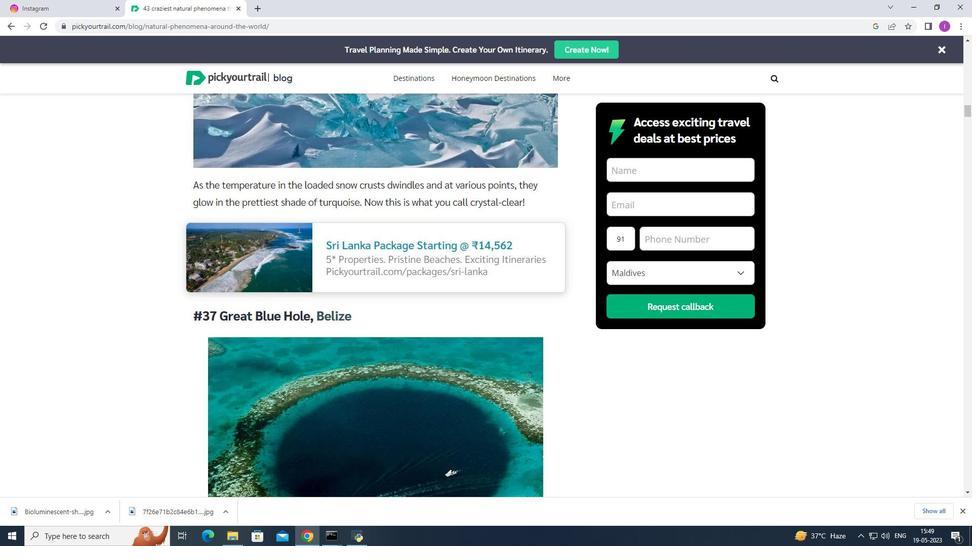 
Action: Mouse moved to (299, 227)
